 Task: Create a motivational workshop poster featuring Sandeep Maheshwari, including event details and a motivational quote.
Action: Mouse moved to (307, 530)
Screenshot: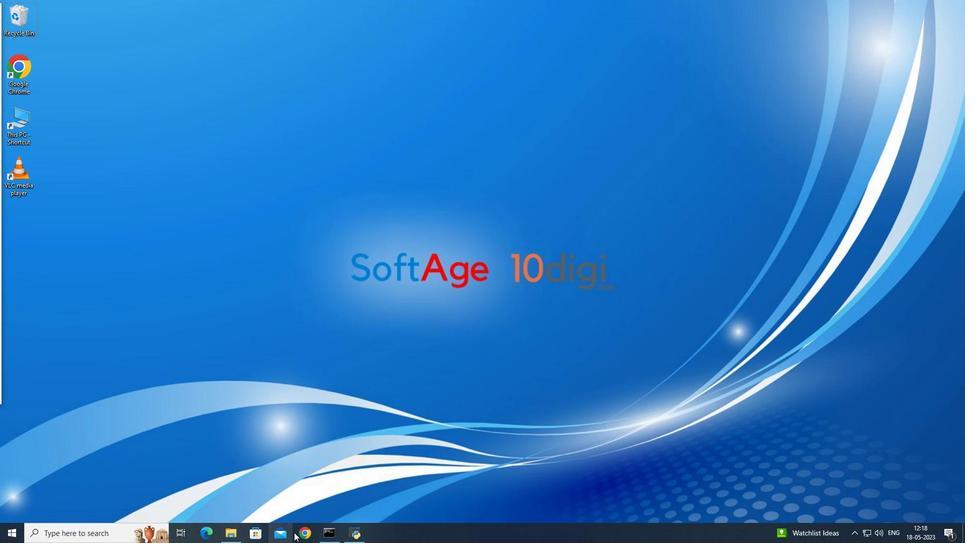 
Action: Mouse pressed left at (307, 530)
Screenshot: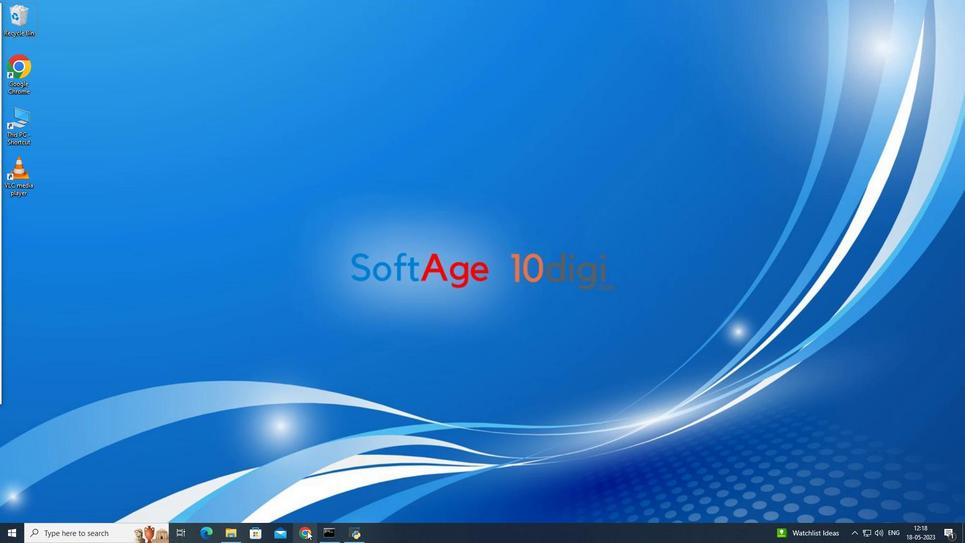 
Action: Mouse moved to (334, 22)
Screenshot: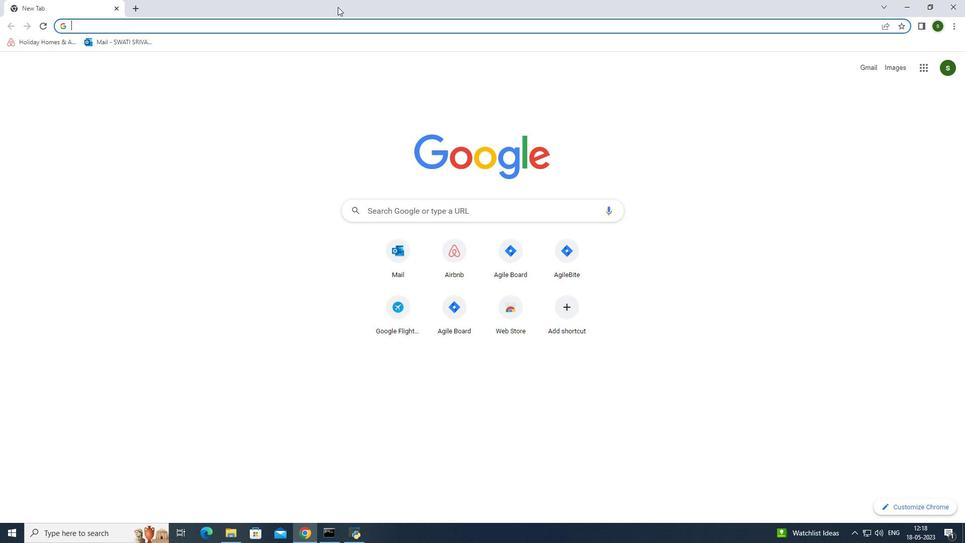
Action: Mouse pressed left at (334, 22)
Screenshot: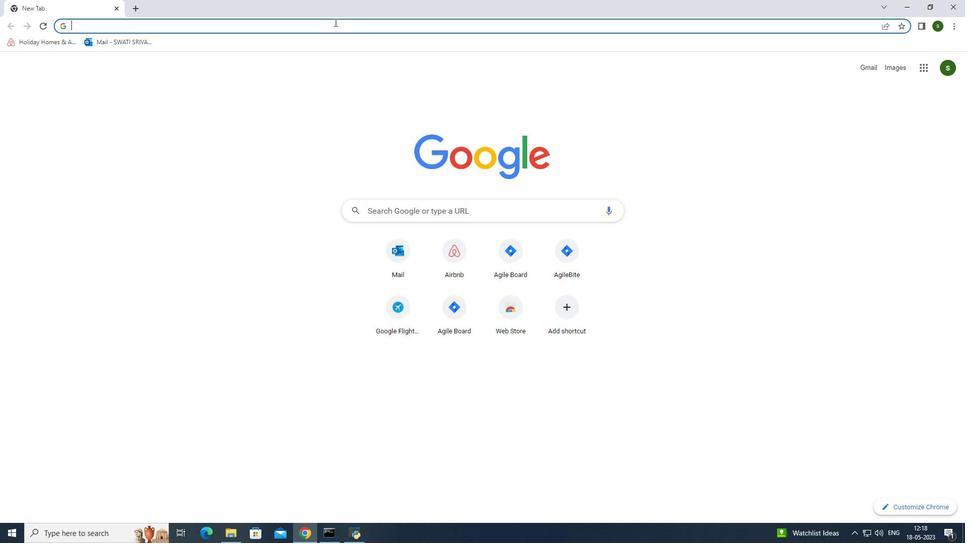 
Action: Key pressed canva
Screenshot: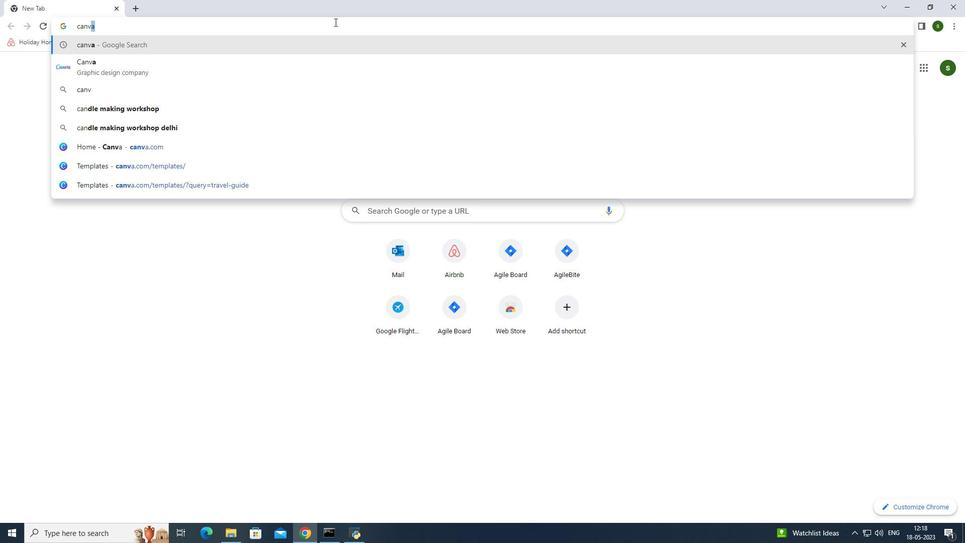 
Action: Mouse moved to (165, 70)
Screenshot: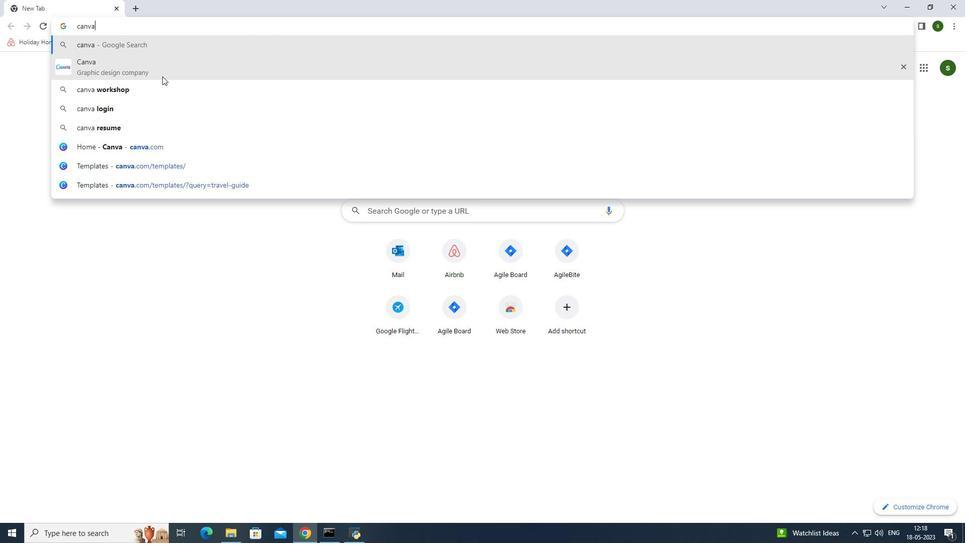
Action: Mouse pressed left at (165, 70)
Screenshot: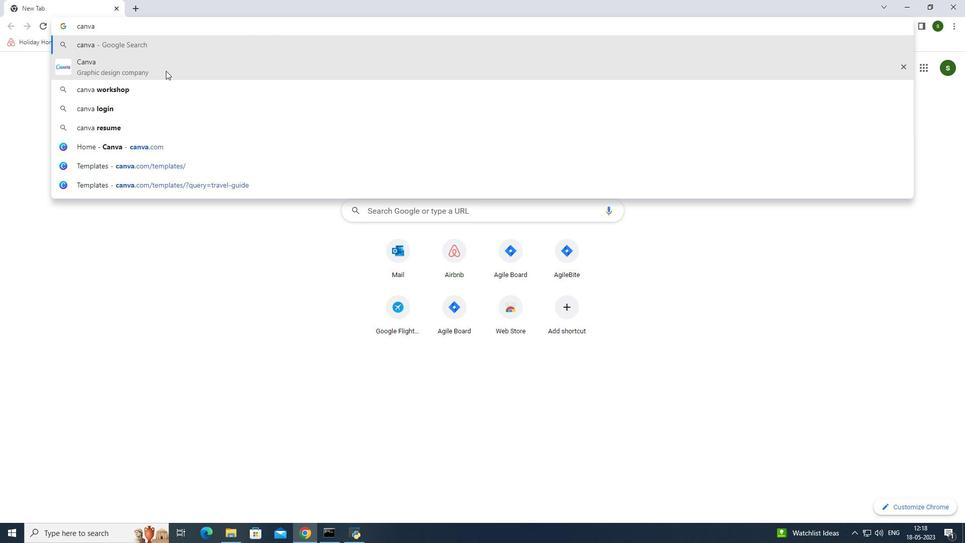 
Action: Mouse moved to (244, 152)
Screenshot: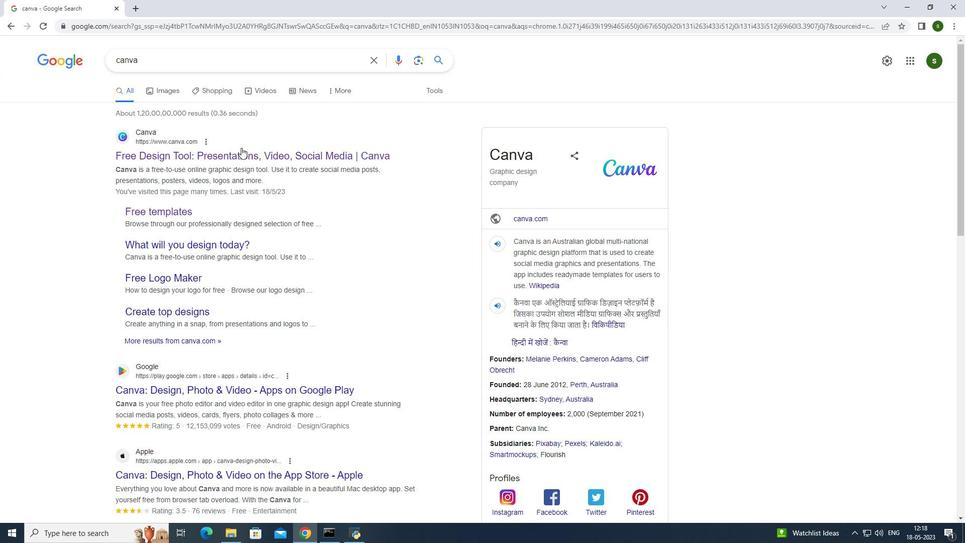 
Action: Mouse pressed left at (244, 152)
Screenshot: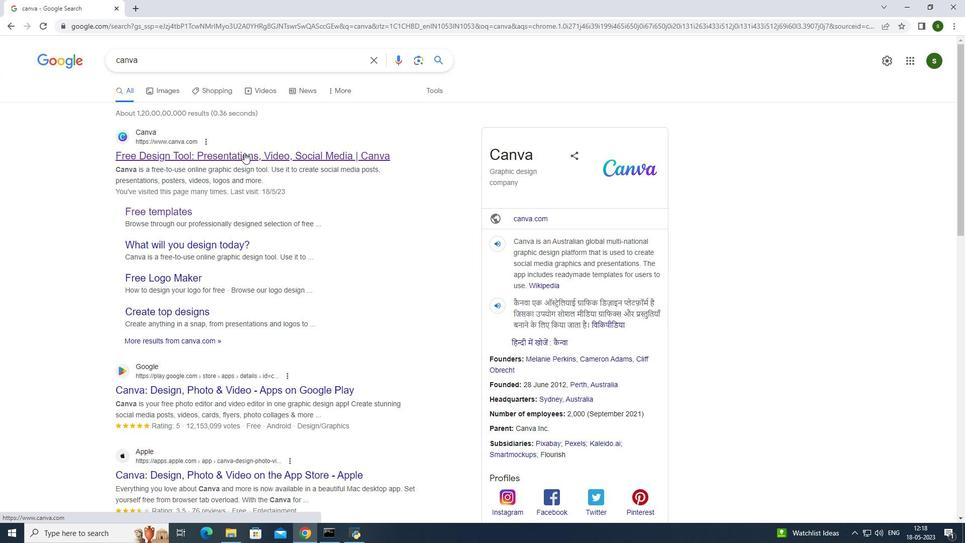 
Action: Mouse moved to (856, 48)
Screenshot: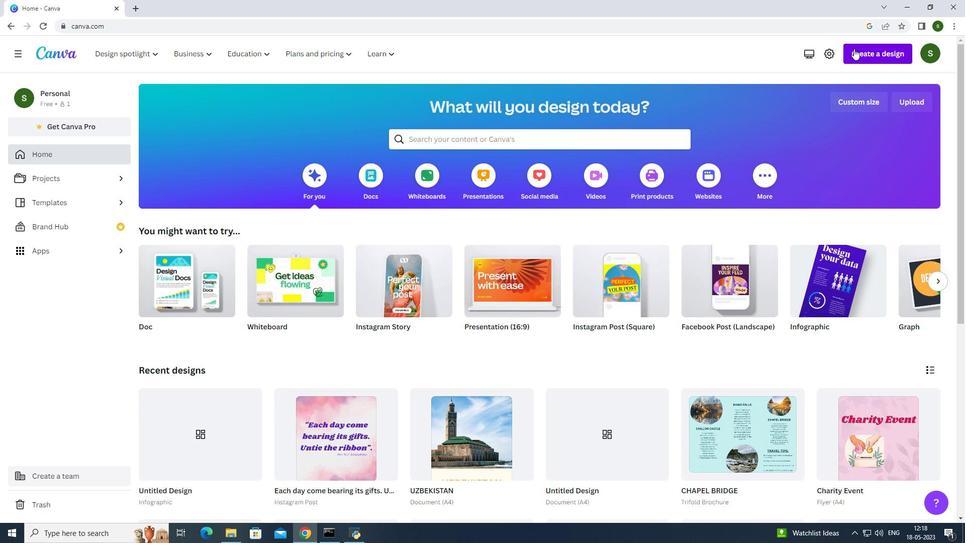 
Action: Mouse pressed left at (856, 48)
Screenshot: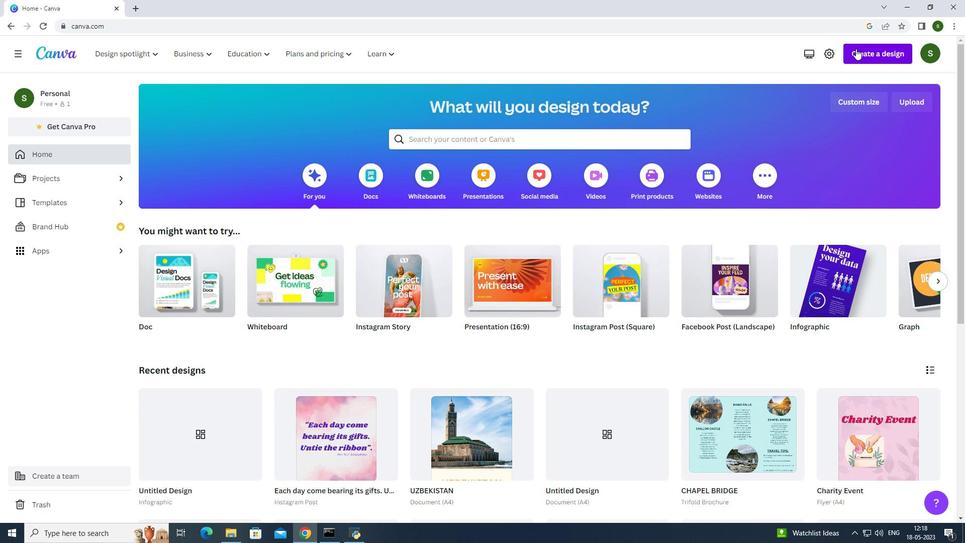 
Action: Mouse moved to (707, 62)
Screenshot: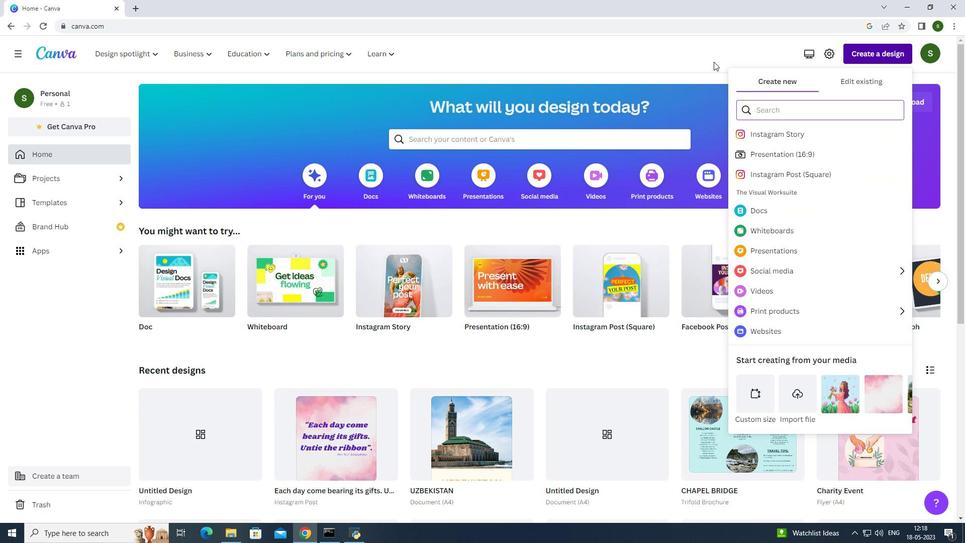 
Action: Mouse pressed left at (707, 62)
Screenshot: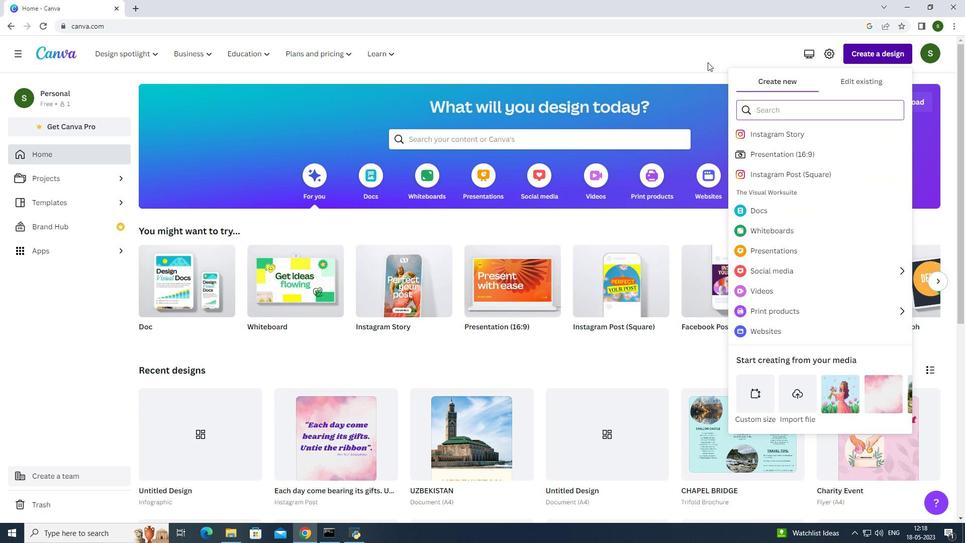 
Action: Mouse moved to (938, 278)
Screenshot: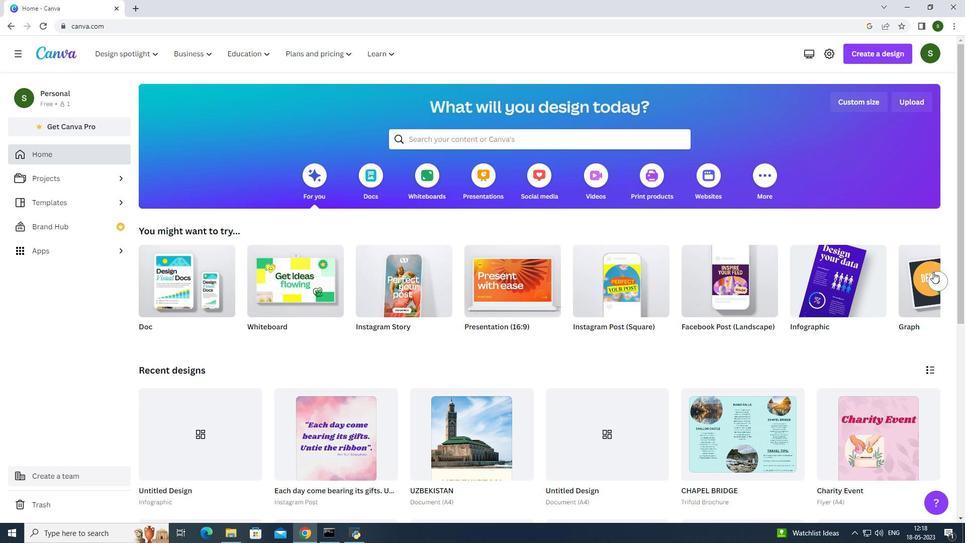 
Action: Mouse pressed left at (938, 278)
Screenshot: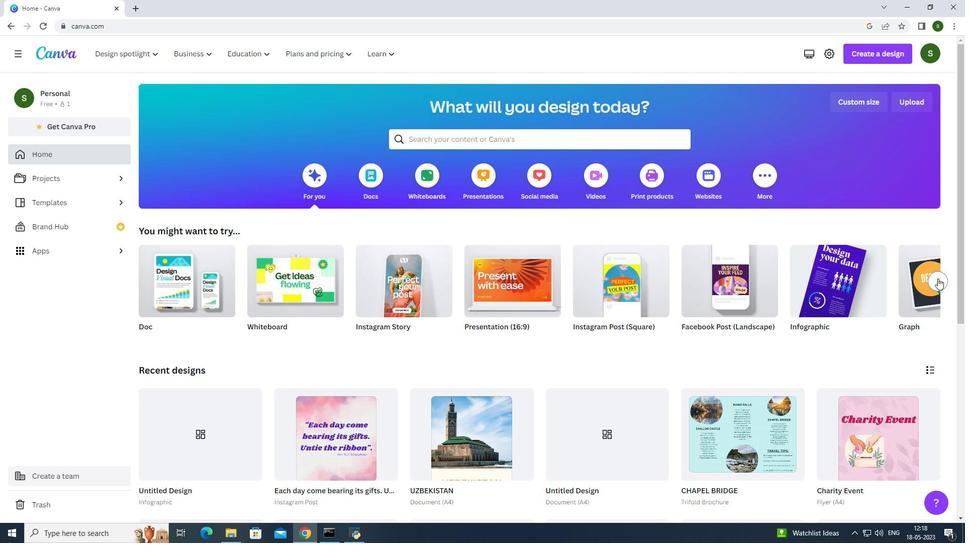 
Action: Mouse pressed left at (938, 278)
Screenshot: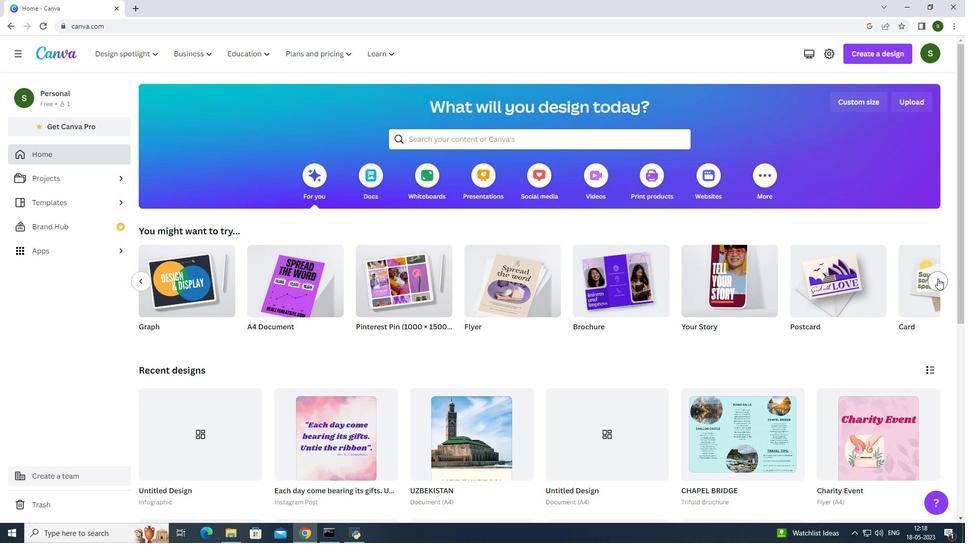 
Action: Mouse moved to (518, 136)
Screenshot: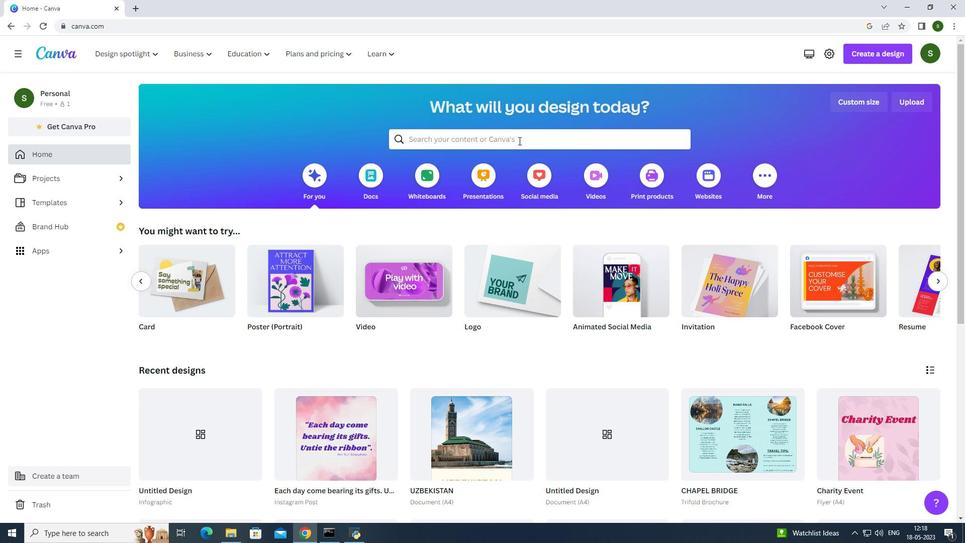 
Action: Mouse pressed left at (518, 136)
Screenshot: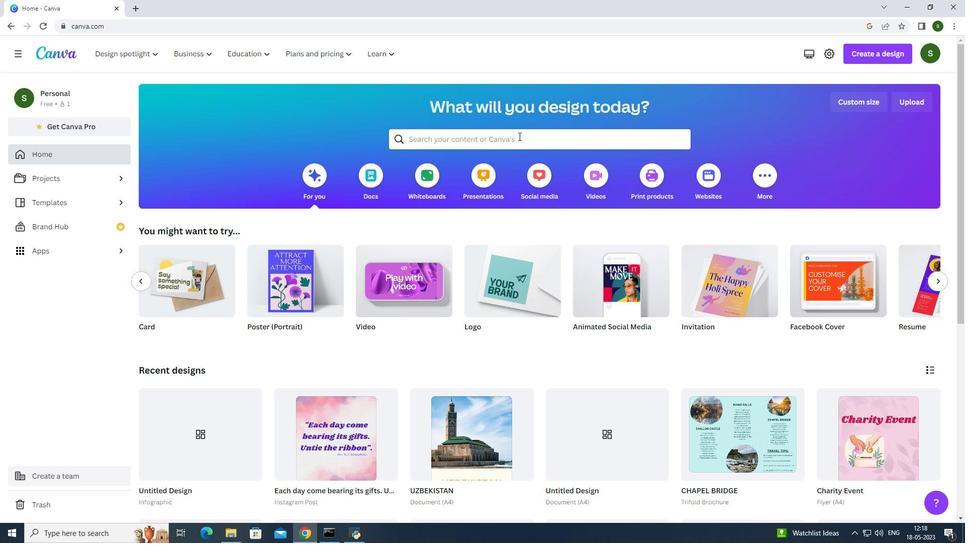 
Action: Key pressed poster<Key.enter>
Screenshot: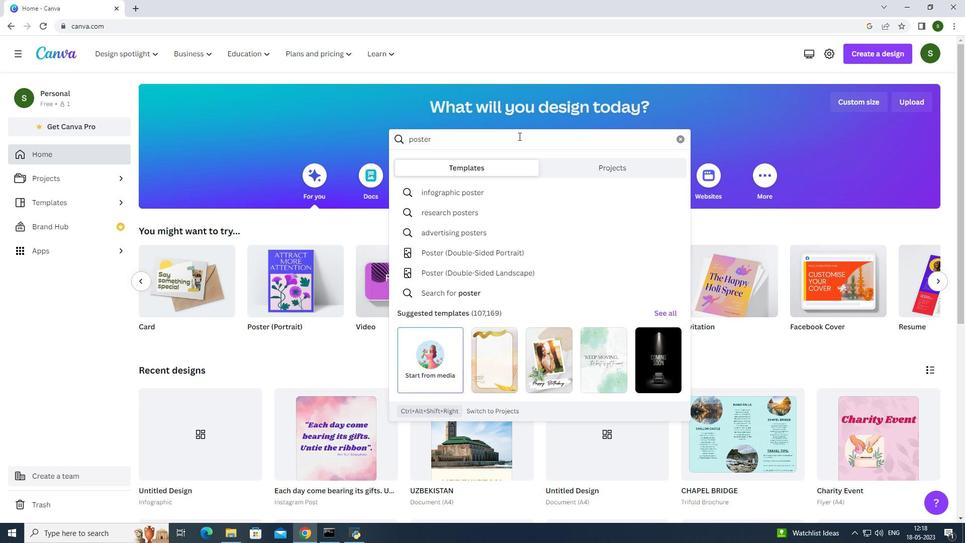 
Action: Mouse moved to (210, 358)
Screenshot: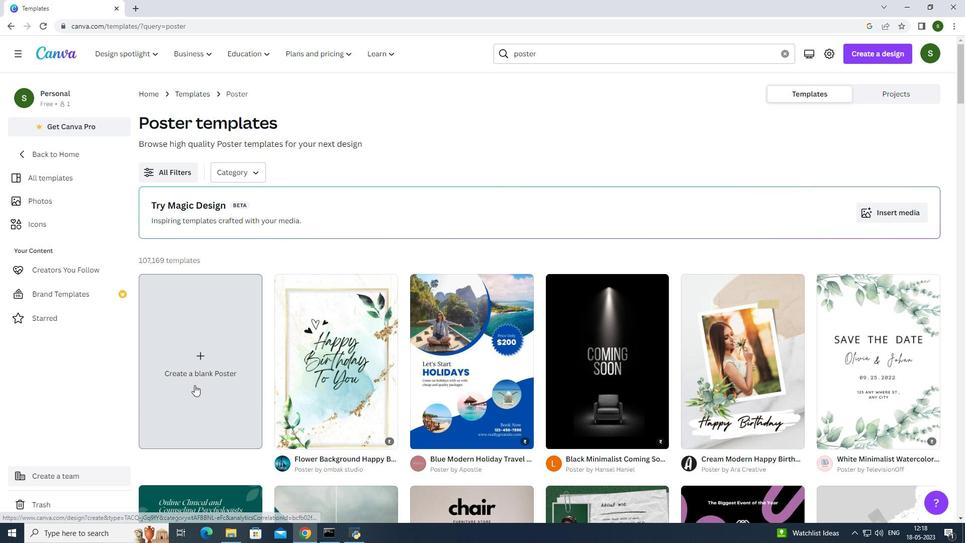 
Action: Mouse pressed left at (210, 358)
Screenshot: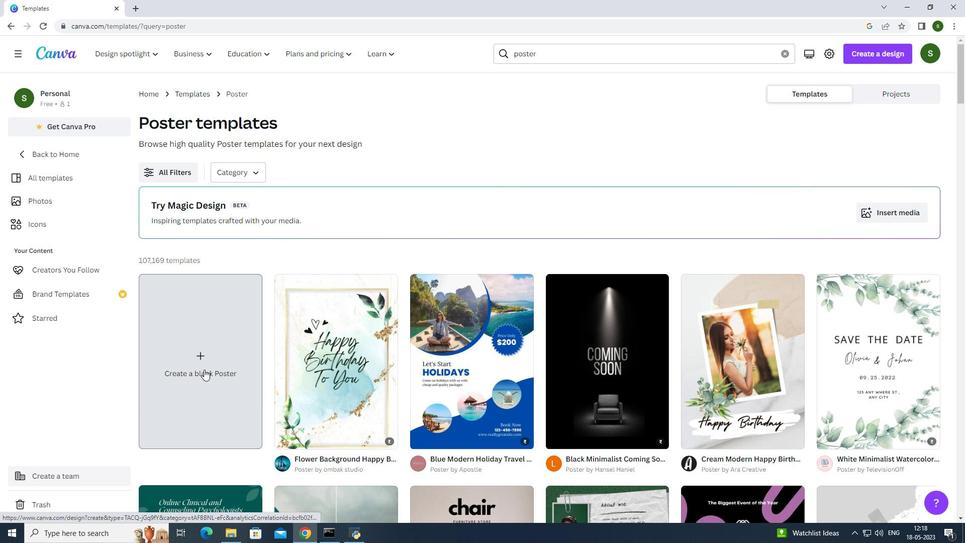 
Action: Mouse moved to (15, 118)
Screenshot: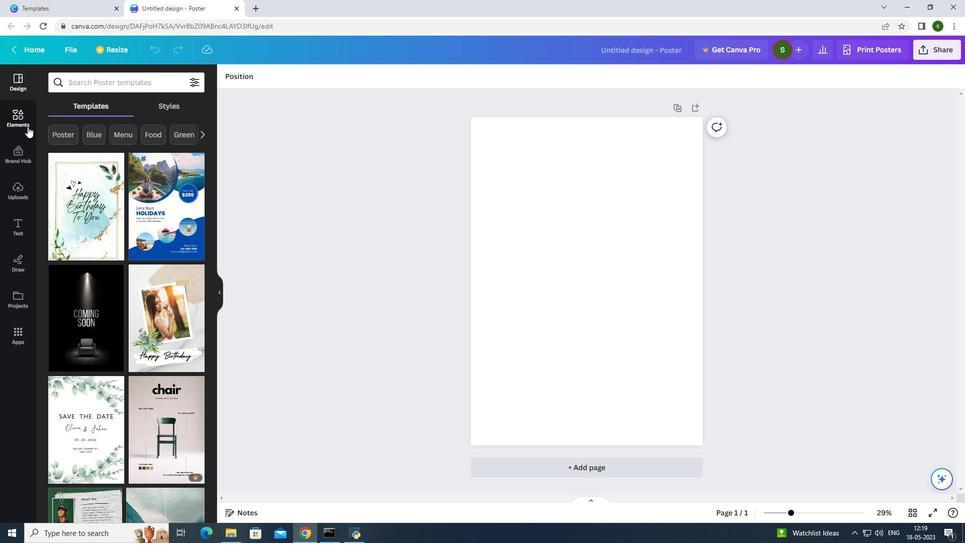 
Action: Mouse pressed left at (15, 118)
Screenshot: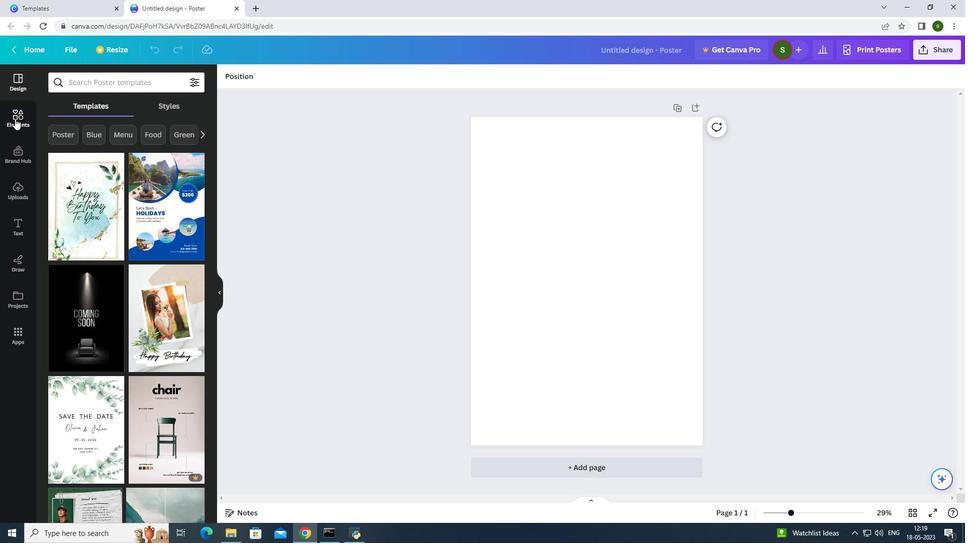 
Action: Mouse moved to (256, 9)
Screenshot: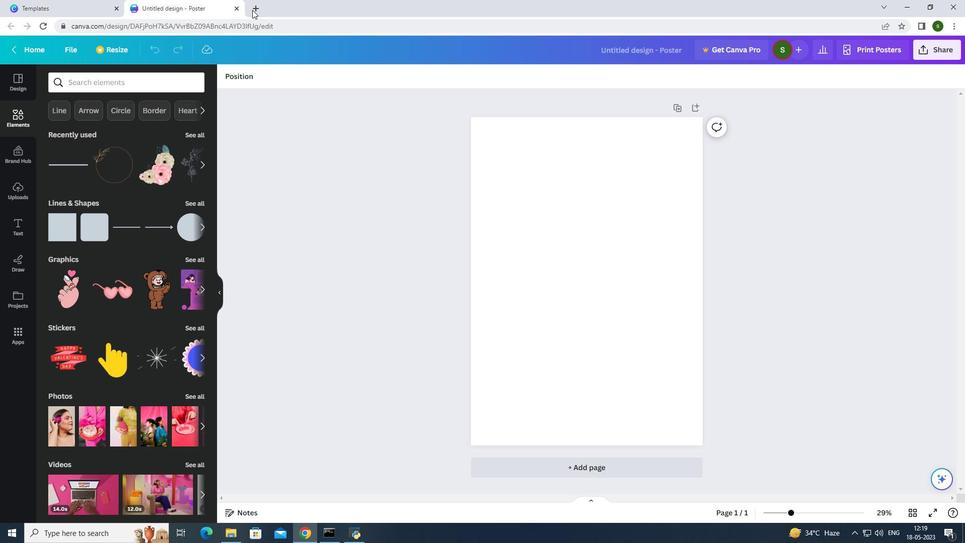 
Action: Mouse pressed left at (256, 9)
Screenshot: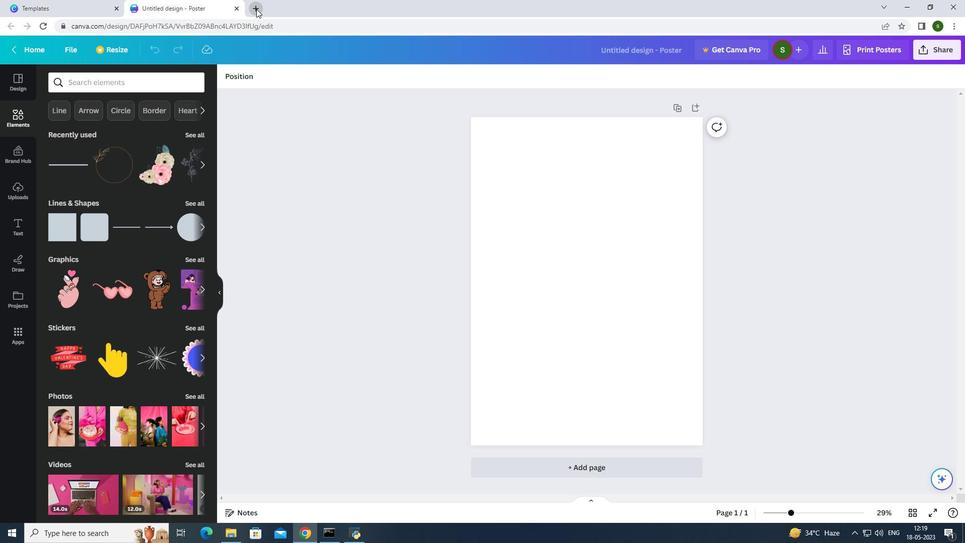 
Action: Mouse moved to (321, 24)
Screenshot: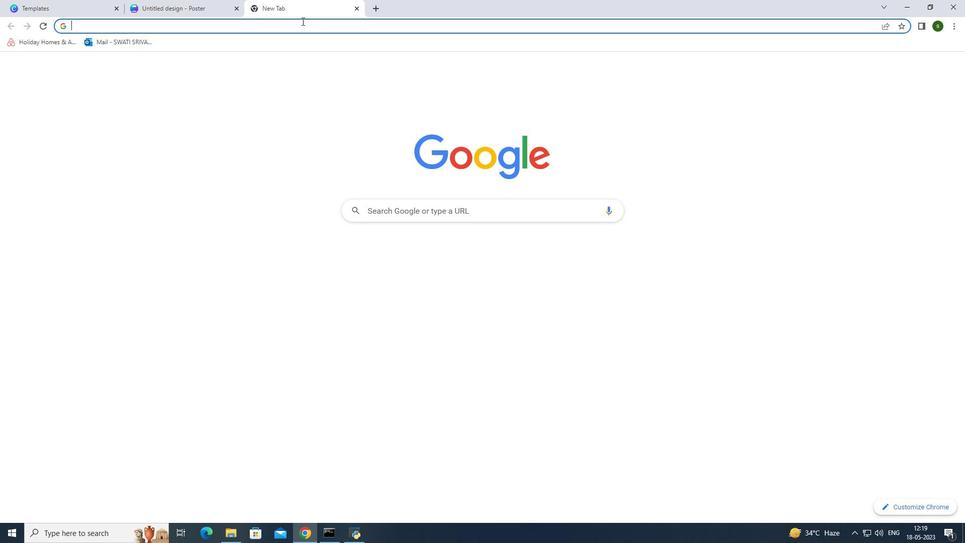 
Action: Mouse pressed left at (321, 24)
Screenshot: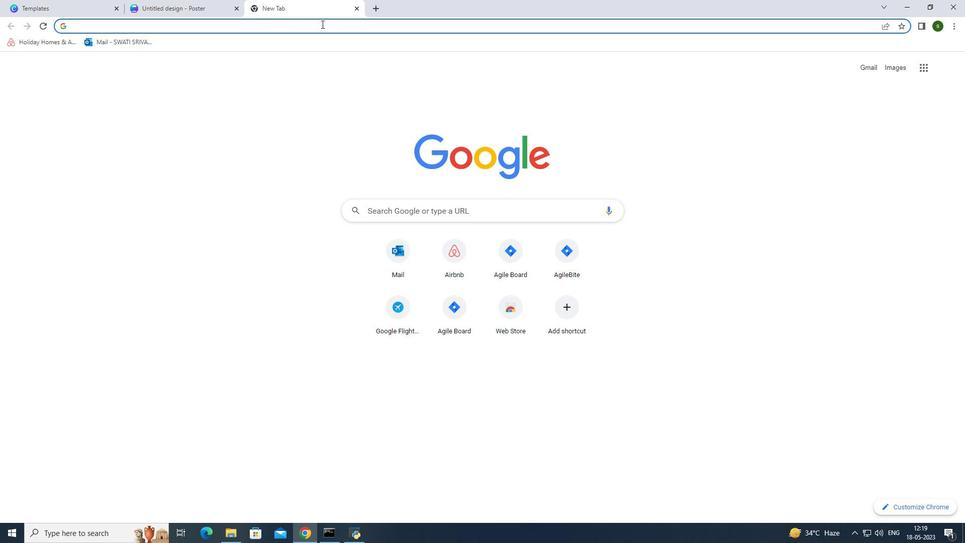 
Action: Mouse moved to (226, 30)
Screenshot: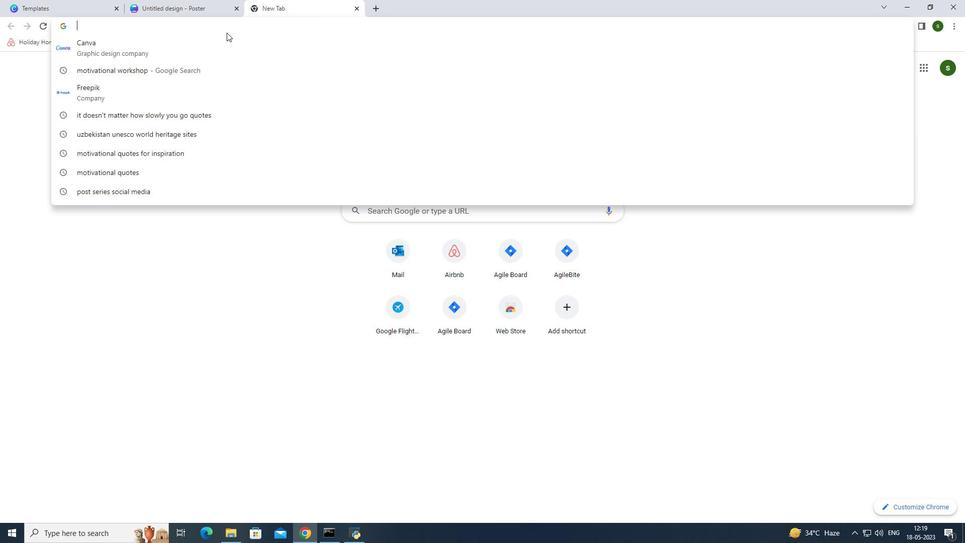 
Action: Key pressed freepik<Key.enter>
Screenshot: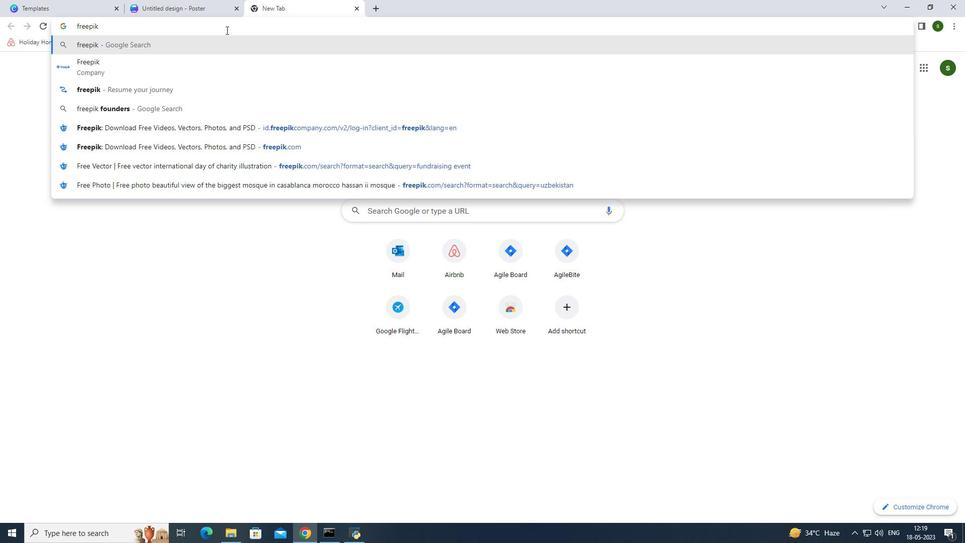 
Action: Mouse moved to (262, 150)
Screenshot: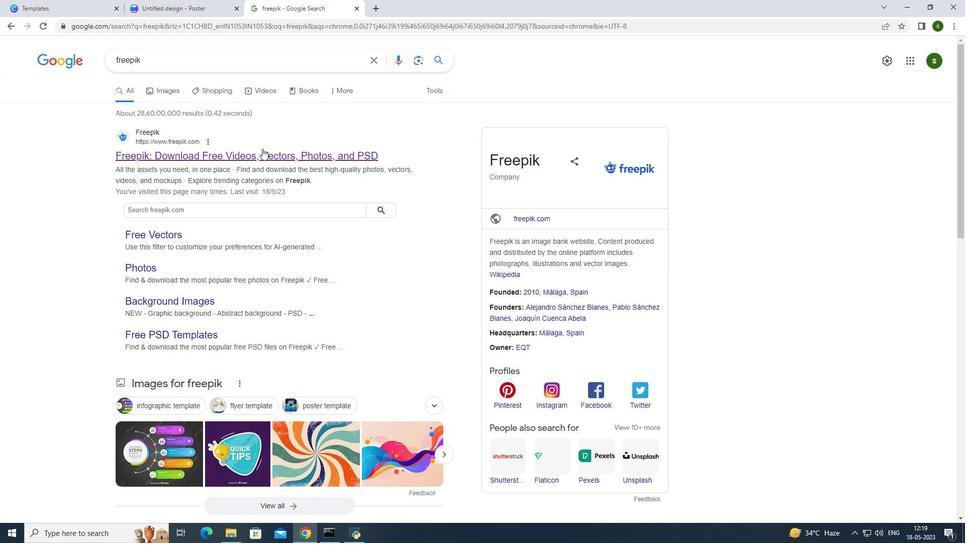 
Action: Mouse pressed left at (262, 150)
Screenshot: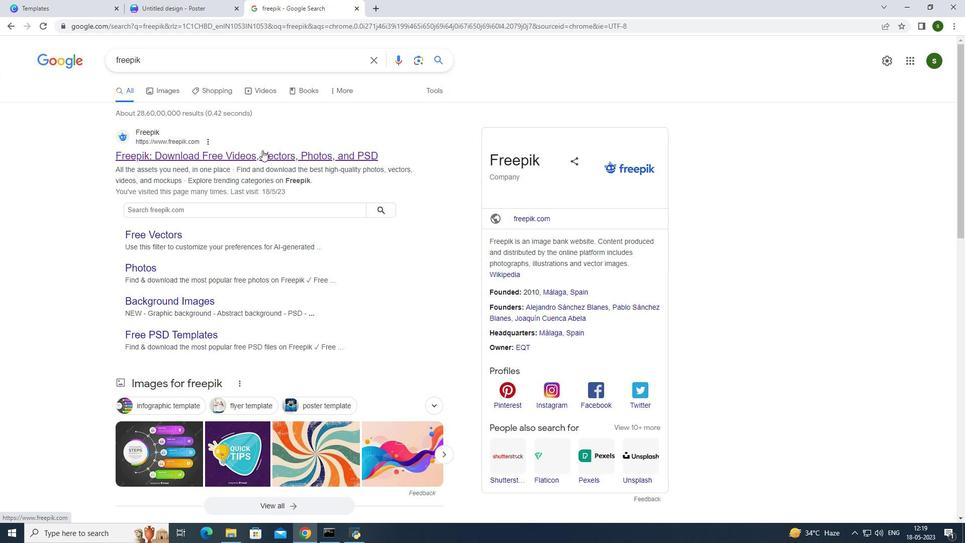 
Action: Mouse moved to (413, 161)
Screenshot: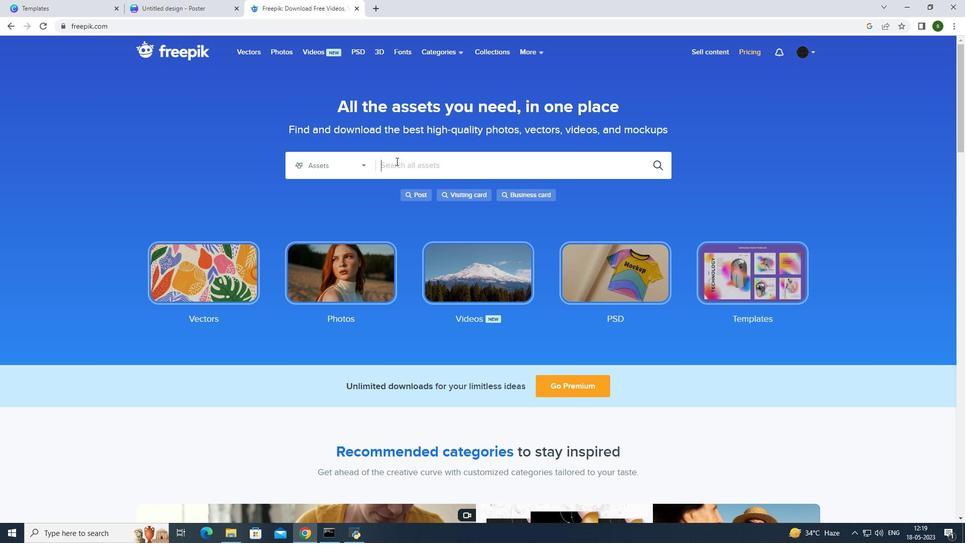 
Action: Mouse pressed left at (413, 161)
Screenshot: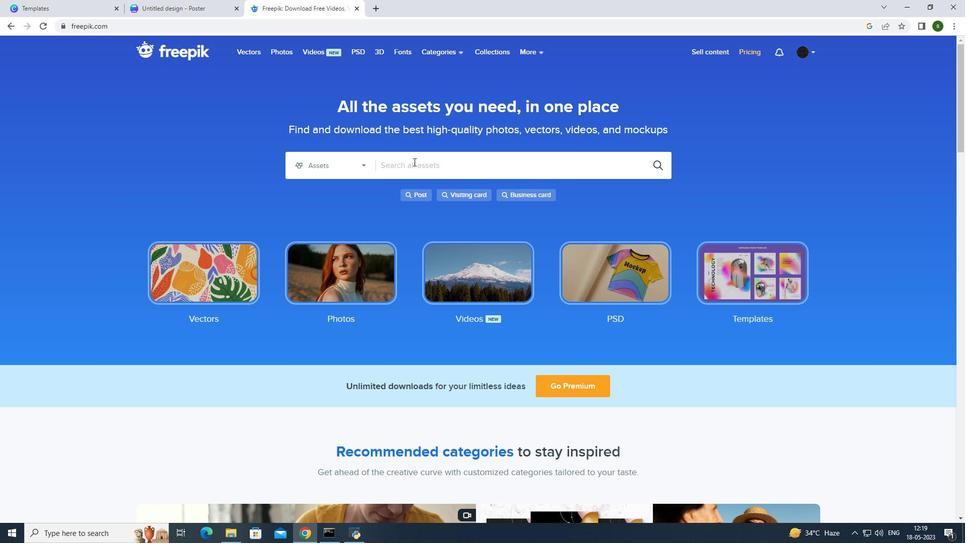 
Action: Key pressed motivational<Key.enter>
Screenshot: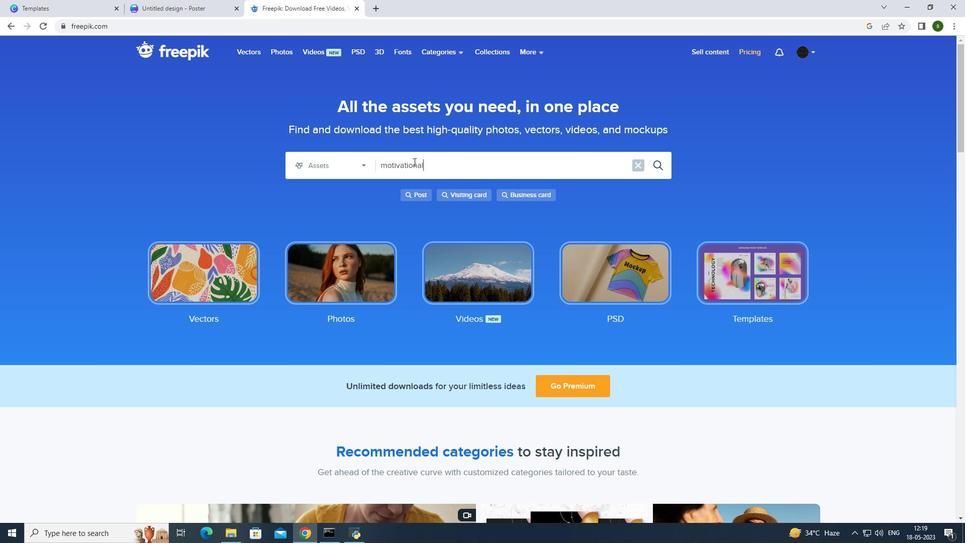 
Action: Mouse moved to (421, 231)
Screenshot: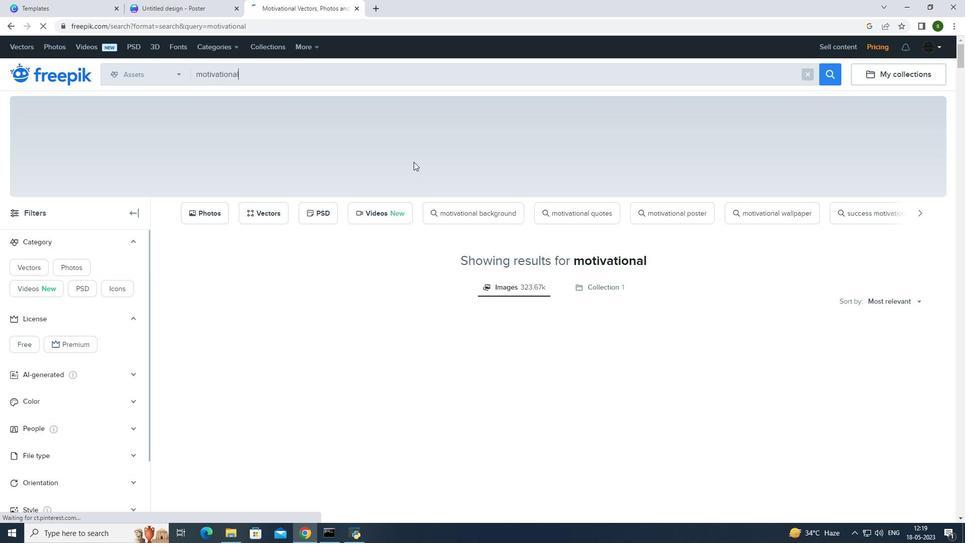 
Action: Mouse scrolled (421, 231) with delta (0, 0)
Screenshot: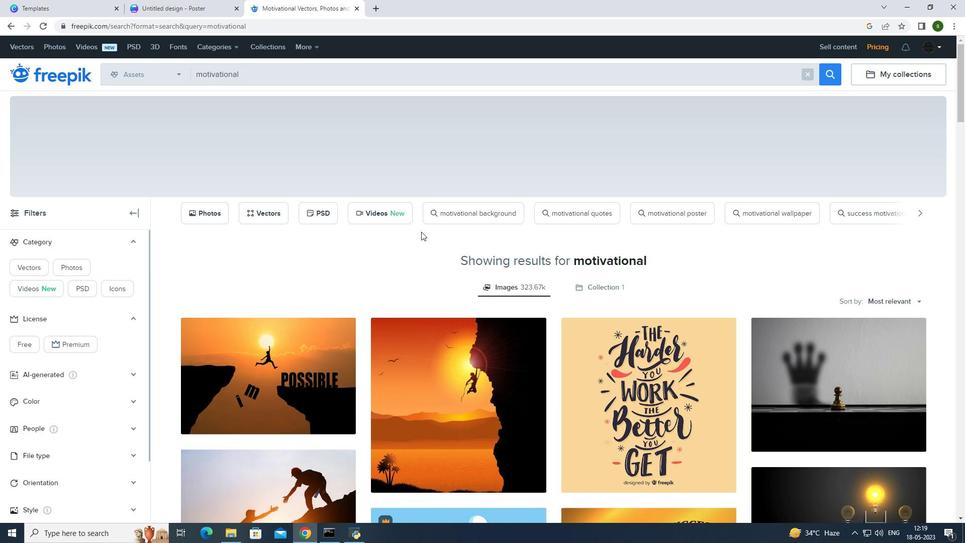 
Action: Mouse moved to (404, 199)
Screenshot: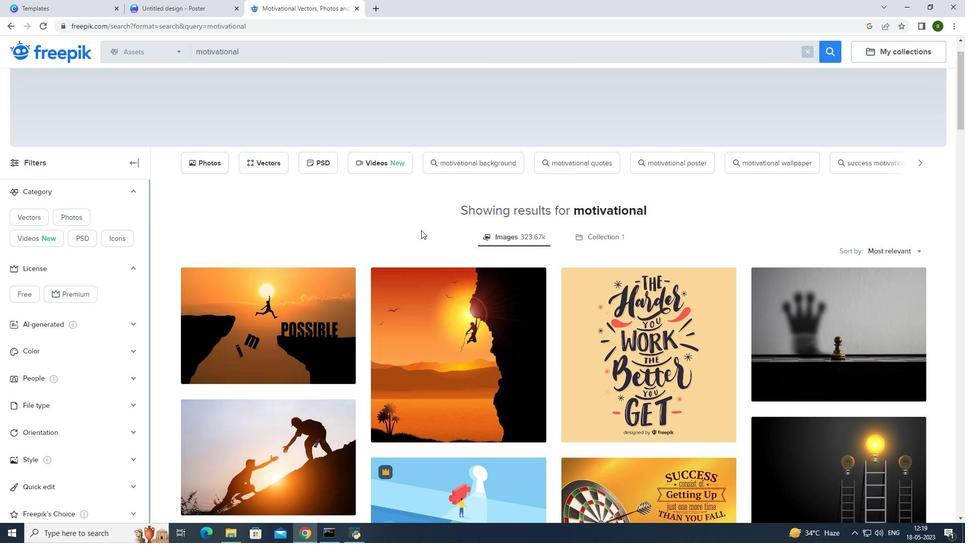 
Action: Mouse scrolled (404, 198) with delta (0, 0)
Screenshot: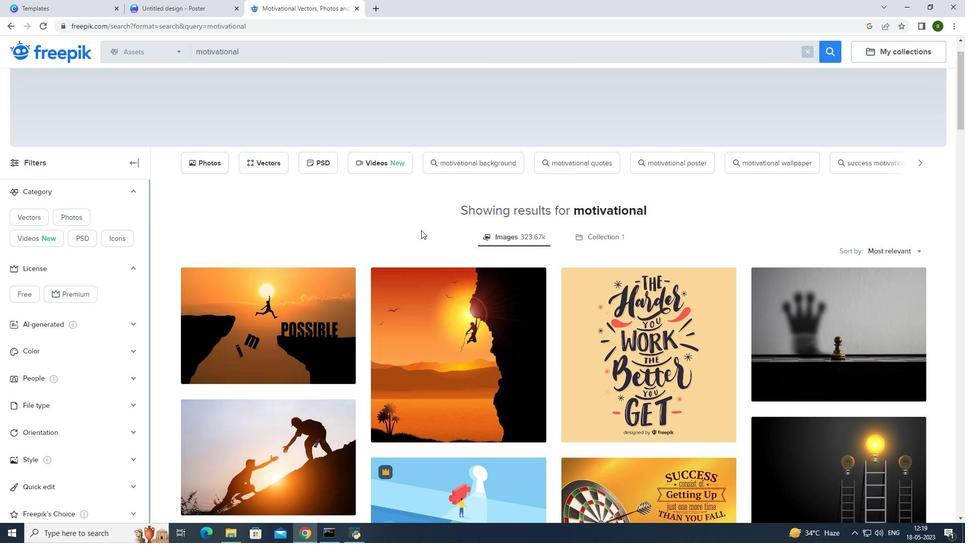 
Action: Mouse scrolled (404, 198) with delta (0, 0)
Screenshot: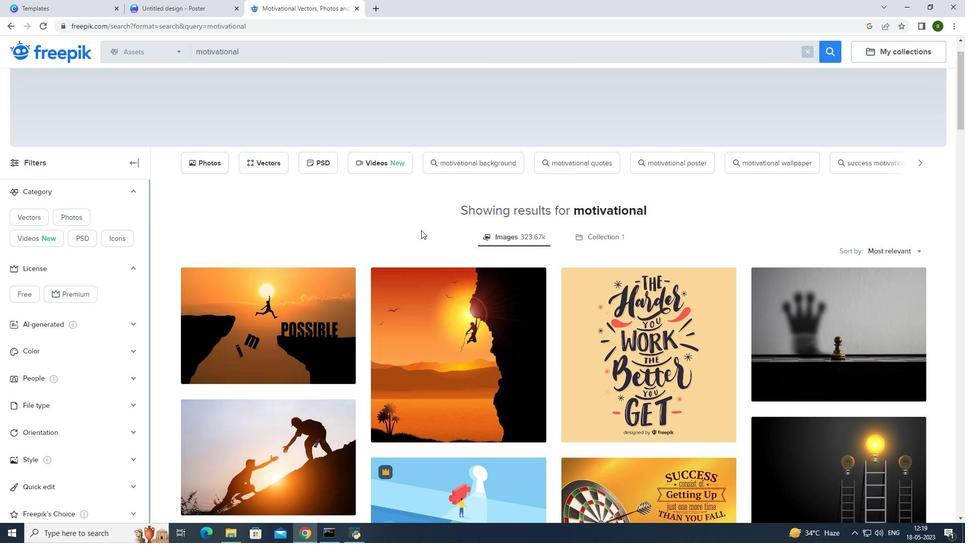 
Action: Mouse scrolled (404, 198) with delta (0, 0)
Screenshot: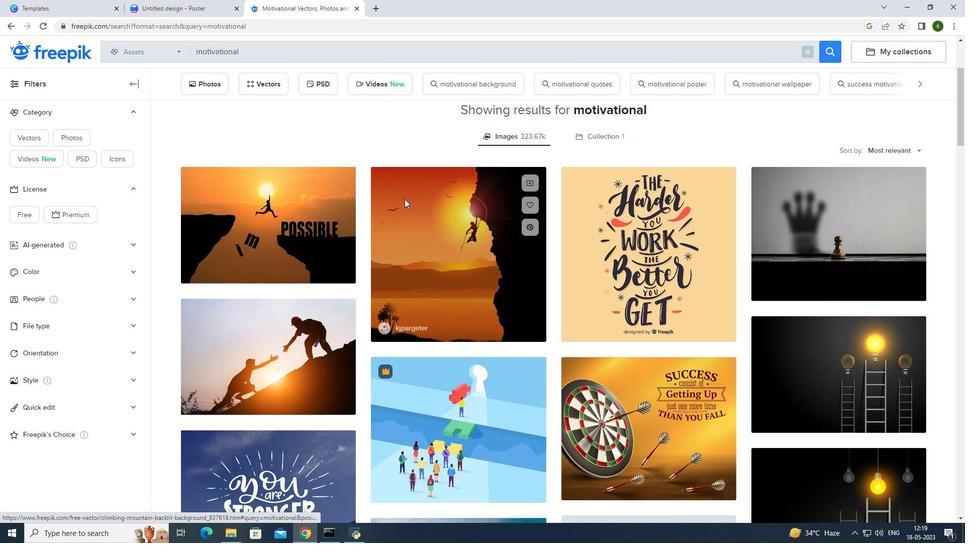 
Action: Mouse scrolled (404, 198) with delta (0, 0)
Screenshot: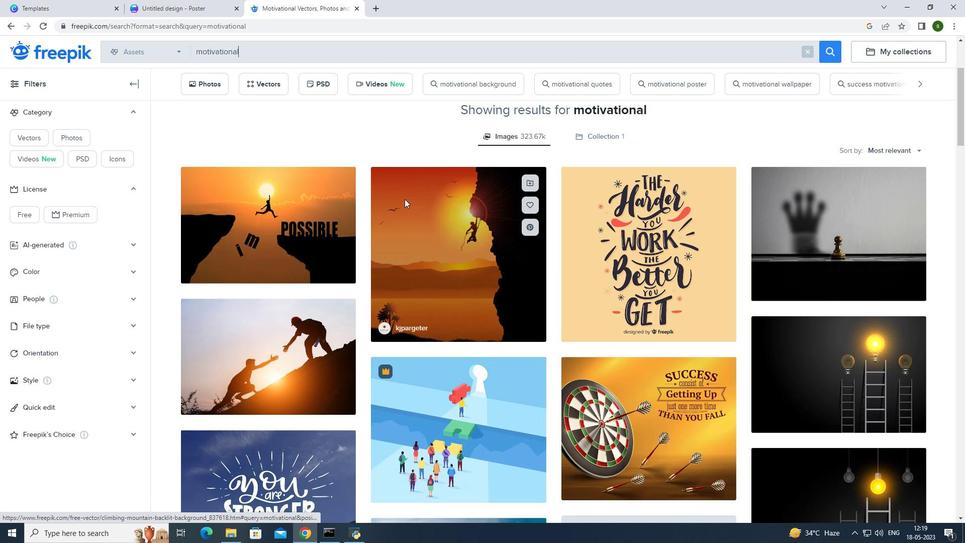 
Action: Mouse scrolled (404, 198) with delta (0, 0)
Screenshot: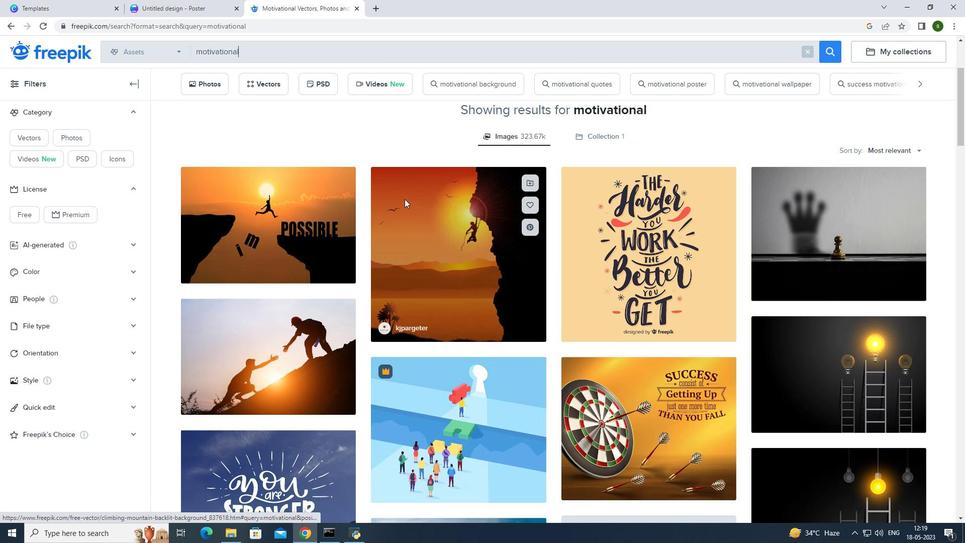 
Action: Mouse scrolled (404, 198) with delta (0, 0)
Screenshot: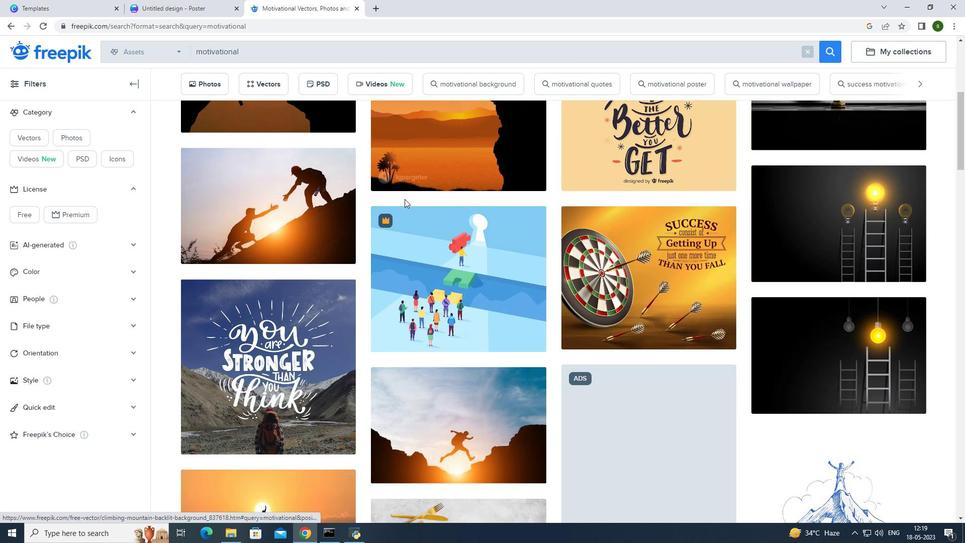 
Action: Mouse scrolled (404, 198) with delta (0, 0)
Screenshot: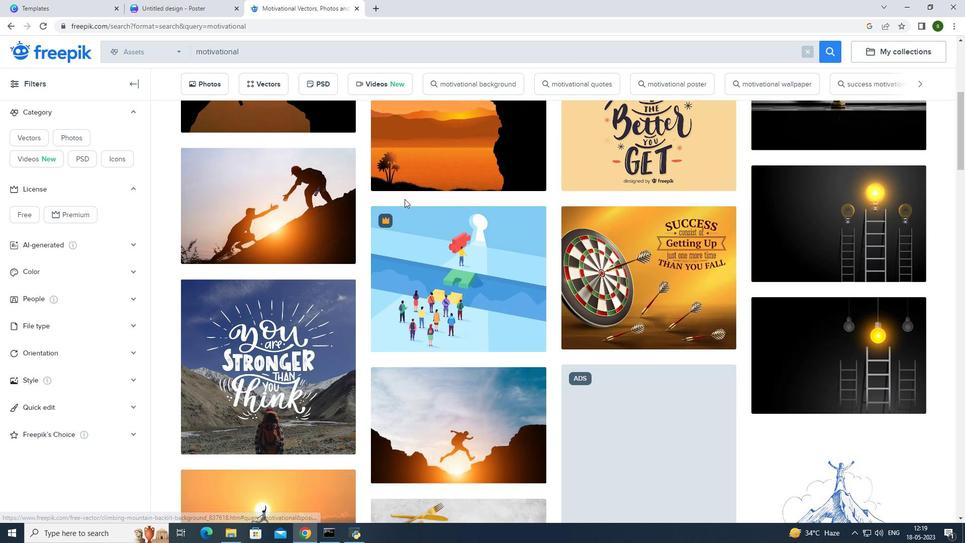 
Action: Mouse scrolled (404, 198) with delta (0, 0)
Screenshot: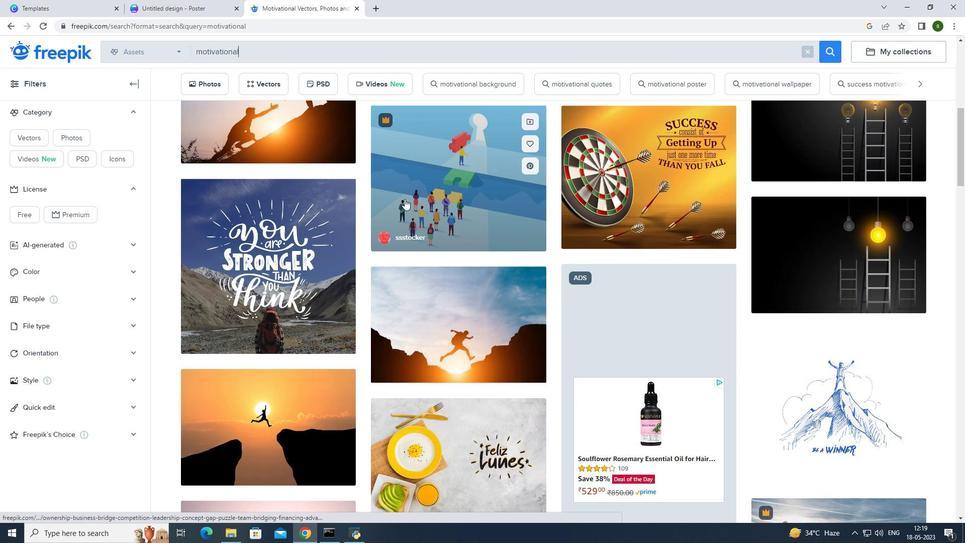 
Action: Mouse scrolled (404, 198) with delta (0, 0)
Screenshot: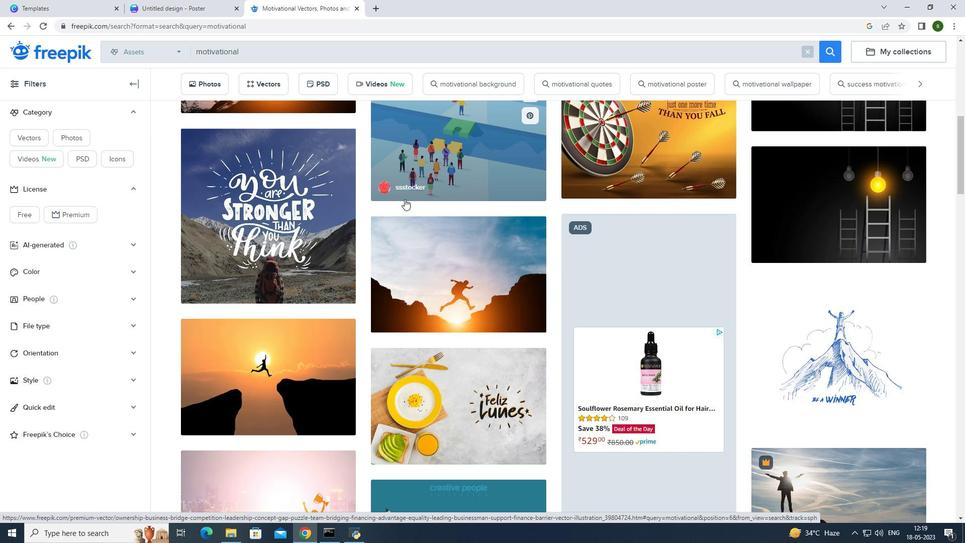 
Action: Mouse scrolled (404, 198) with delta (0, 0)
Screenshot: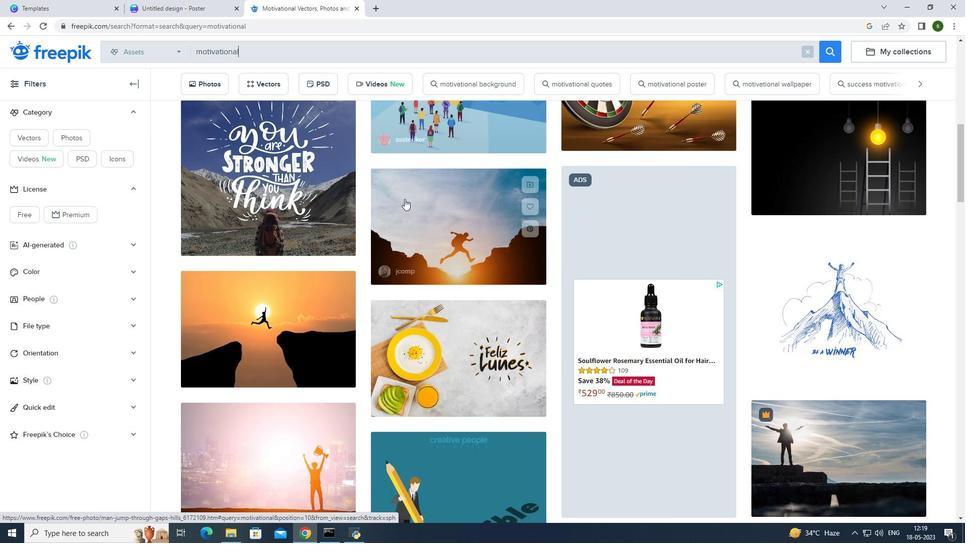 
Action: Mouse scrolled (404, 198) with delta (0, 0)
Screenshot: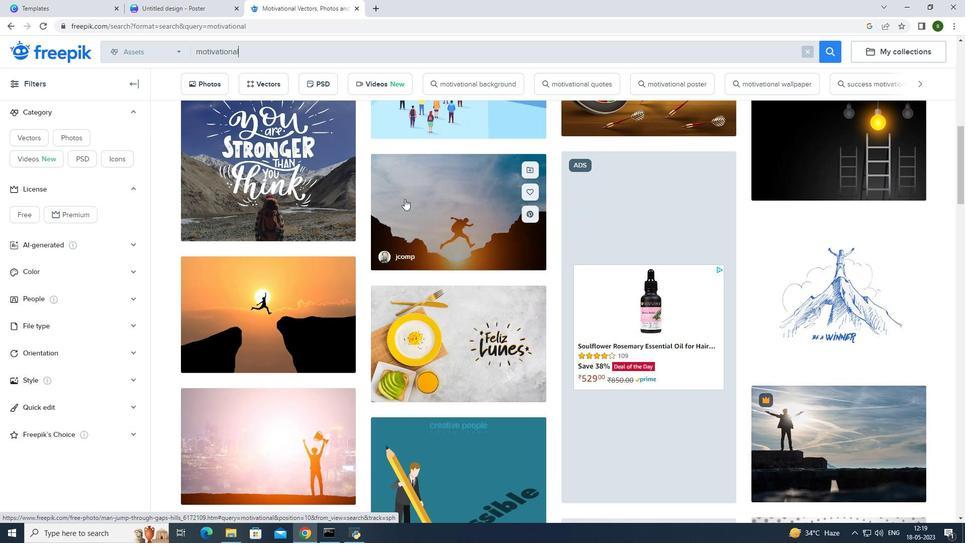
Action: Mouse scrolled (404, 198) with delta (0, 0)
Screenshot: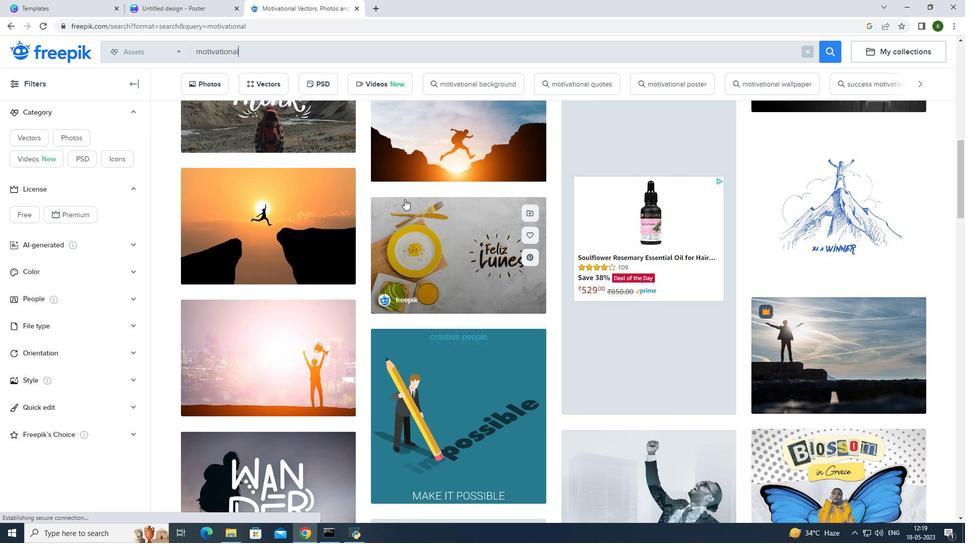 
Action: Mouse scrolled (404, 198) with delta (0, 0)
Screenshot: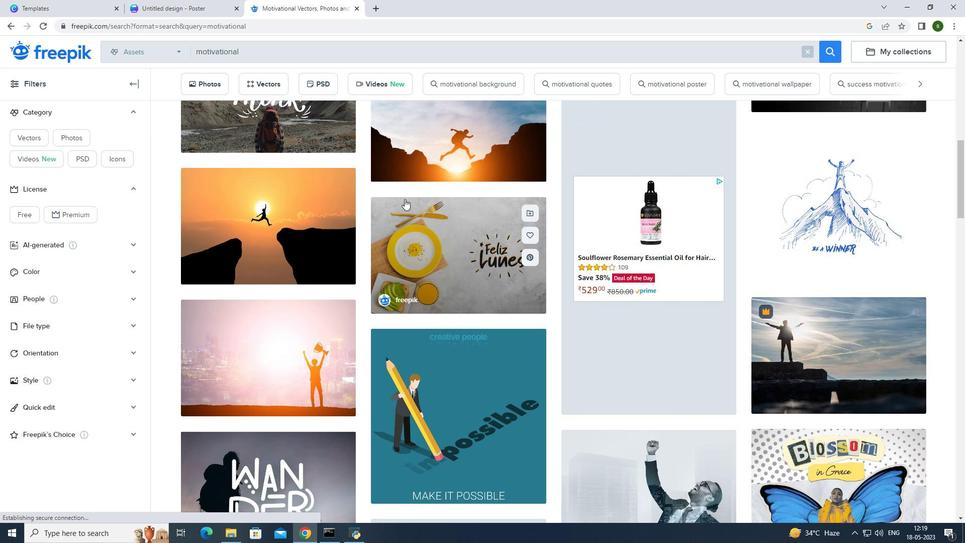 
Action: Mouse scrolled (404, 198) with delta (0, 0)
Screenshot: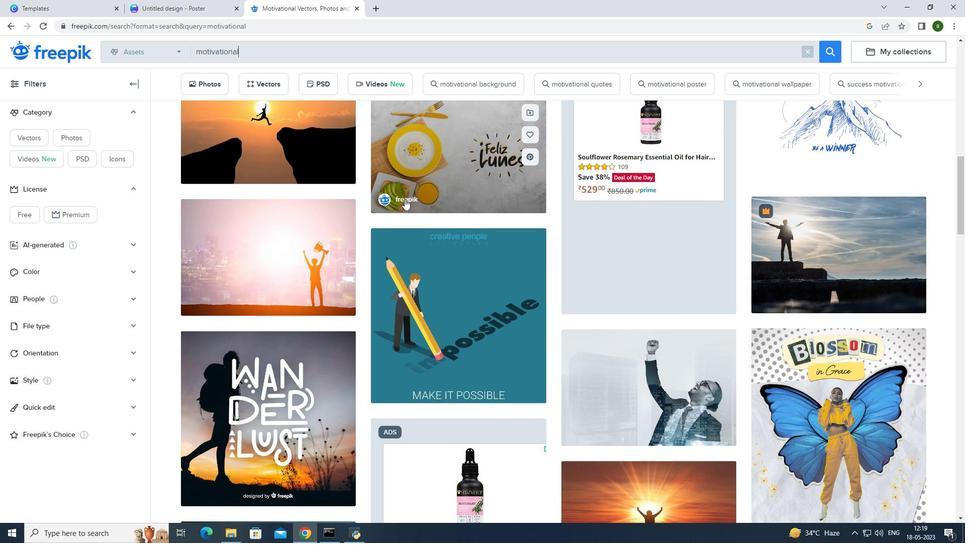 
Action: Mouse scrolled (404, 198) with delta (0, 0)
Screenshot: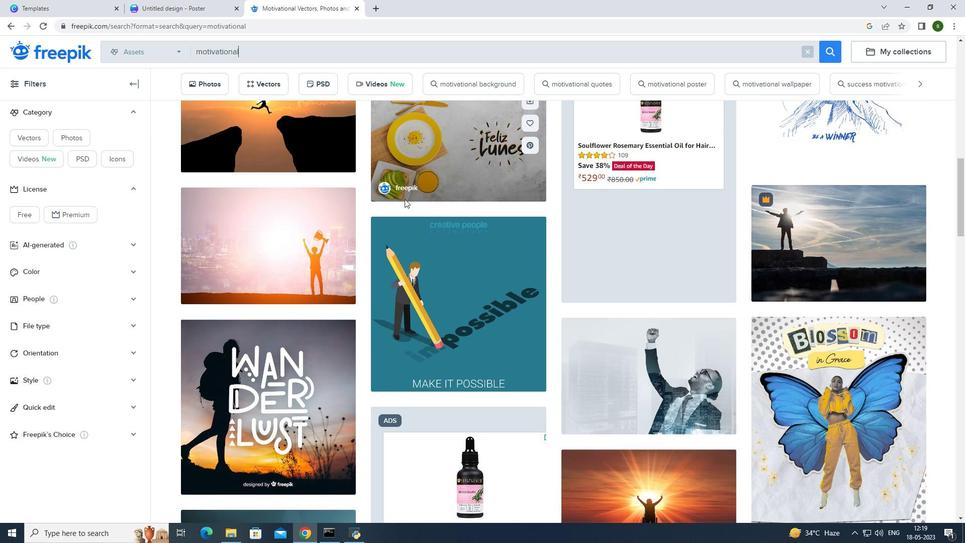 
Action: Mouse scrolled (404, 198) with delta (0, 0)
Screenshot: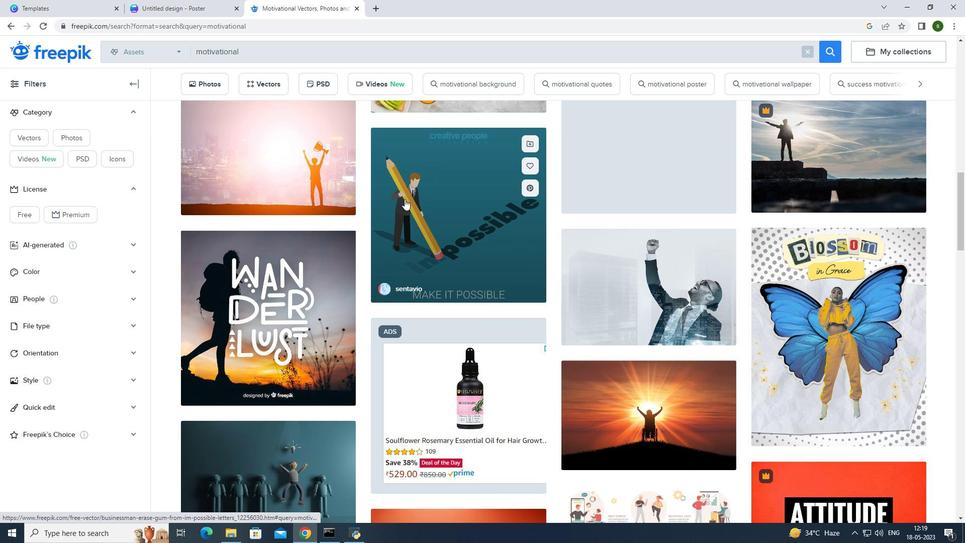 
Action: Mouse scrolled (404, 198) with delta (0, 0)
Screenshot: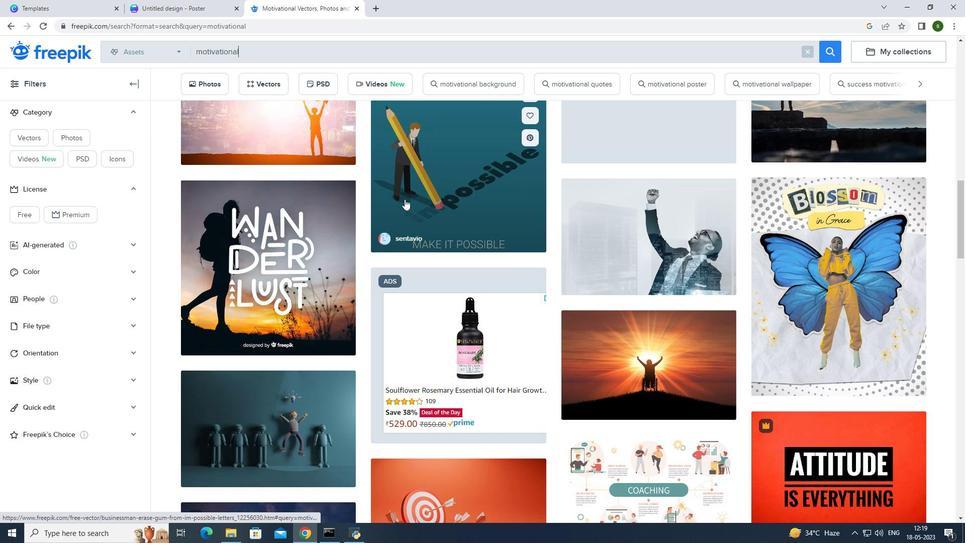 
Action: Mouse scrolled (404, 198) with delta (0, 0)
Screenshot: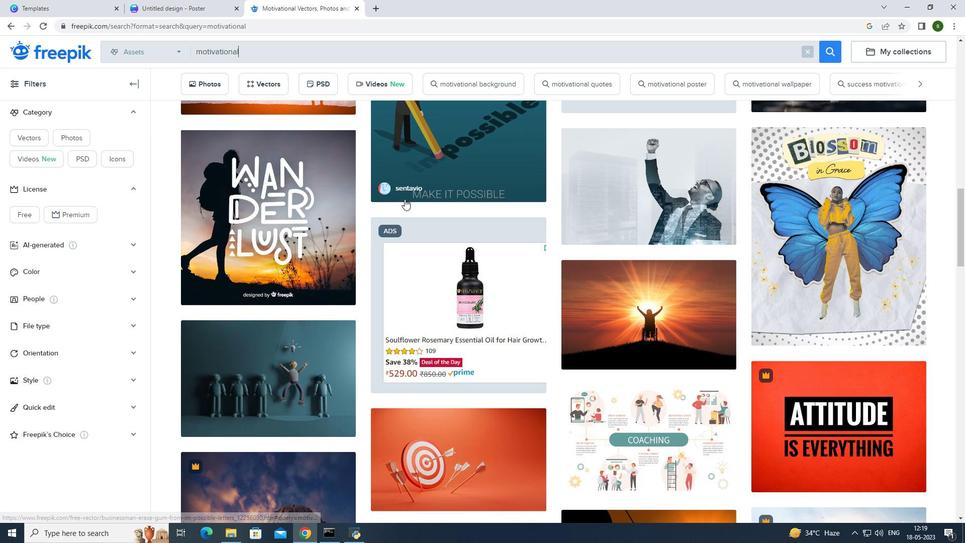 
Action: Mouse scrolled (404, 198) with delta (0, 0)
Screenshot: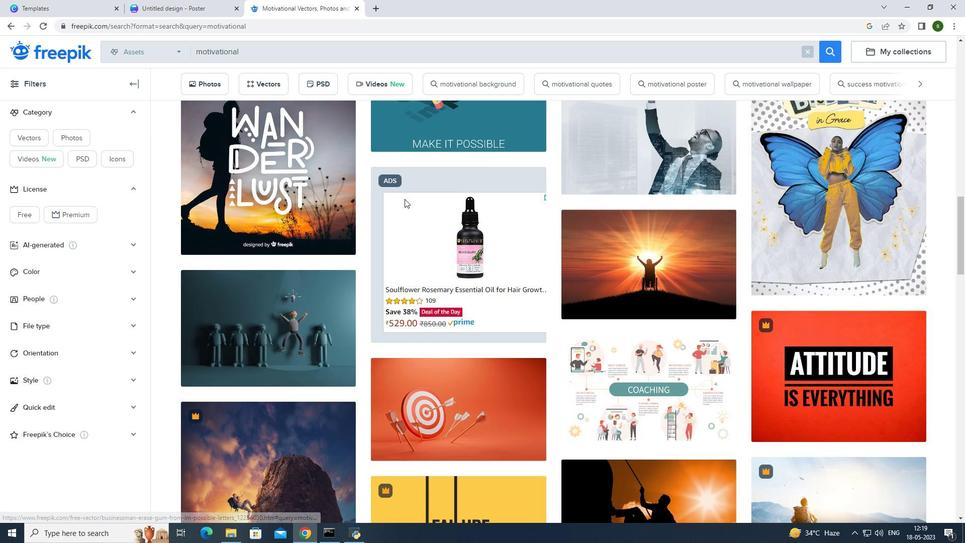 
Action: Mouse scrolled (404, 198) with delta (0, 0)
Screenshot: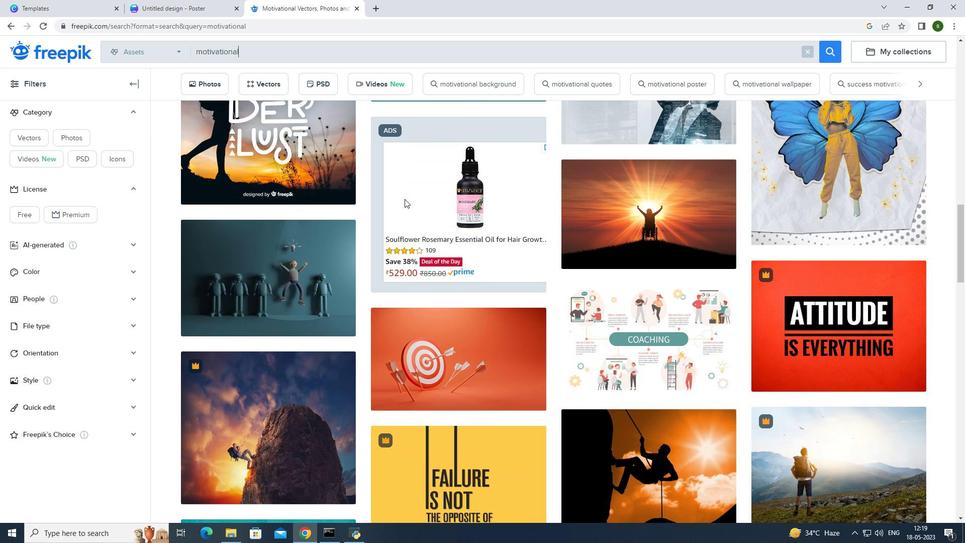 
Action: Mouse scrolled (404, 198) with delta (0, 0)
Screenshot: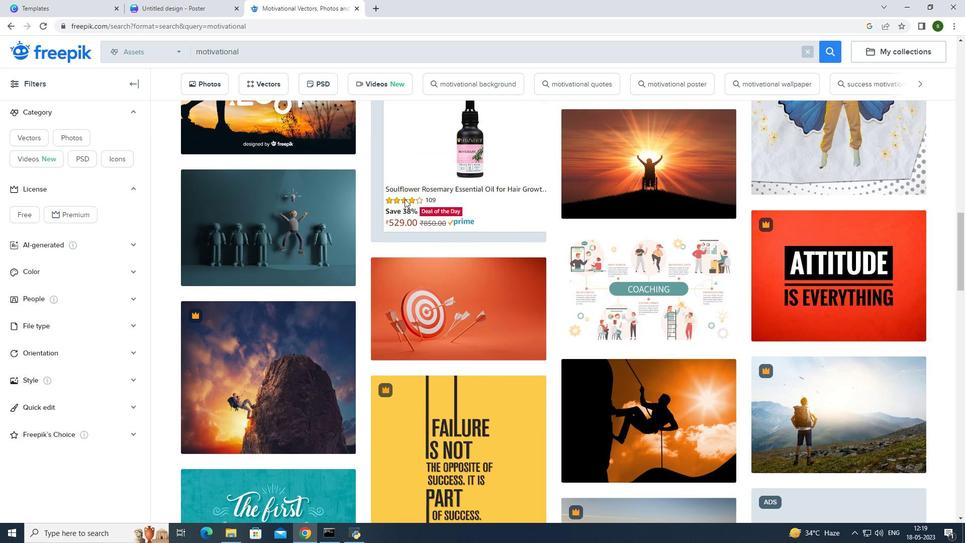 
Action: Mouse scrolled (404, 198) with delta (0, 0)
Screenshot: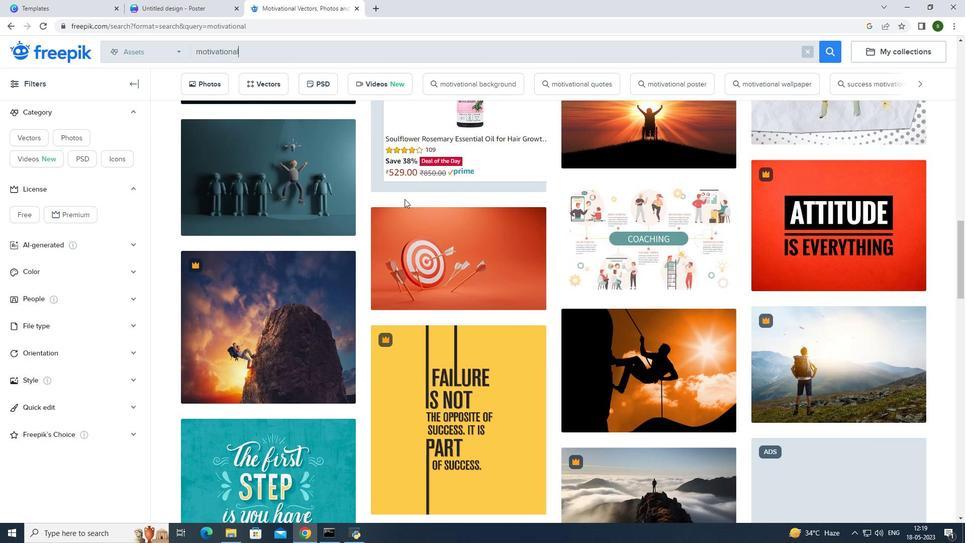 
Action: Mouse scrolled (404, 198) with delta (0, 0)
Screenshot: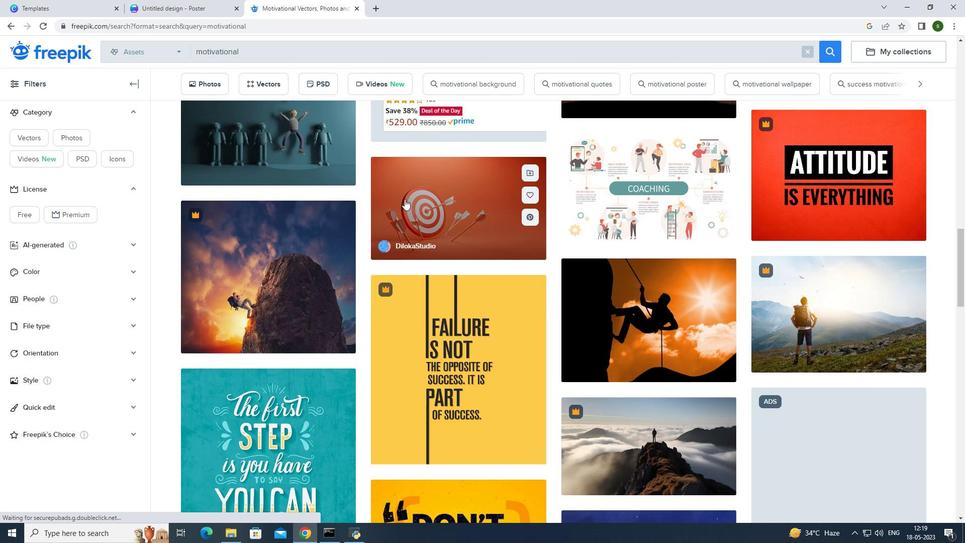 
Action: Mouse scrolled (404, 198) with delta (0, 0)
Screenshot: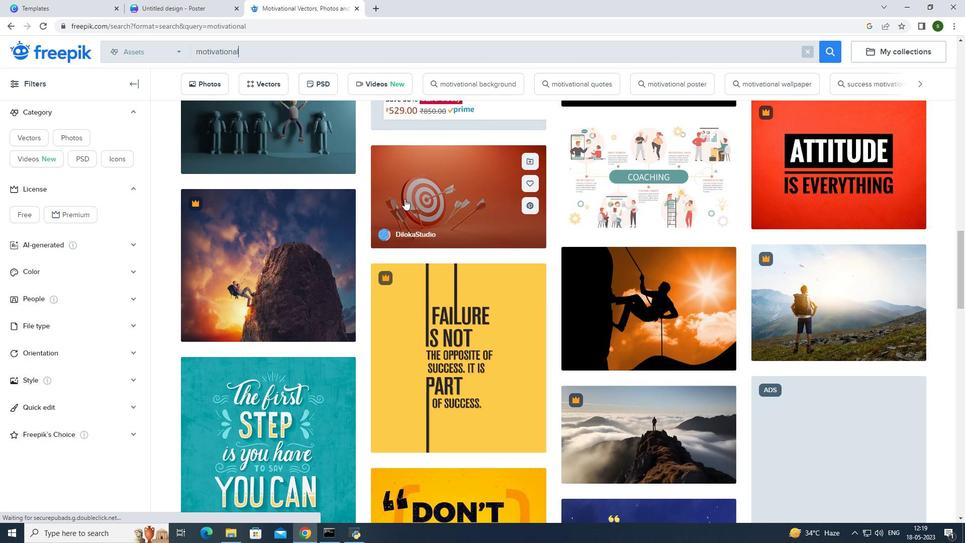 
Action: Mouse scrolled (404, 198) with delta (0, 0)
Screenshot: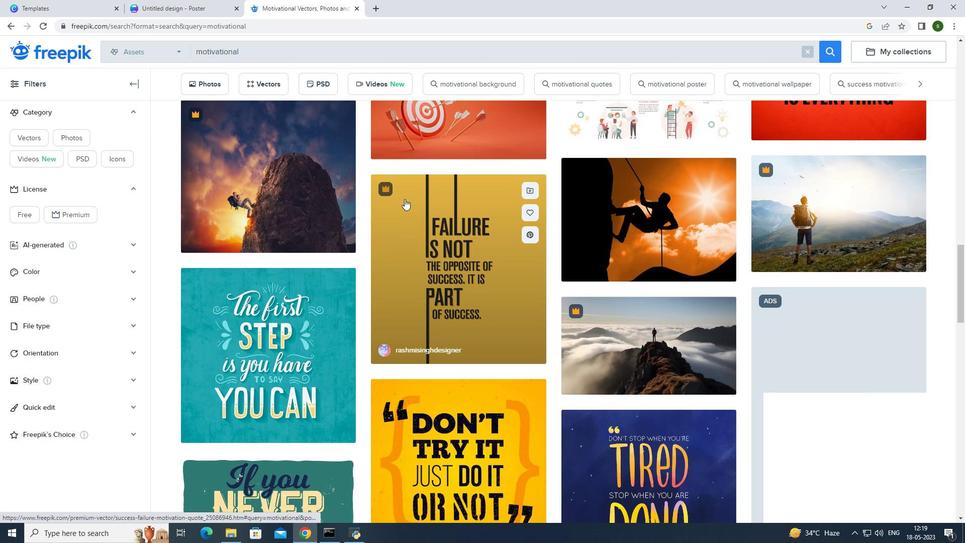 
Action: Mouse scrolled (404, 198) with delta (0, 0)
Screenshot: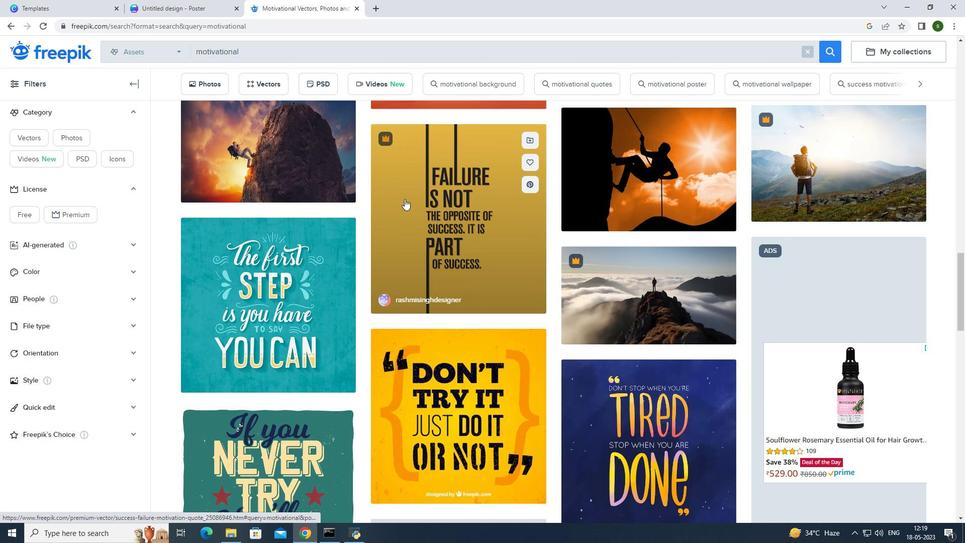 
Action: Mouse scrolled (404, 198) with delta (0, 0)
Screenshot: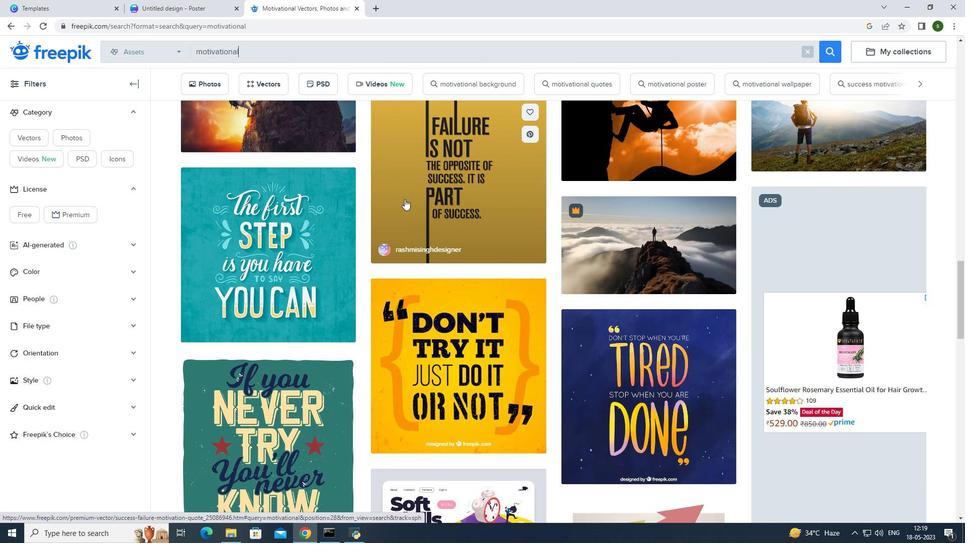 
Action: Mouse scrolled (404, 198) with delta (0, 0)
Screenshot: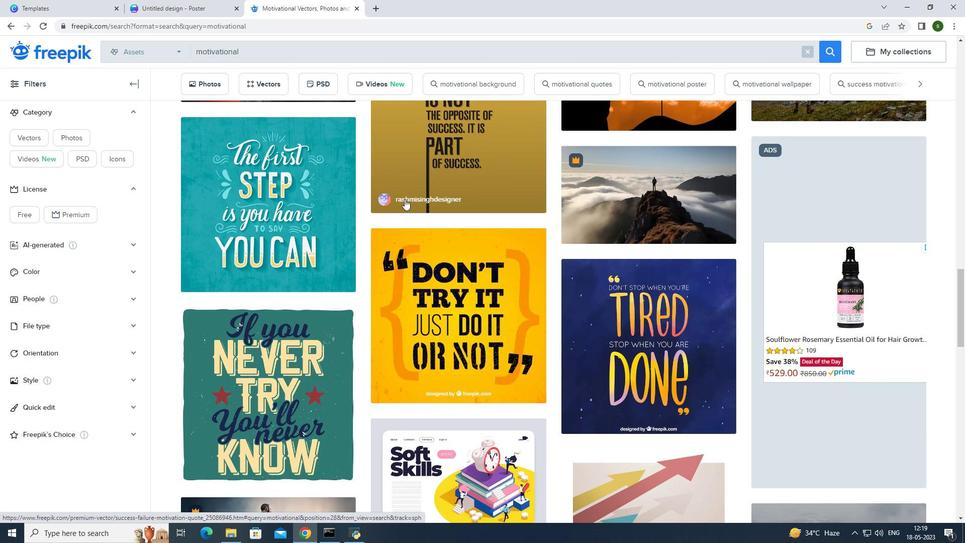 
Action: Mouse scrolled (404, 198) with delta (0, 0)
Screenshot: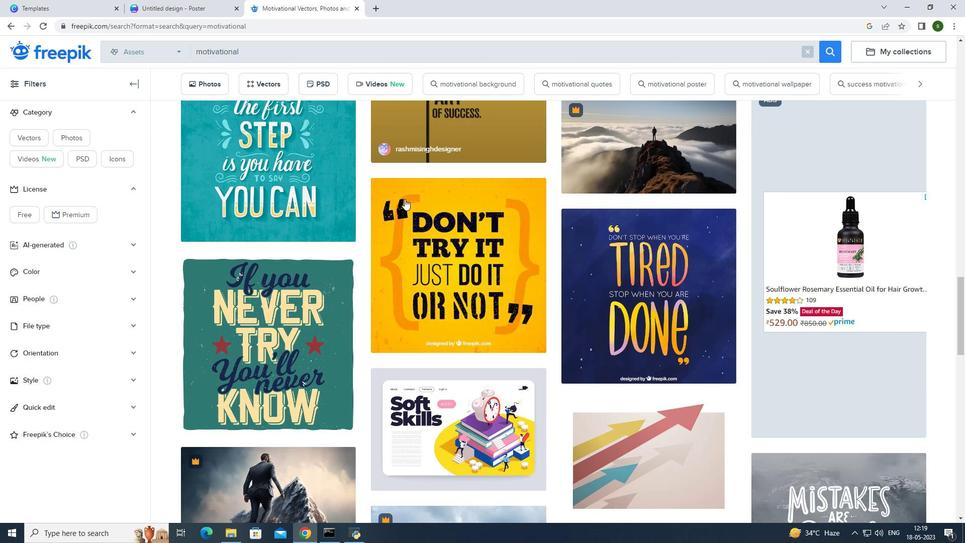 
Action: Mouse scrolled (404, 198) with delta (0, 0)
Screenshot: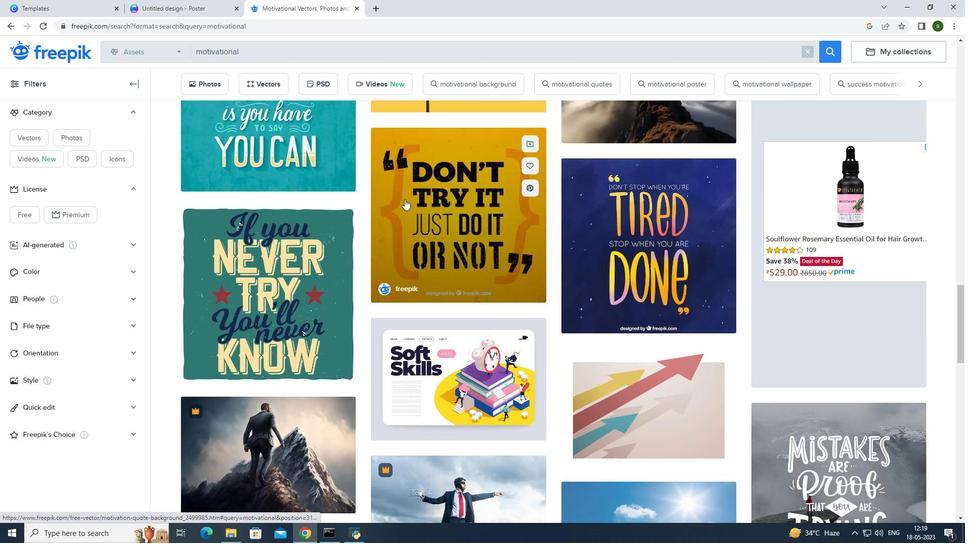 
Action: Mouse scrolled (404, 198) with delta (0, 0)
Screenshot: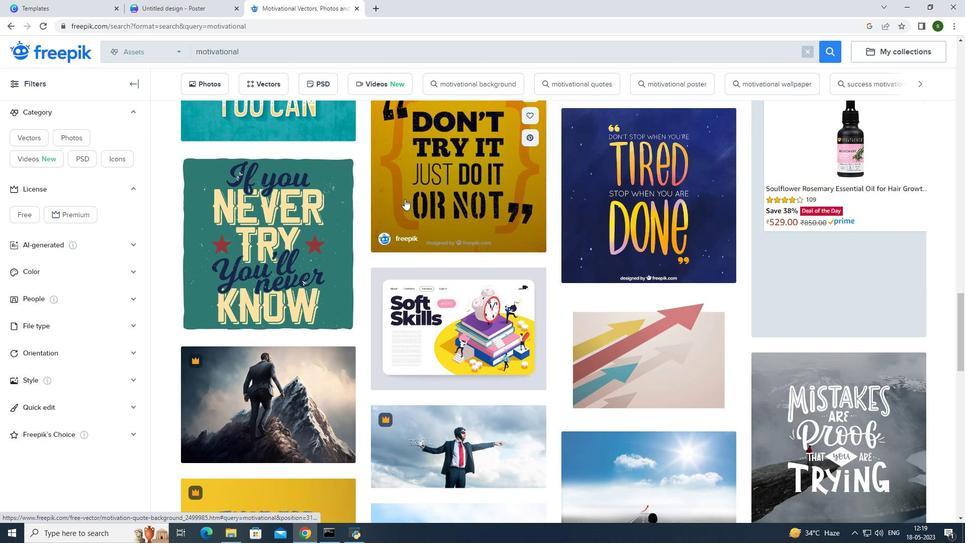 
Action: Mouse scrolled (404, 198) with delta (0, 0)
Screenshot: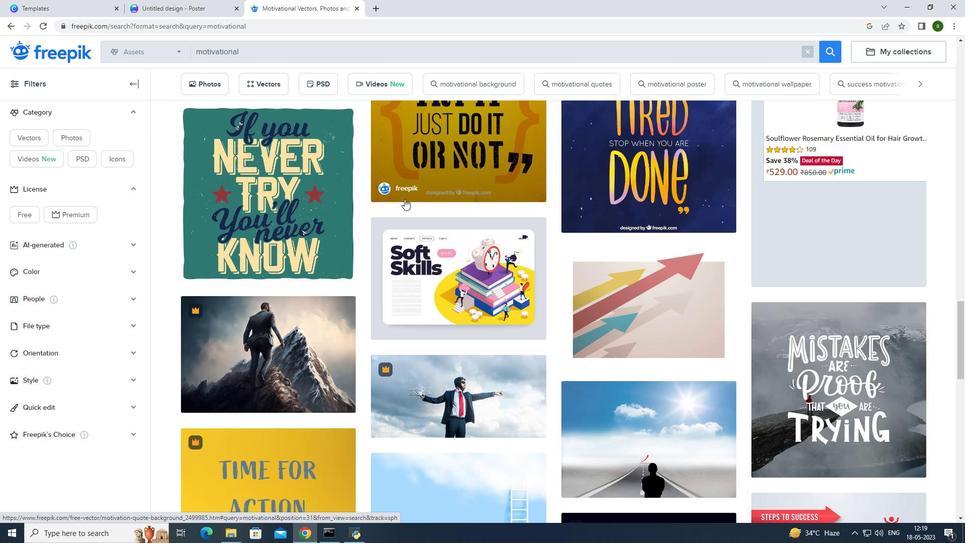 
Action: Mouse scrolled (404, 198) with delta (0, 0)
Screenshot: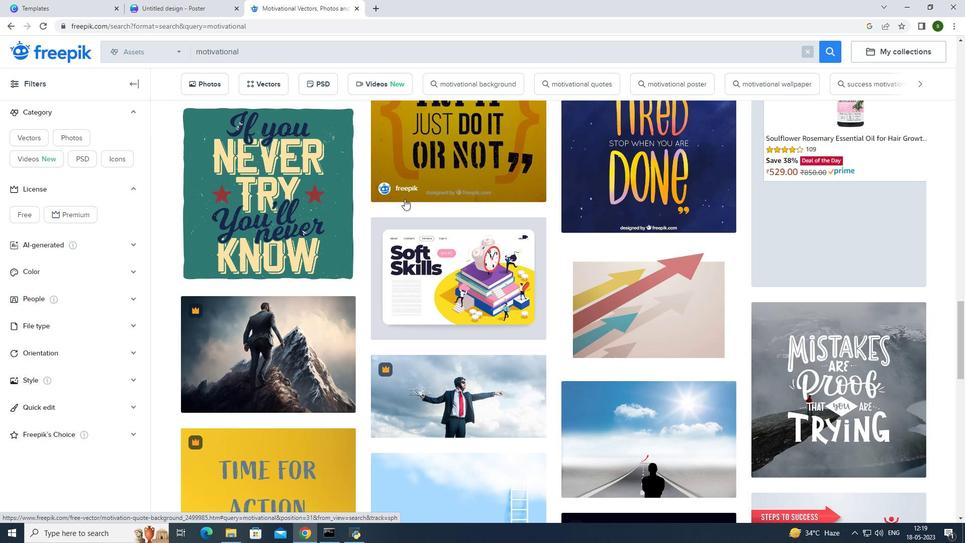 
Action: Mouse scrolled (404, 198) with delta (0, 0)
Screenshot: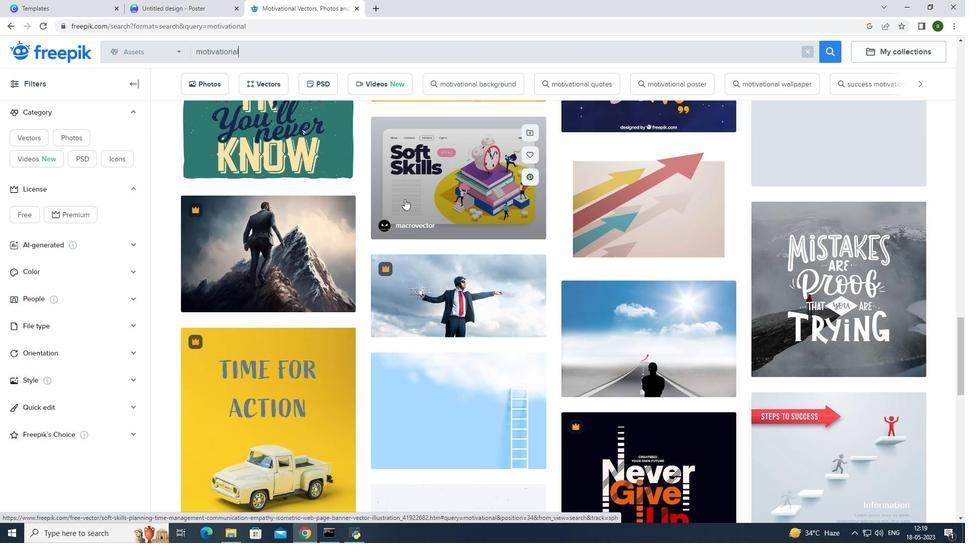 
Action: Mouse scrolled (404, 198) with delta (0, 0)
Screenshot: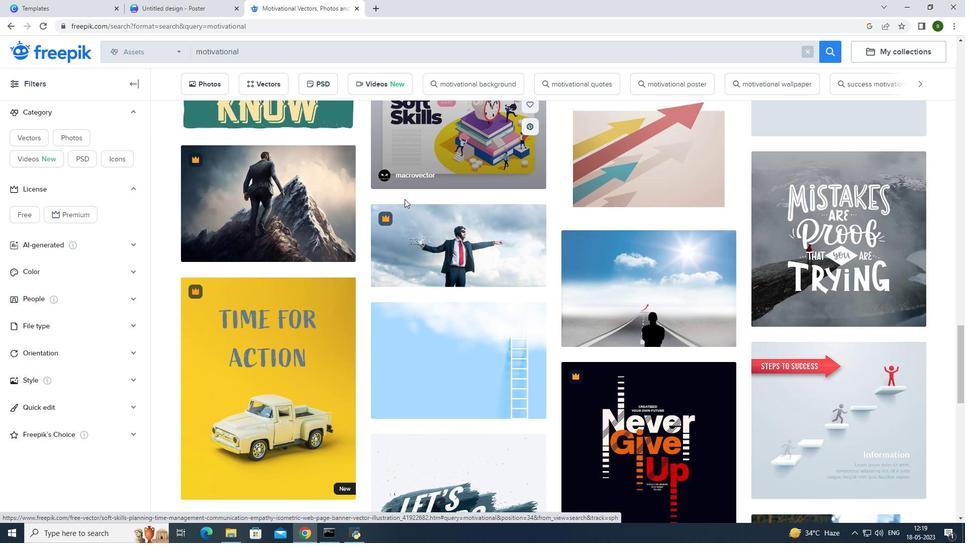 
Action: Mouse scrolled (404, 198) with delta (0, 0)
Screenshot: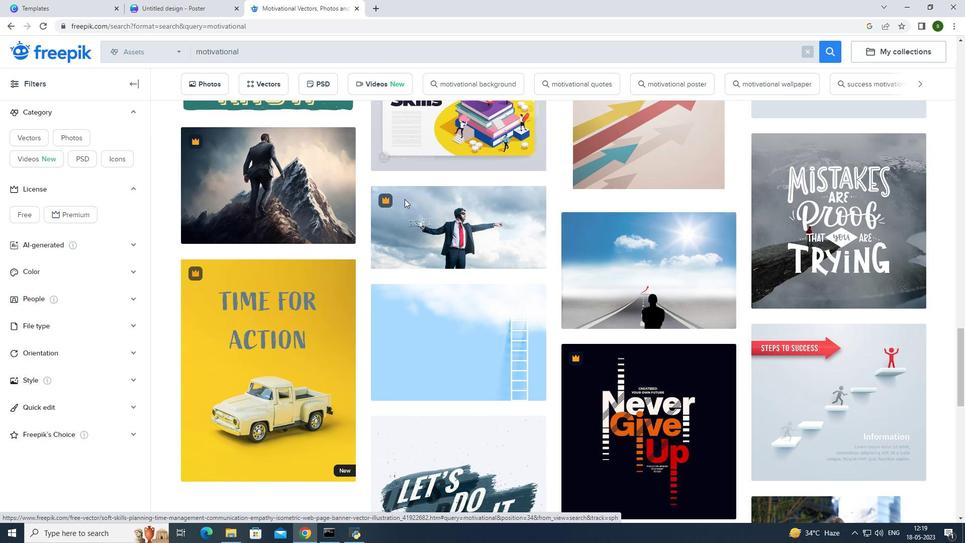
Action: Mouse scrolled (404, 198) with delta (0, 0)
Screenshot: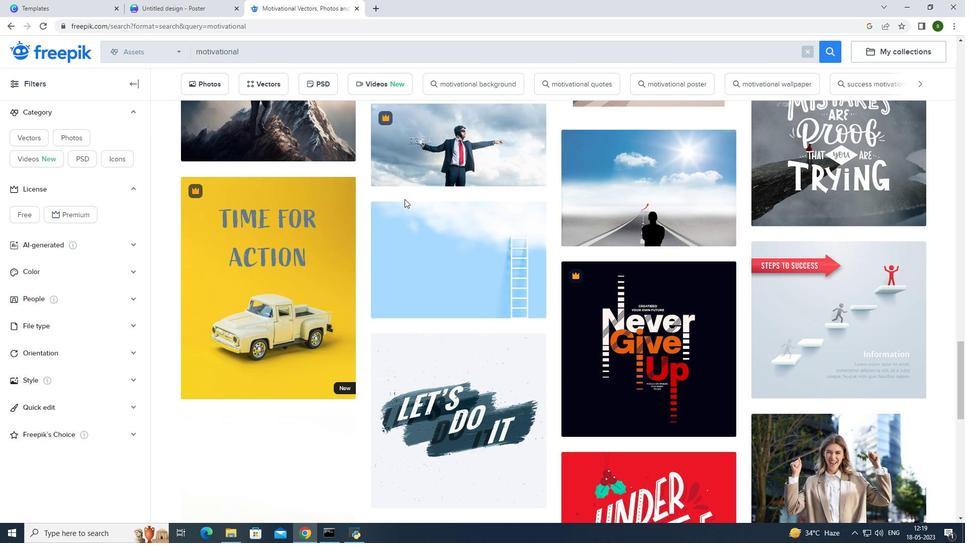 
Action: Mouse scrolled (404, 198) with delta (0, 0)
Screenshot: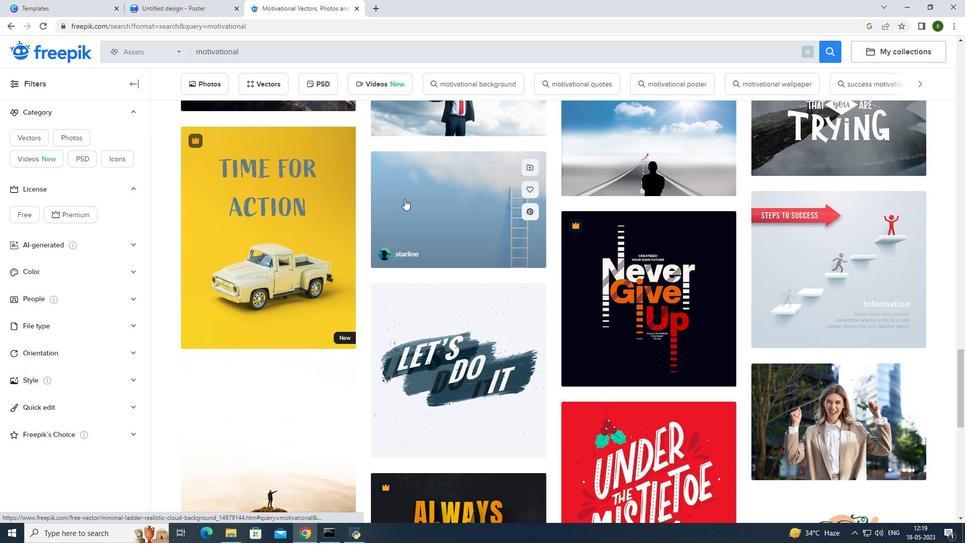 
Action: Mouse scrolled (404, 198) with delta (0, 0)
Screenshot: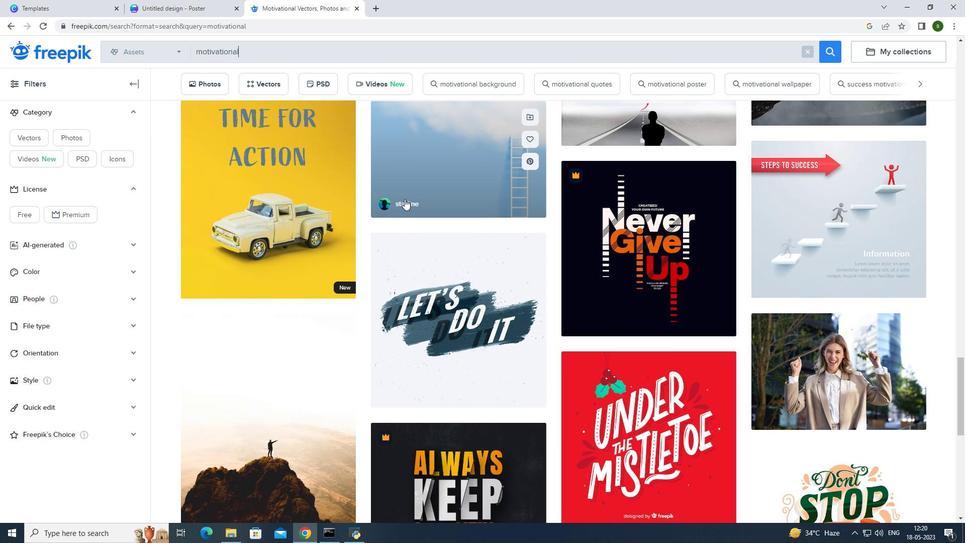 
Action: Mouse scrolled (404, 198) with delta (0, 0)
Screenshot: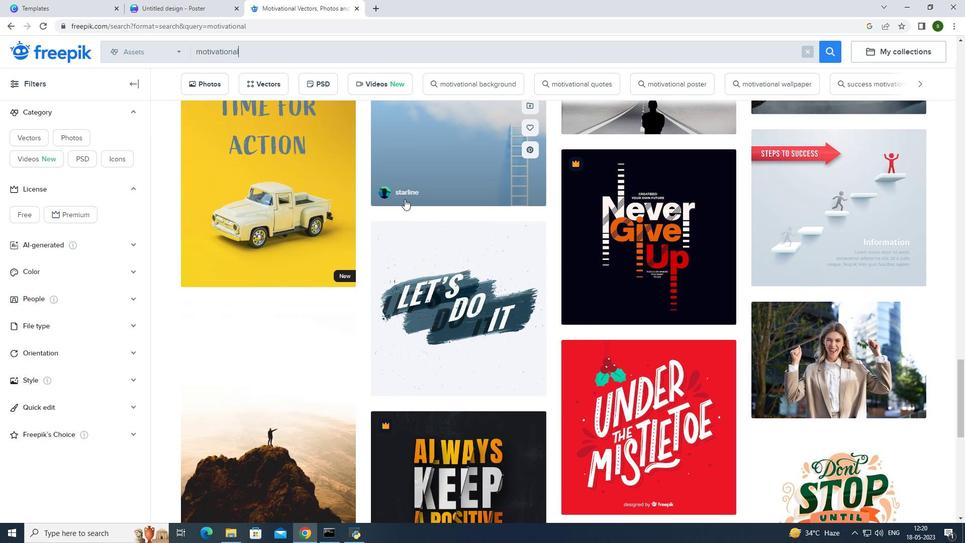 
Action: Mouse scrolled (404, 198) with delta (0, 0)
Screenshot: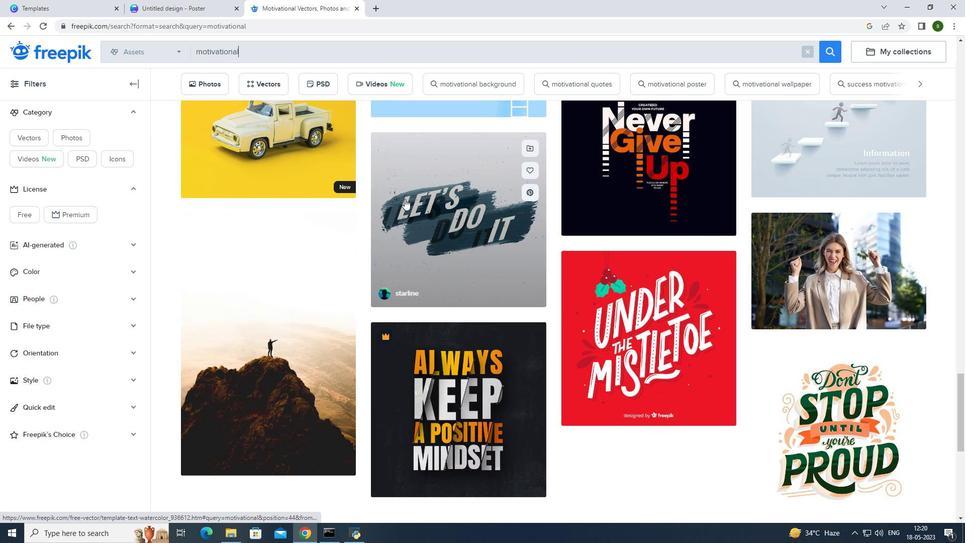 
Action: Mouse scrolled (404, 198) with delta (0, 0)
Screenshot: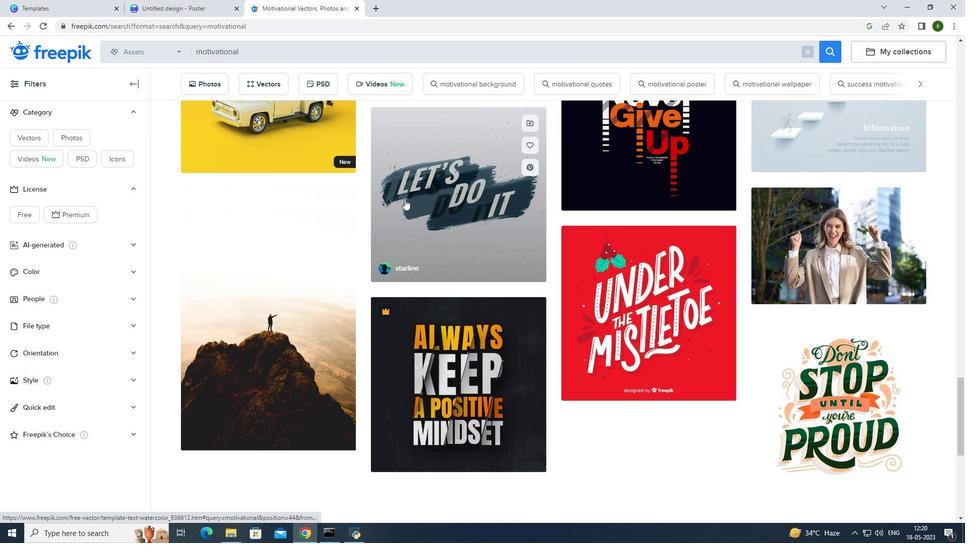 
Action: Mouse scrolled (404, 198) with delta (0, 0)
Screenshot: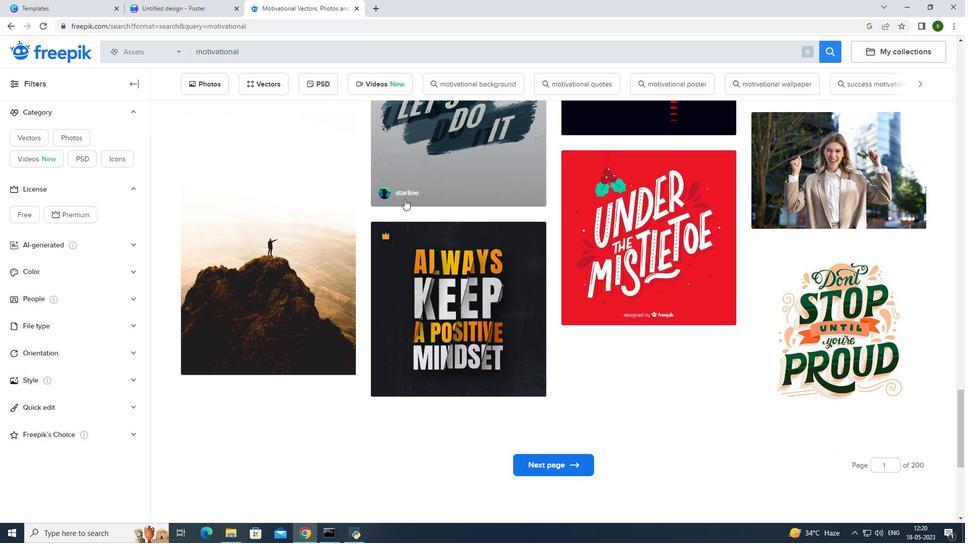 
Action: Mouse scrolled (404, 199) with delta (0, 0)
Screenshot: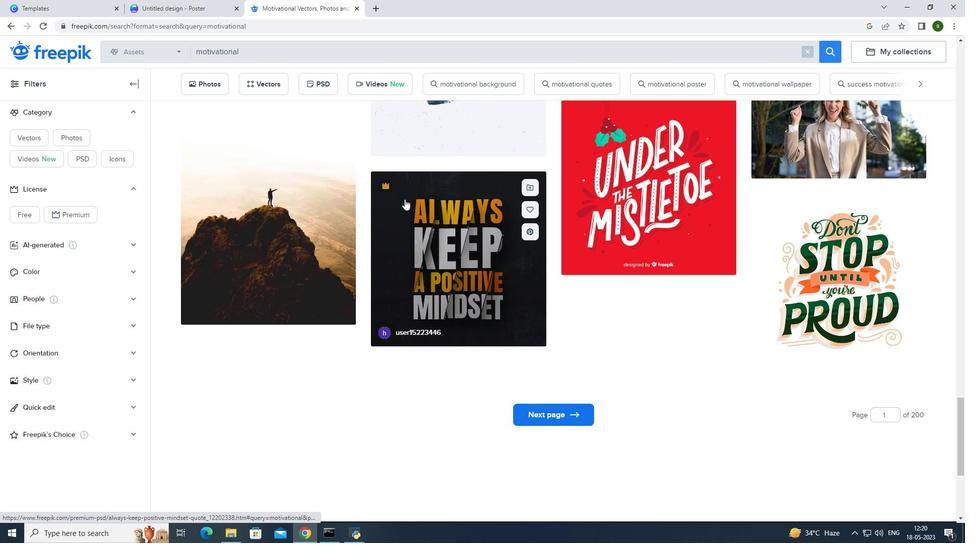 
Action: Mouse scrolled (404, 199) with delta (0, 0)
Screenshot: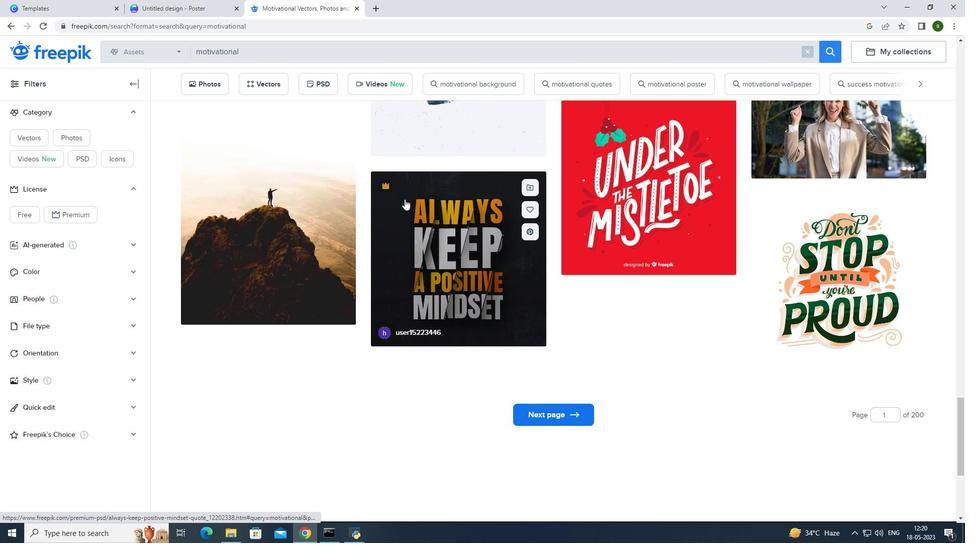 
Action: Mouse scrolled (404, 199) with delta (0, 0)
Screenshot: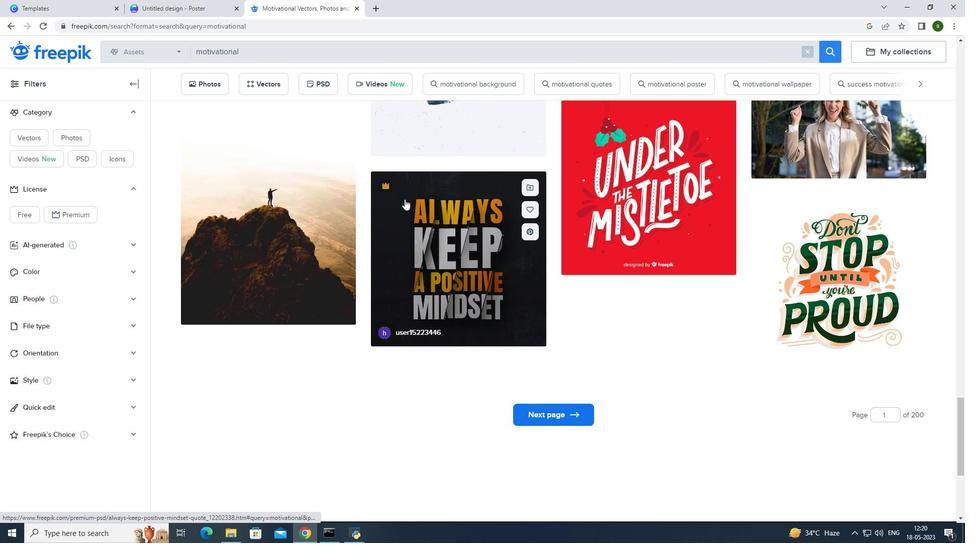 
Action: Mouse scrolled (404, 199) with delta (0, 0)
Screenshot: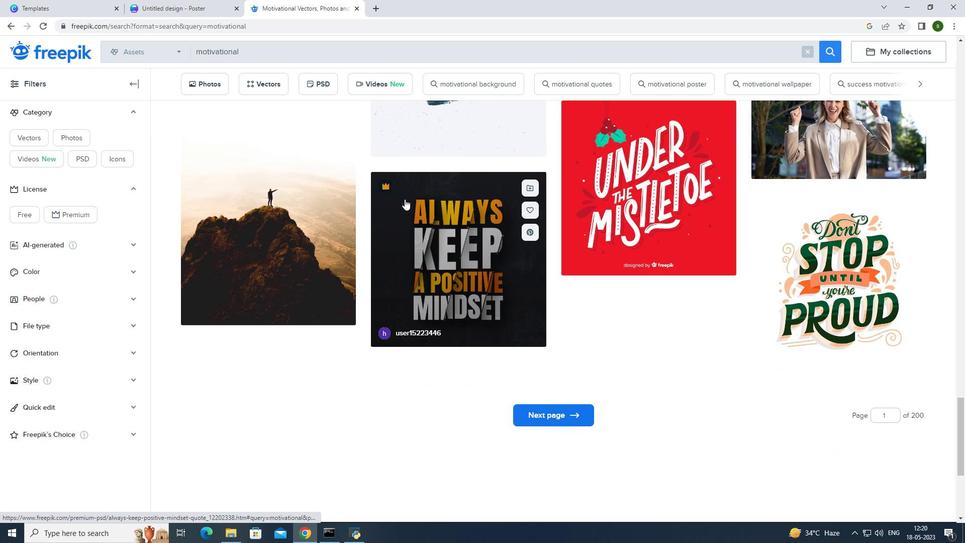 
Action: Mouse scrolled (404, 199) with delta (0, 0)
Screenshot: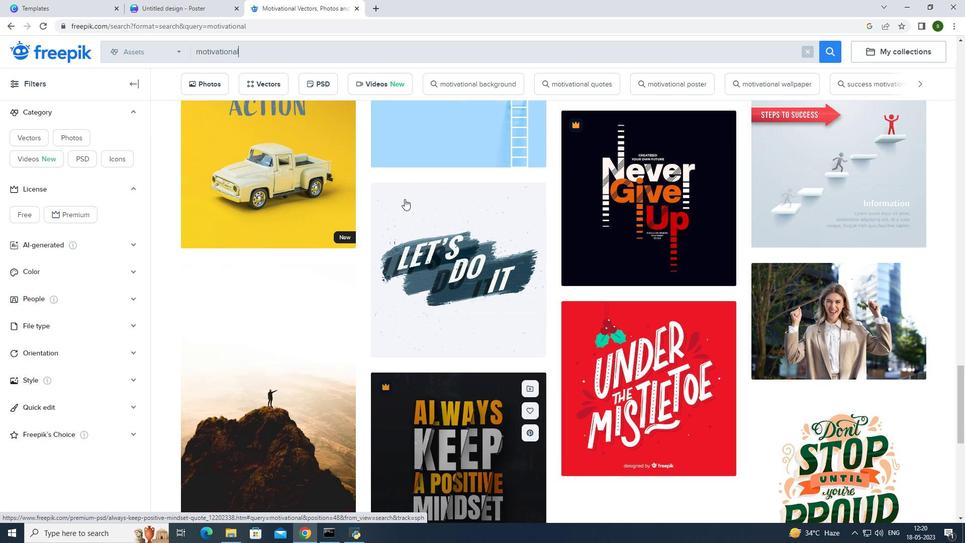 
Action: Mouse scrolled (404, 199) with delta (0, 0)
Screenshot: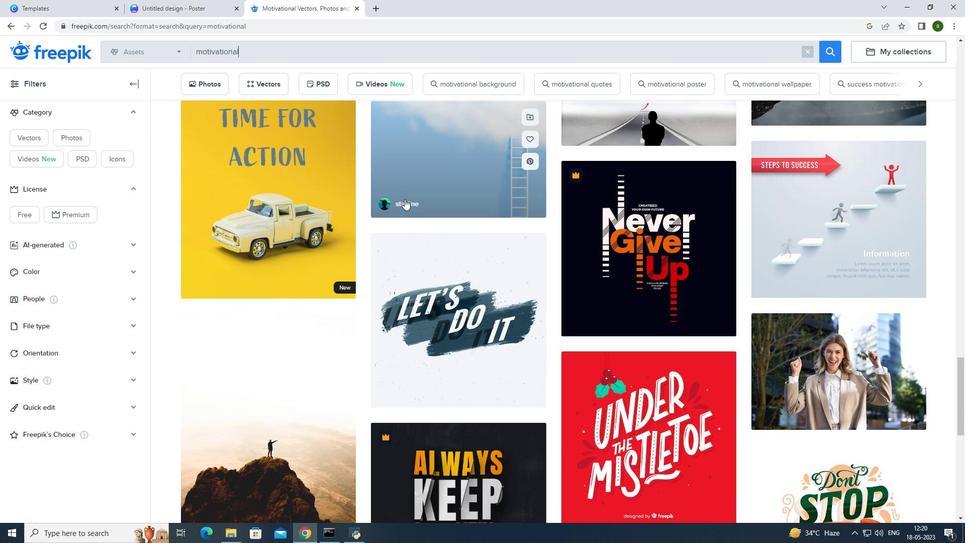 
Action: Mouse scrolled (404, 199) with delta (0, 0)
Screenshot: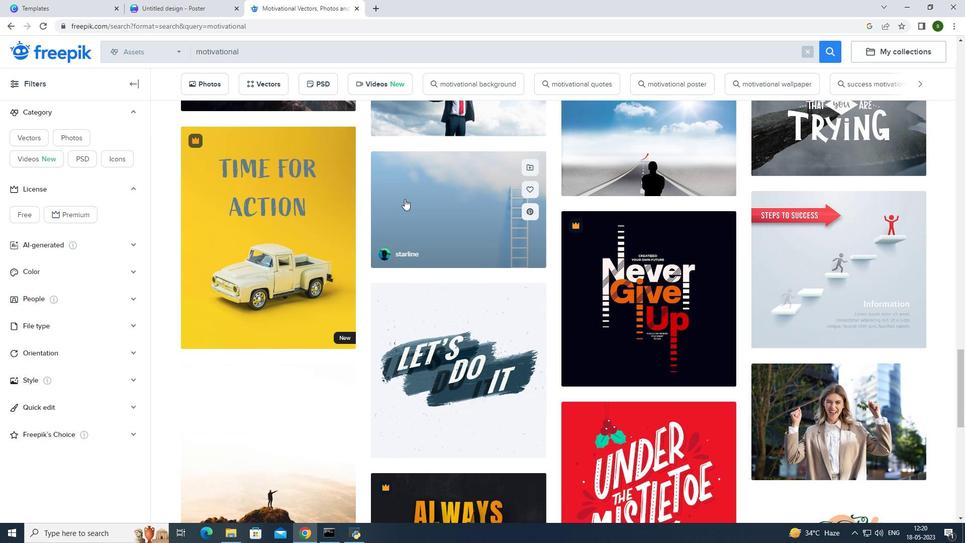 
Action: Mouse scrolled (404, 199) with delta (0, 0)
Screenshot: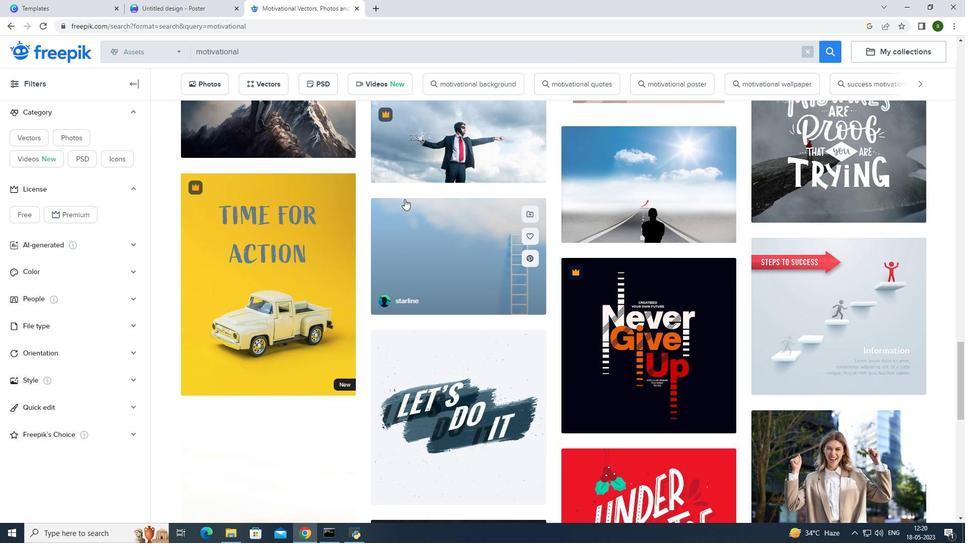 
Action: Mouse scrolled (404, 199) with delta (0, 0)
Screenshot: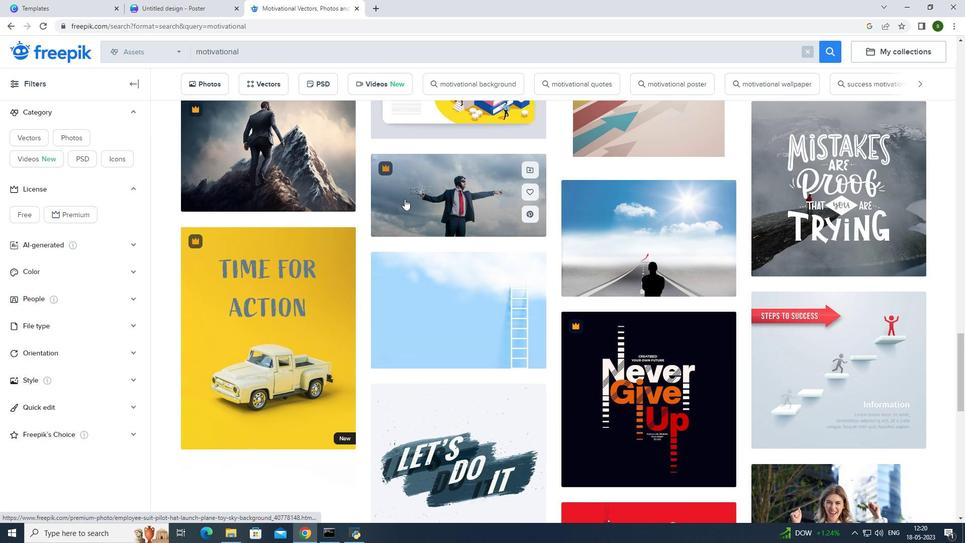 
Action: Mouse scrolled (404, 199) with delta (0, 0)
Screenshot: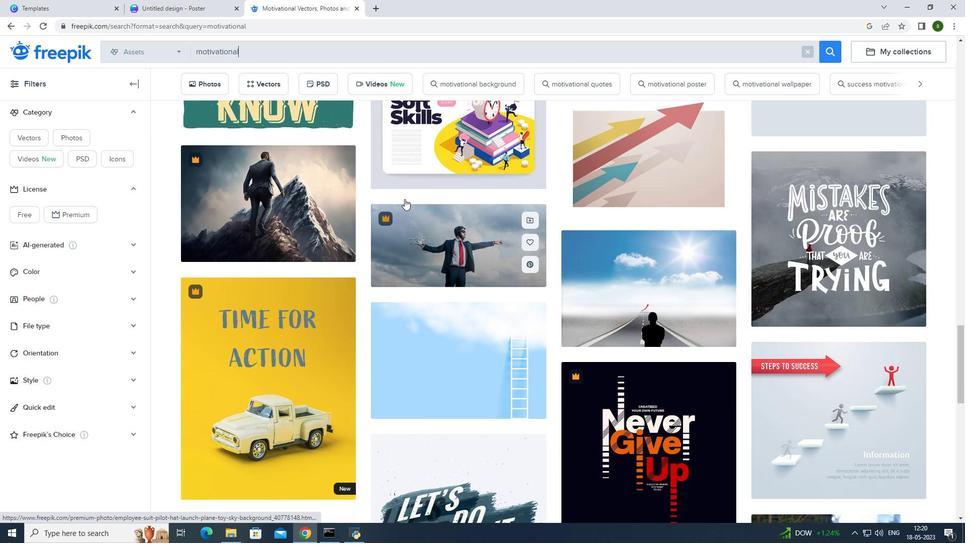 
Action: Mouse moved to (402, 199)
Screenshot: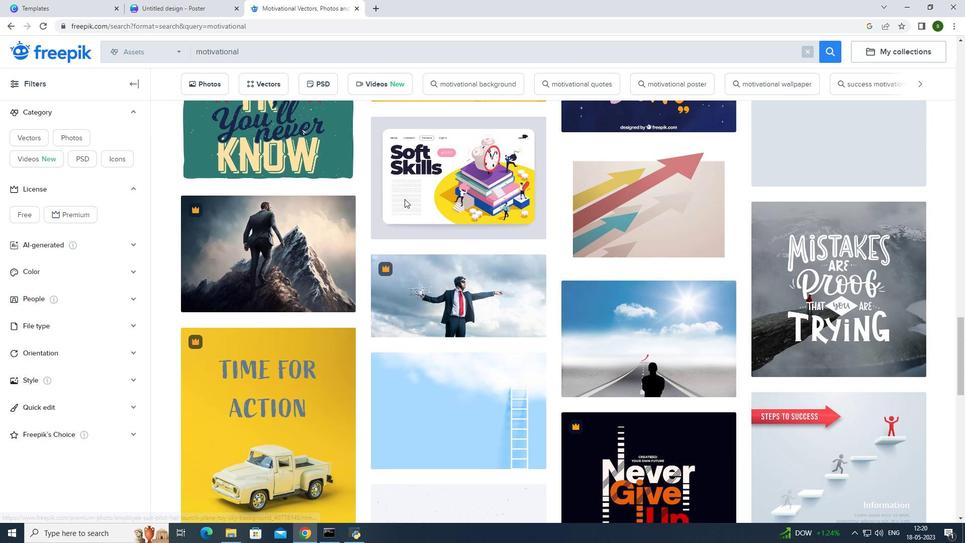 
Action: Mouse scrolled (402, 199) with delta (0, 0)
Screenshot: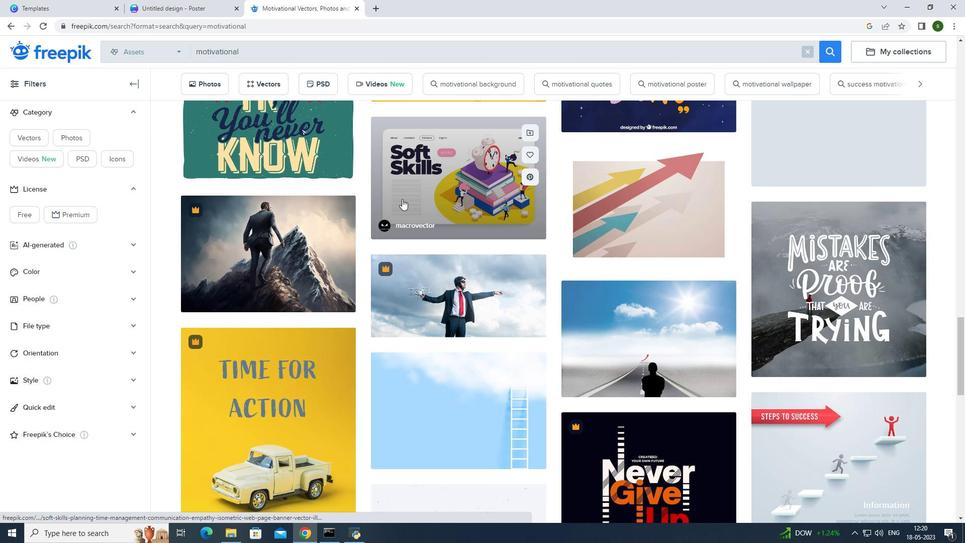
Action: Mouse scrolled (402, 199) with delta (0, 0)
Screenshot: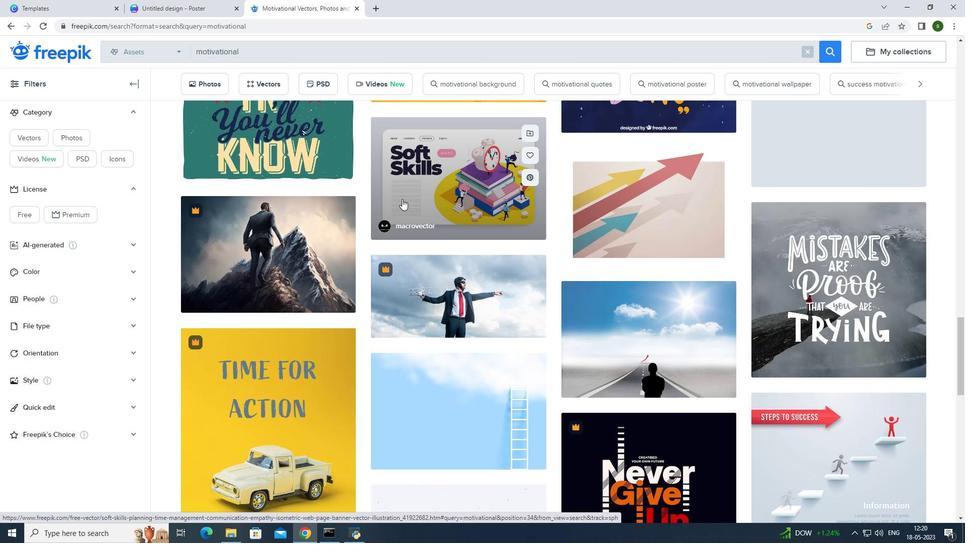 
Action: Mouse scrolled (402, 199) with delta (0, 0)
Screenshot: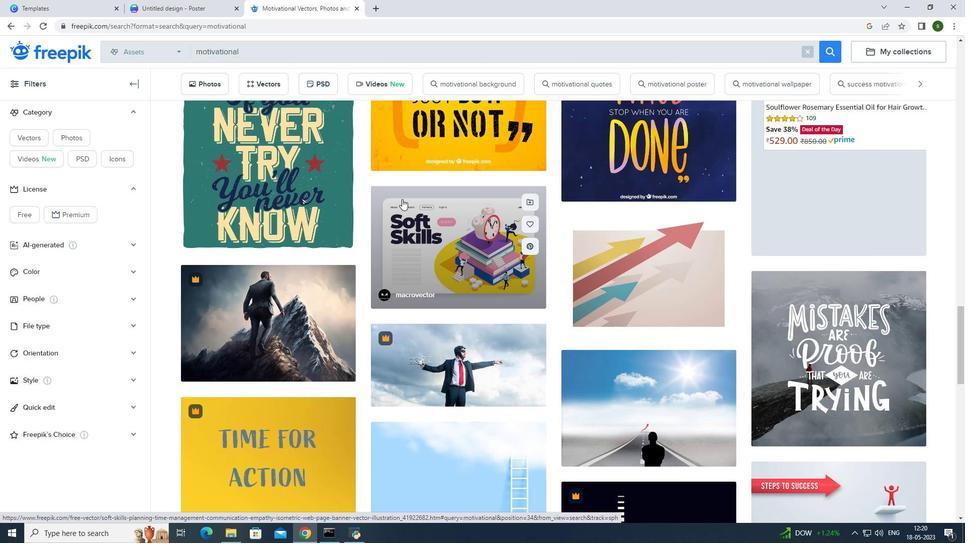 
Action: Mouse scrolled (402, 199) with delta (0, 0)
Screenshot: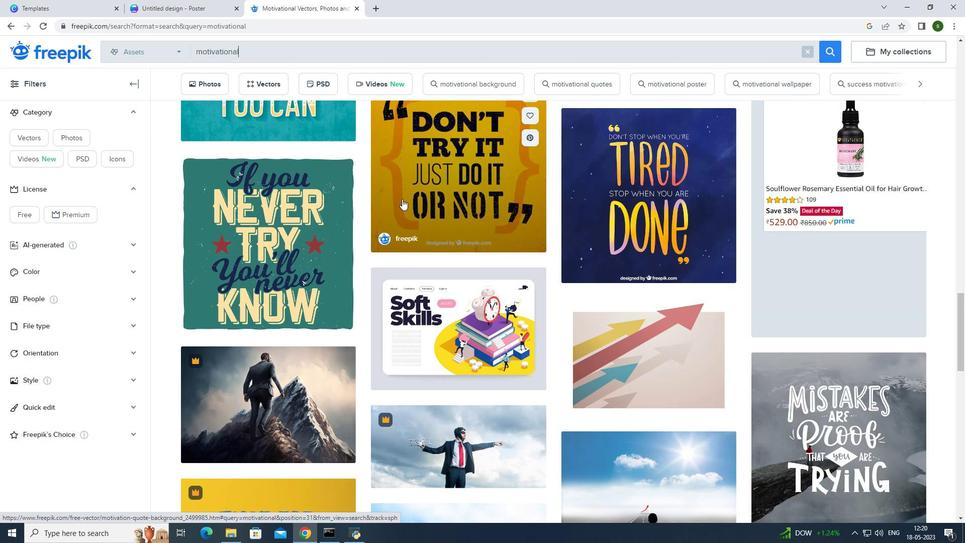 
Action: Mouse scrolled (402, 199) with delta (0, 0)
Screenshot: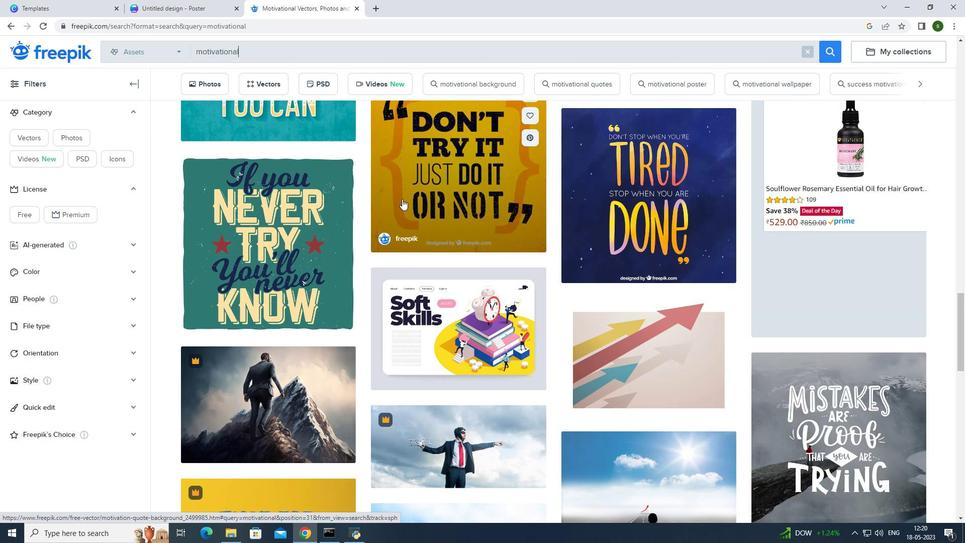 
Action: Mouse moved to (402, 199)
Screenshot: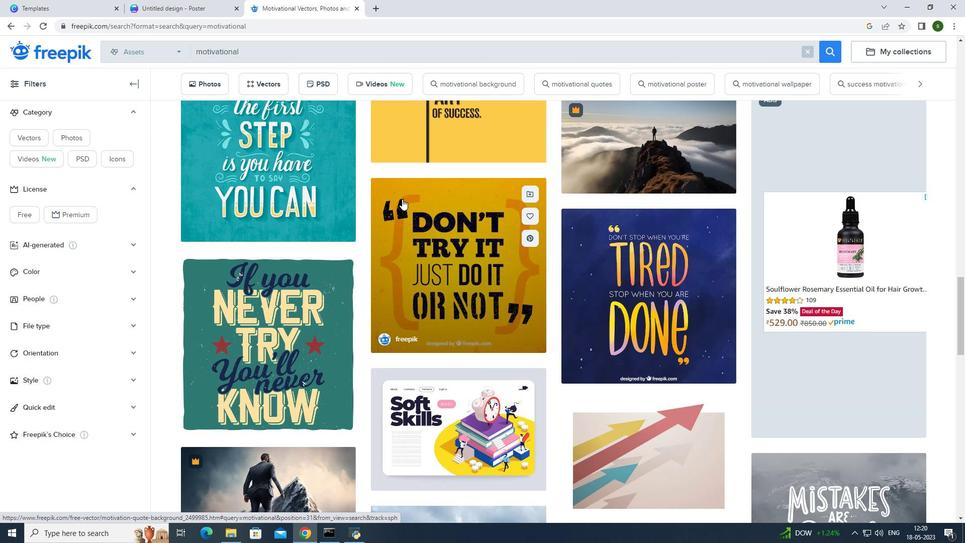 
Action: Mouse scrolled (402, 199) with delta (0, 0)
Screenshot: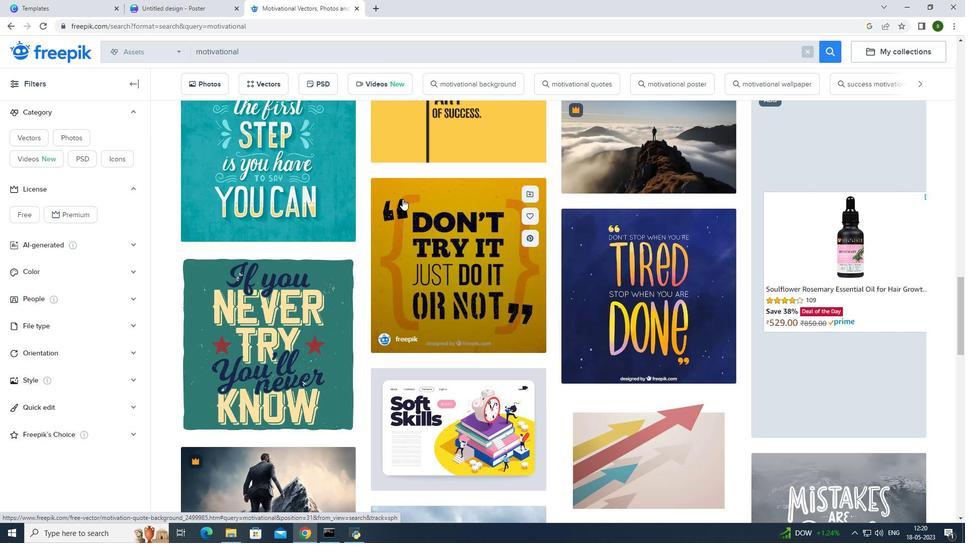 
Action: Mouse scrolled (402, 199) with delta (0, 0)
Screenshot: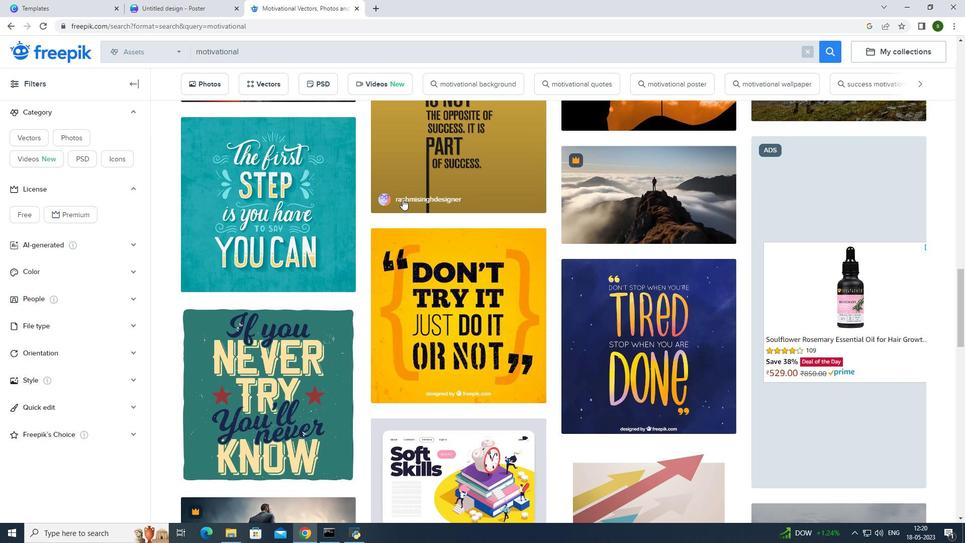 
Action: Mouse scrolled (402, 198) with delta (0, 0)
Screenshot: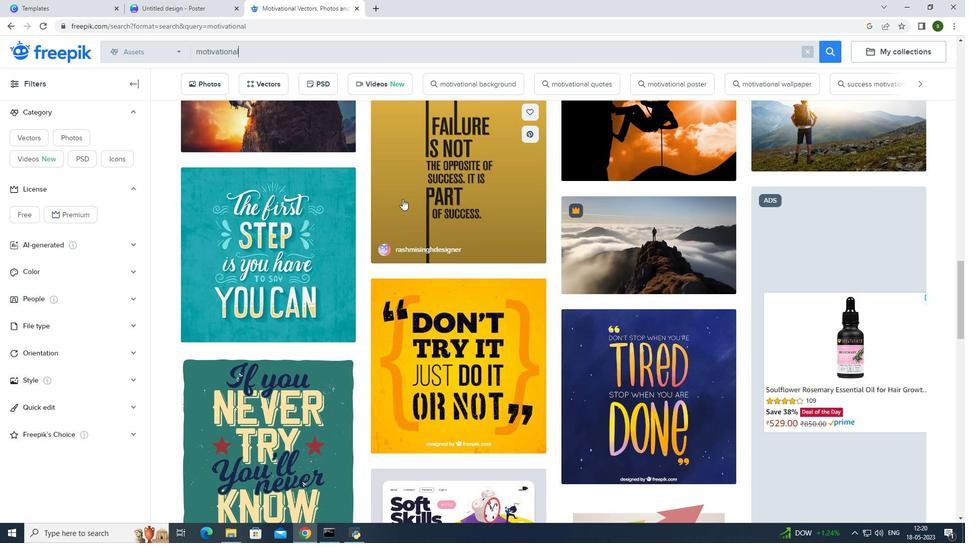 
Action: Mouse scrolled (402, 198) with delta (0, 0)
Screenshot: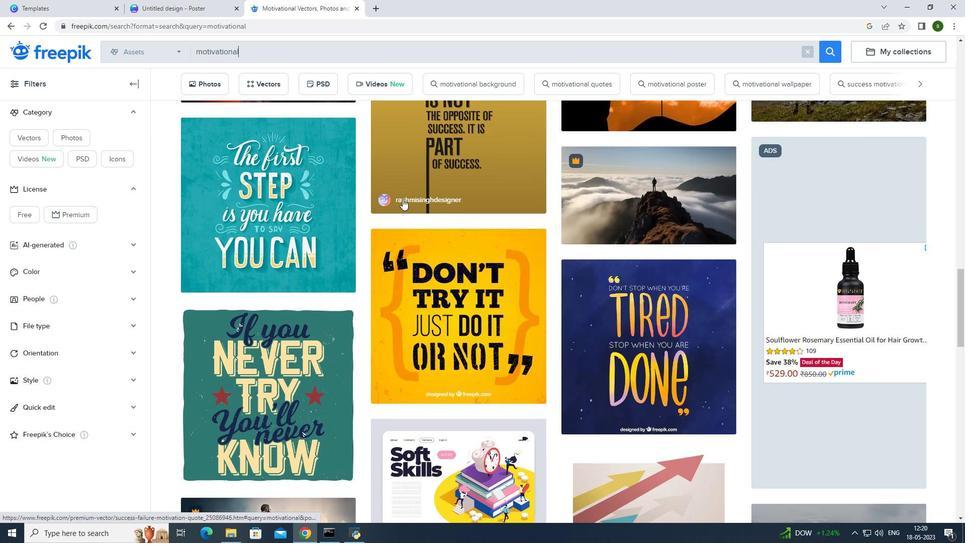 
Action: Mouse scrolled (402, 198) with delta (0, 0)
Screenshot: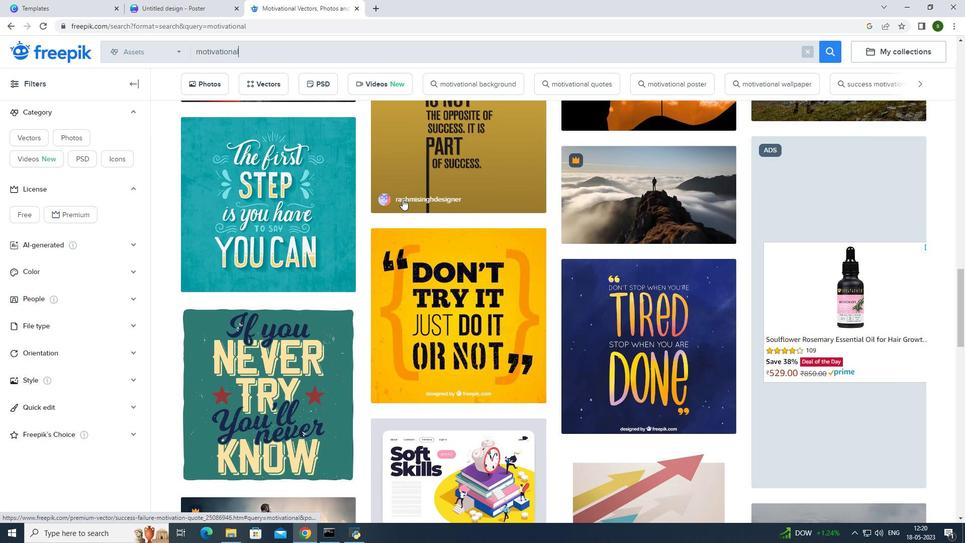 
Action: Mouse scrolled (402, 198) with delta (0, 0)
Screenshot: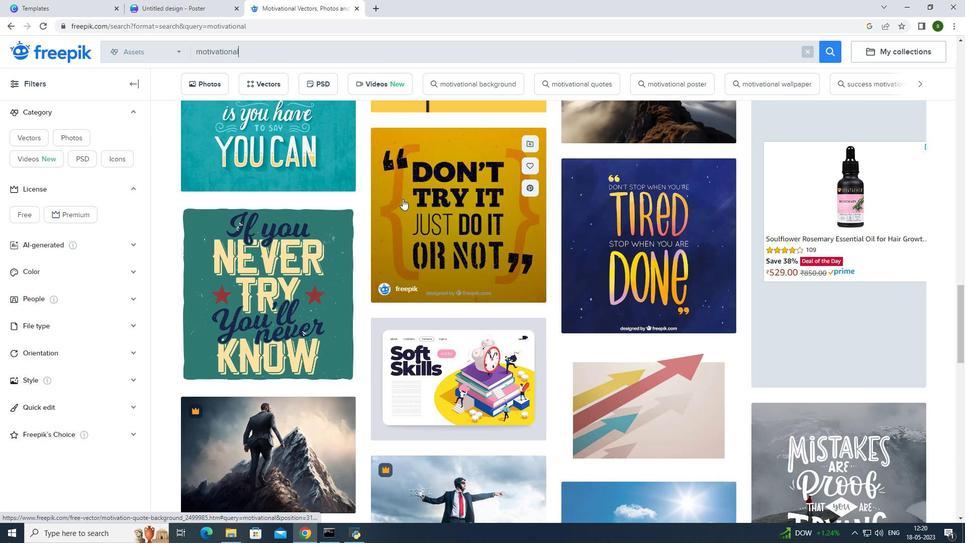 
Action: Mouse scrolled (402, 199) with delta (0, 0)
Screenshot: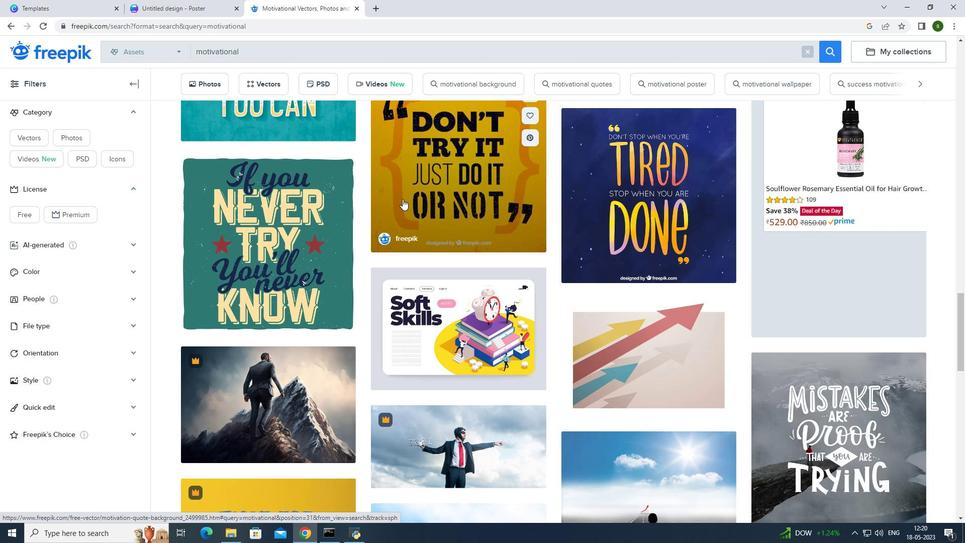 
Action: Mouse scrolled (402, 198) with delta (0, 0)
Screenshot: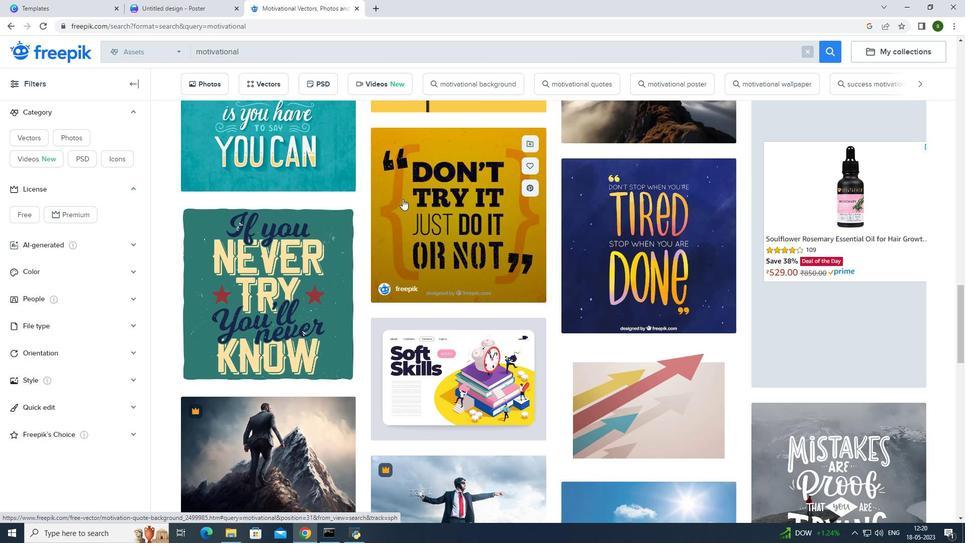 
Action: Mouse scrolled (402, 198) with delta (0, 0)
Screenshot: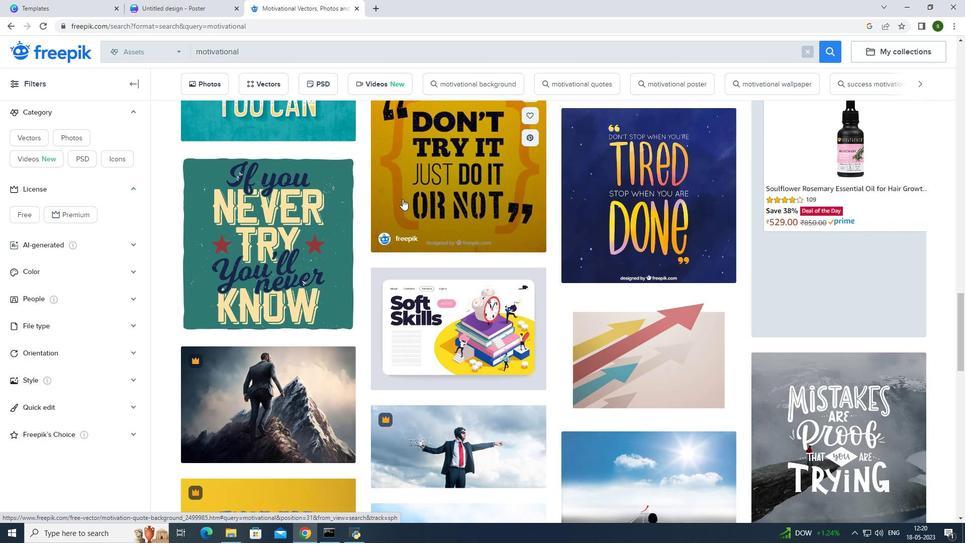 
Action: Mouse scrolled (402, 198) with delta (0, 0)
Screenshot: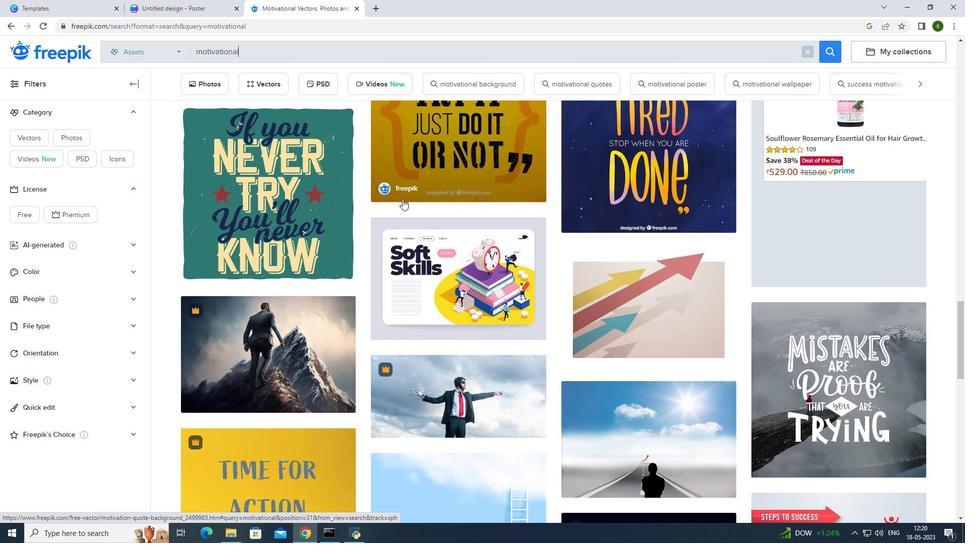 
Action: Mouse scrolled (402, 198) with delta (0, 0)
Screenshot: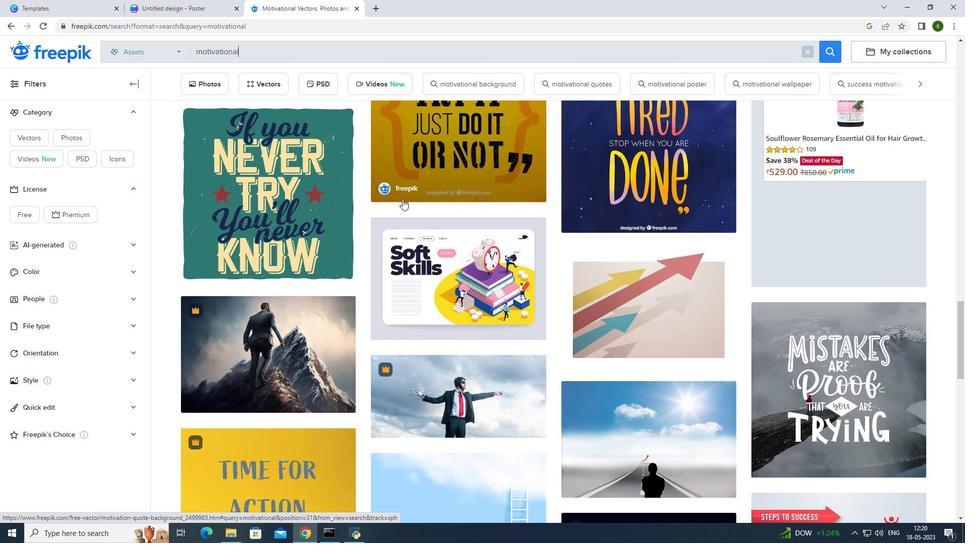 
Action: Mouse moved to (612, 236)
Screenshot: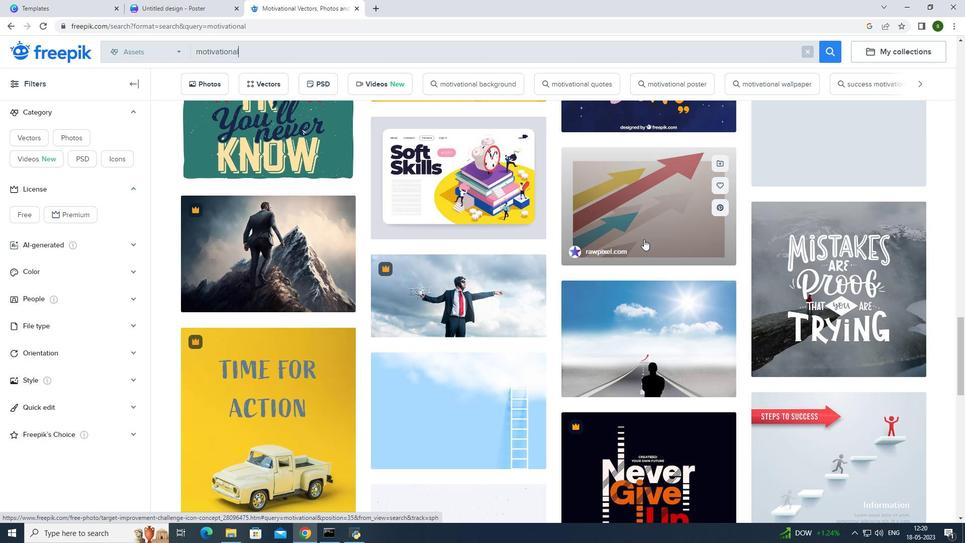 
Action: Mouse scrolled (612, 237) with delta (0, 0)
Screenshot: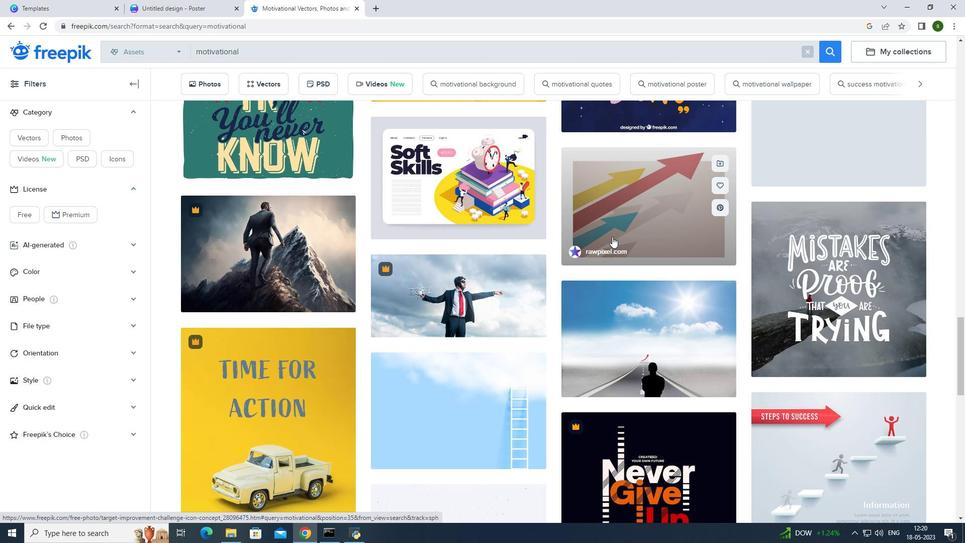 
Action: Mouse scrolled (612, 237) with delta (0, 0)
Screenshot: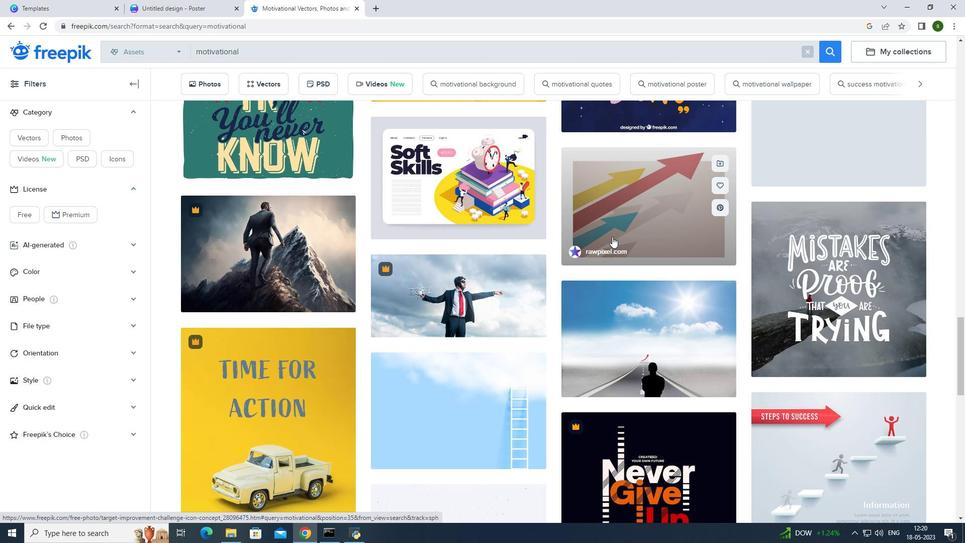 
Action: Mouse scrolled (612, 237) with delta (0, 0)
Screenshot: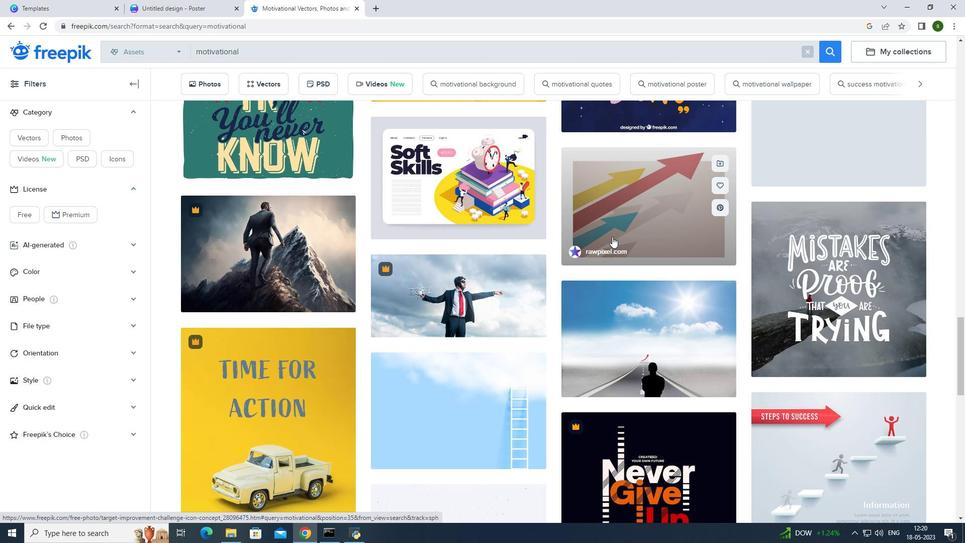 
Action: Mouse scrolled (612, 237) with delta (0, 0)
Screenshot: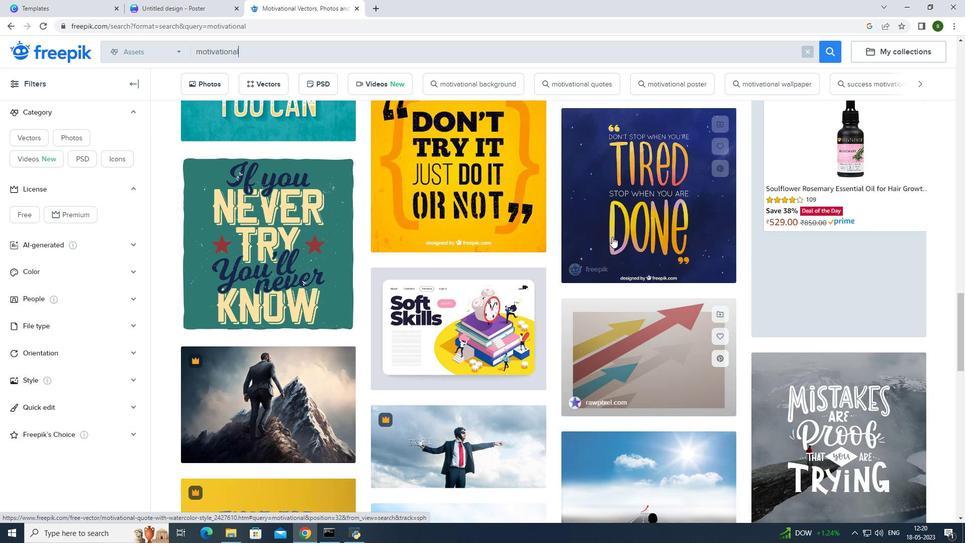 
Action: Mouse scrolled (612, 237) with delta (0, 0)
Screenshot: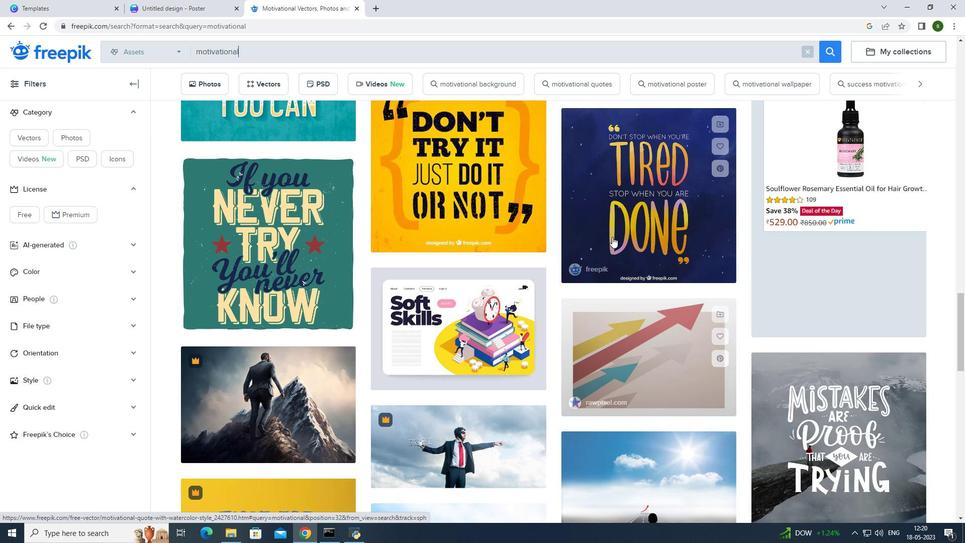 
Action: Mouse moved to (465, 225)
Screenshot: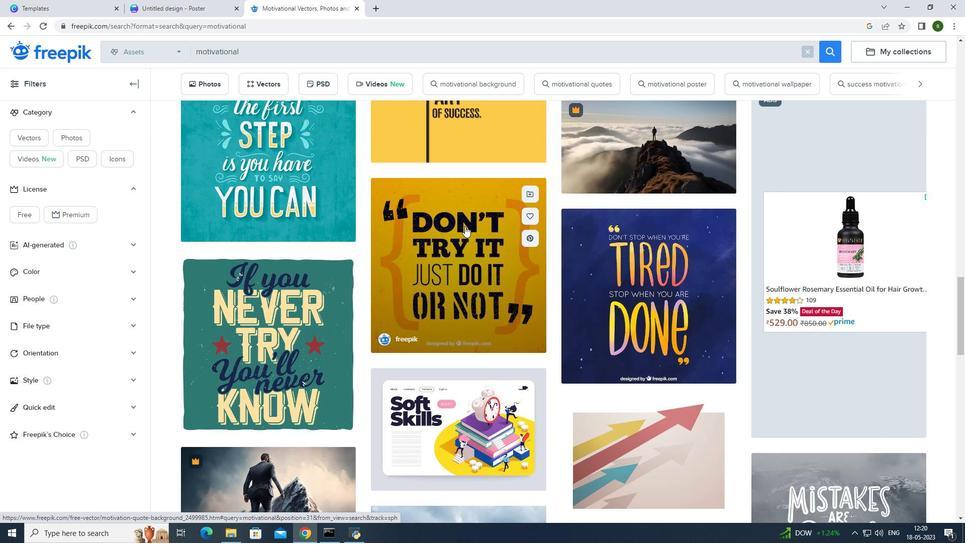 
Action: Mouse scrolled (465, 226) with delta (0, 0)
Screenshot: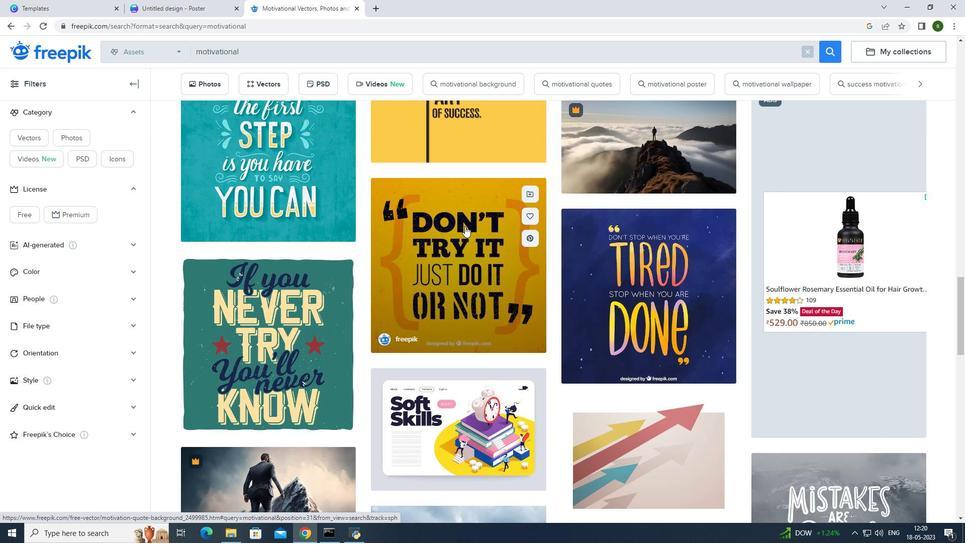 
Action: Mouse scrolled (465, 226) with delta (0, 0)
Screenshot: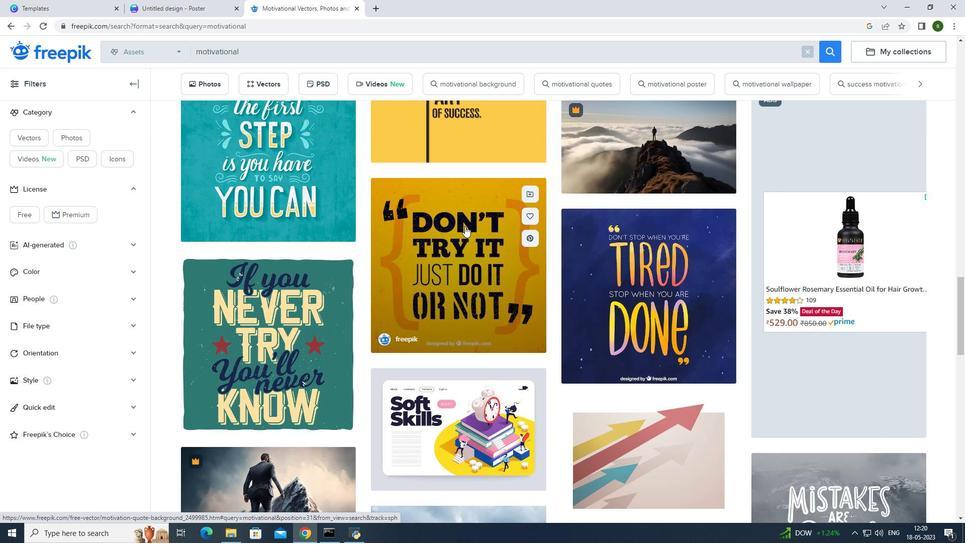 
Action: Mouse scrolled (465, 226) with delta (0, 0)
Screenshot: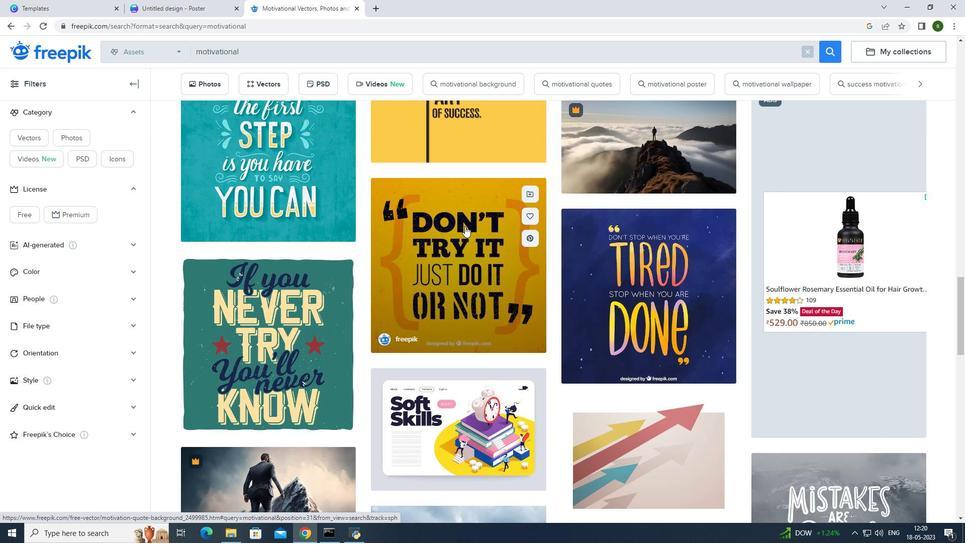 
Action: Mouse scrolled (465, 226) with delta (0, 0)
Screenshot: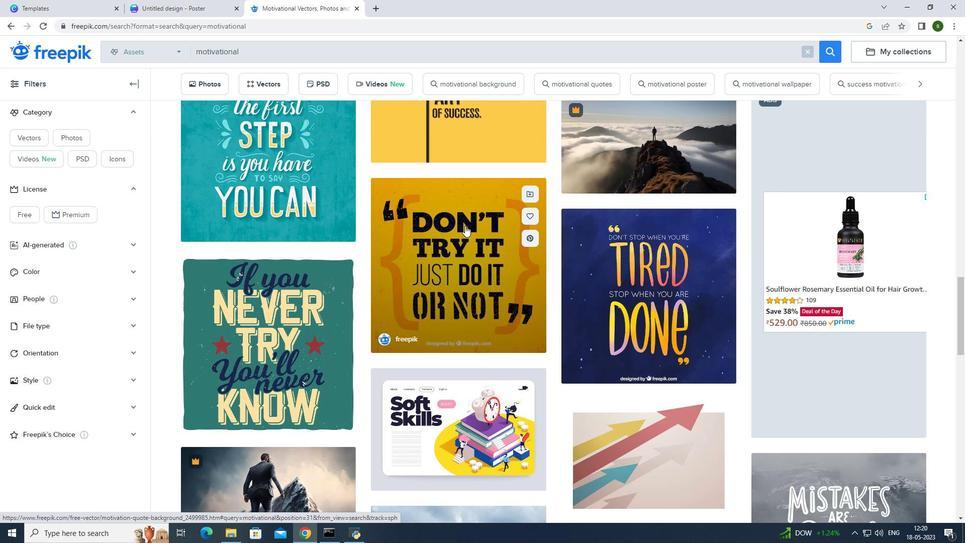 
Action: Mouse scrolled (465, 226) with delta (0, 0)
Screenshot: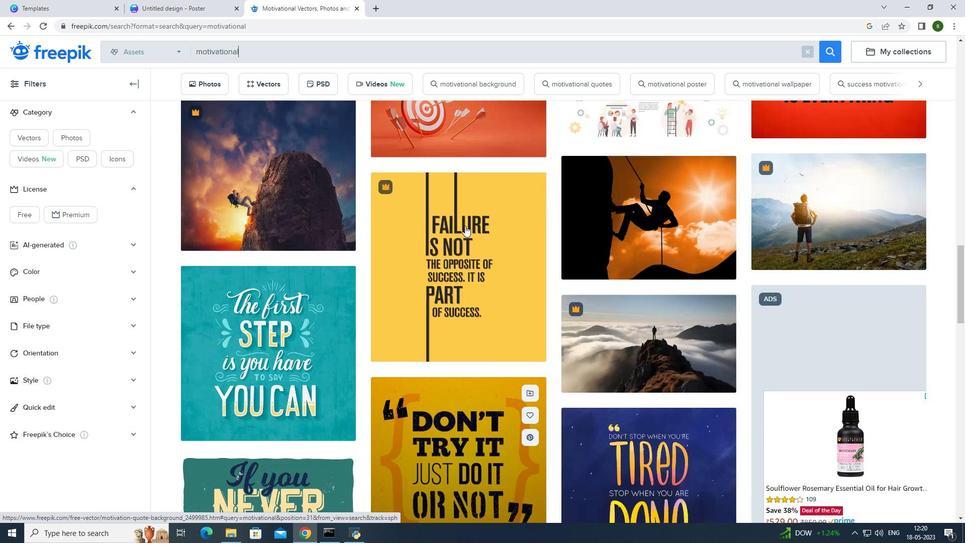 
Action: Mouse scrolled (465, 226) with delta (0, 0)
Screenshot: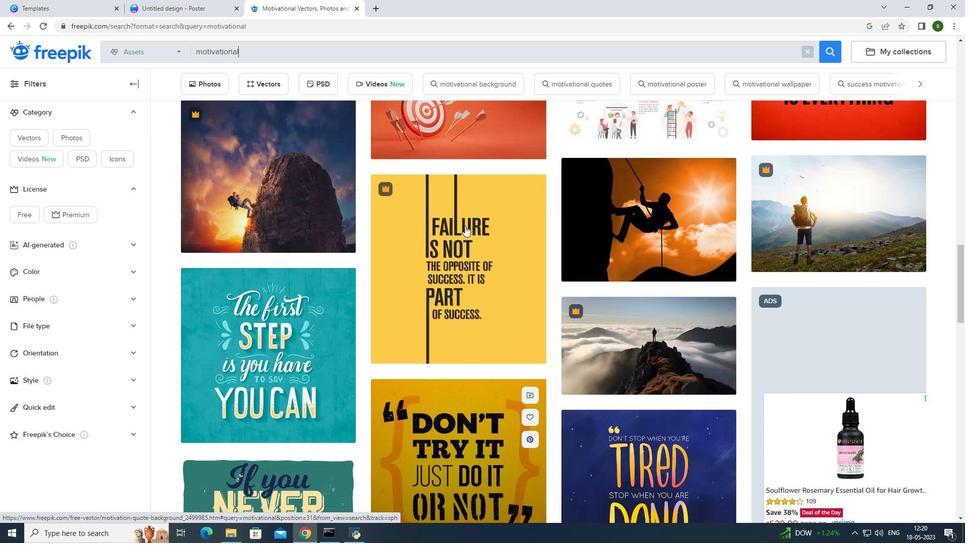 
Action: Mouse scrolled (465, 226) with delta (0, 0)
Screenshot: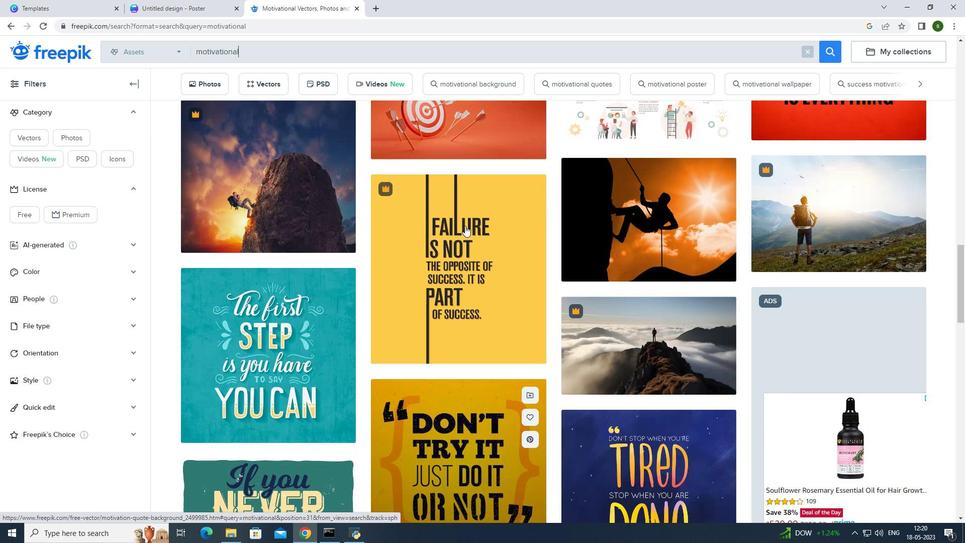 
Action: Mouse scrolled (465, 226) with delta (0, 0)
Screenshot: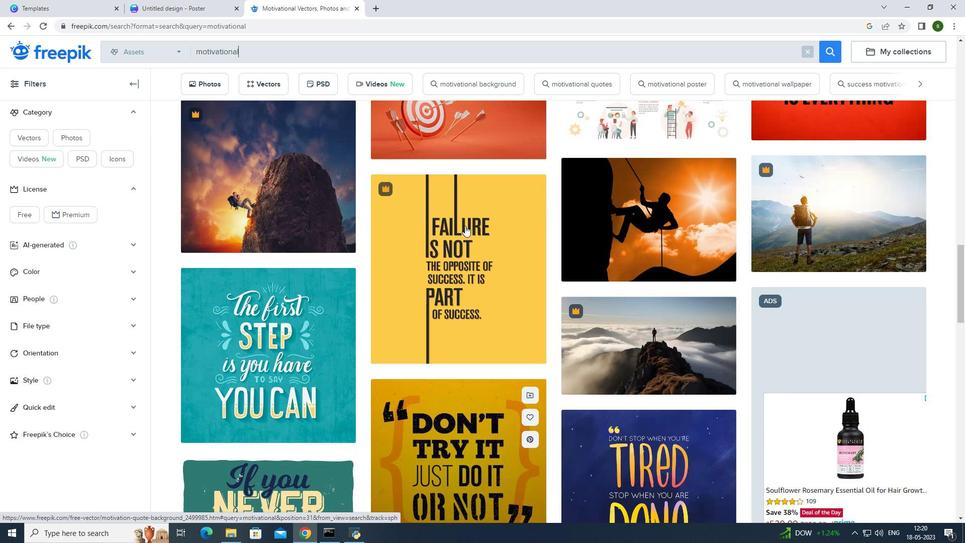 
Action: Mouse scrolled (465, 226) with delta (0, 0)
Screenshot: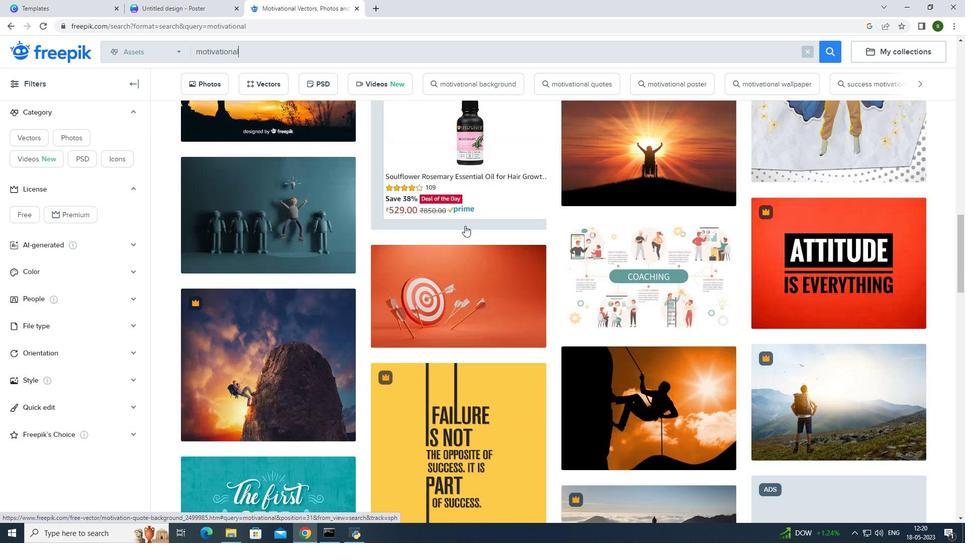 
Action: Mouse scrolled (465, 226) with delta (0, 0)
Screenshot: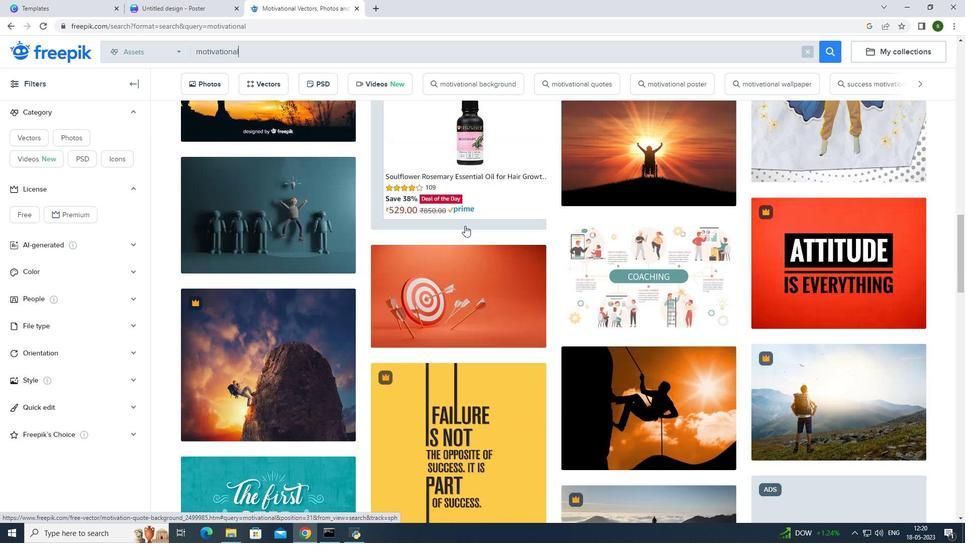 
Action: Mouse scrolled (465, 226) with delta (0, 0)
Screenshot: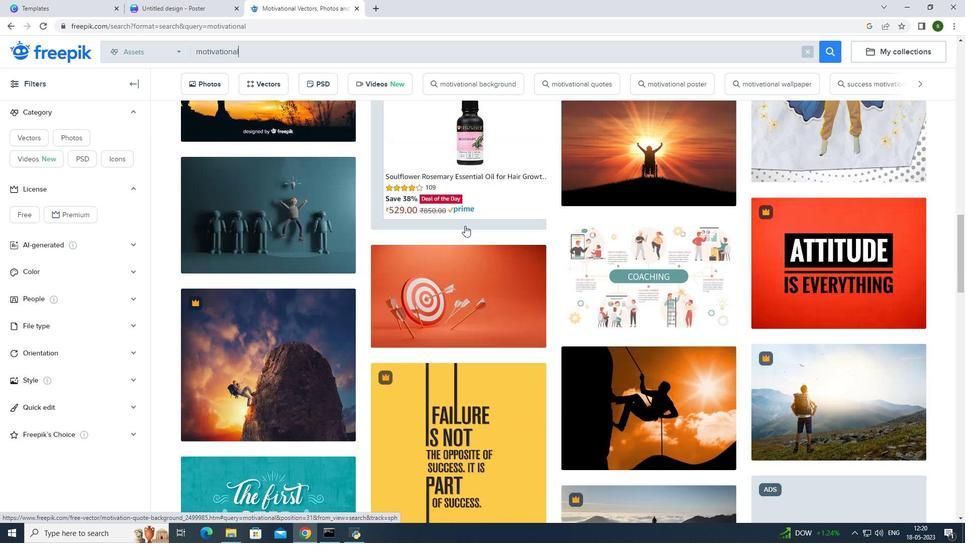 
Action: Mouse scrolled (465, 226) with delta (0, 0)
Screenshot: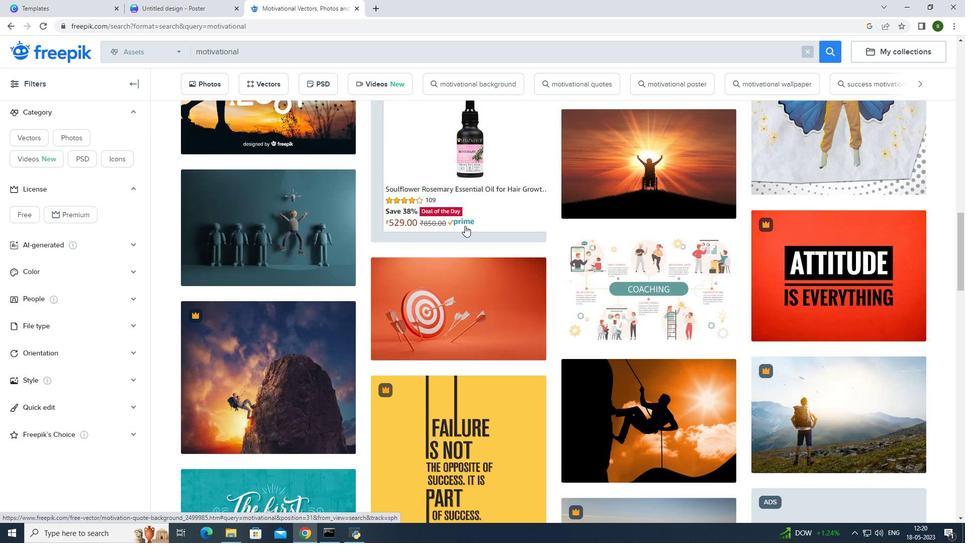 
Action: Mouse scrolled (465, 226) with delta (0, 0)
Screenshot: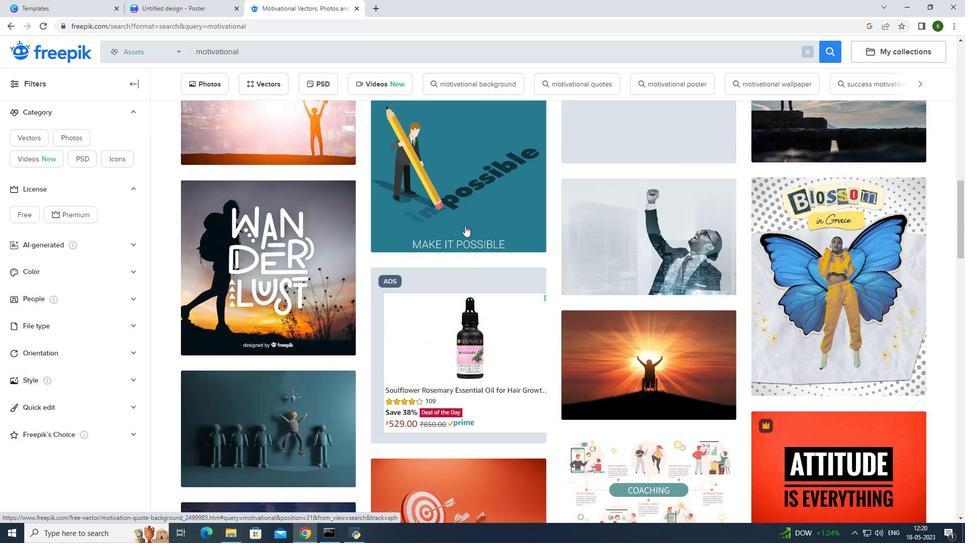 
Action: Mouse scrolled (465, 226) with delta (0, 0)
Screenshot: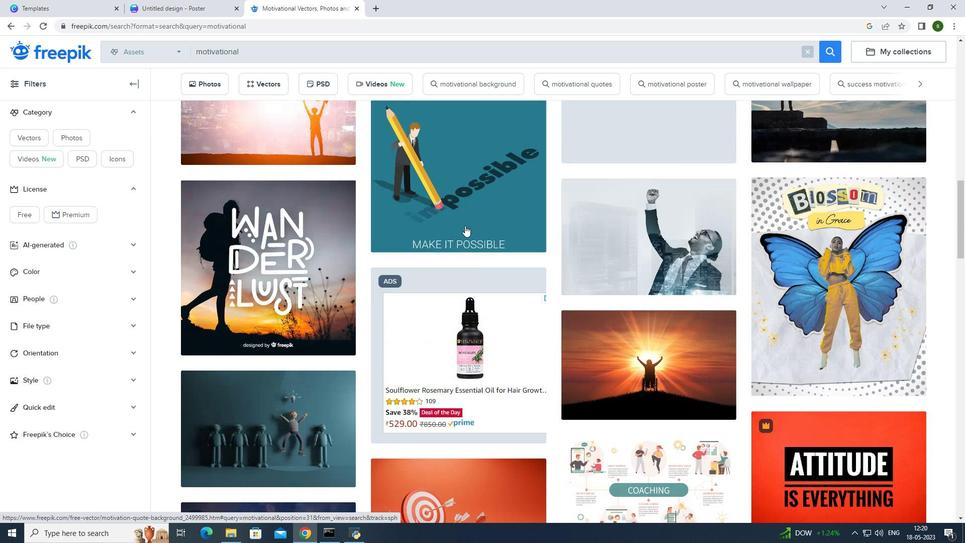 
Action: Mouse scrolled (465, 226) with delta (0, 0)
Screenshot: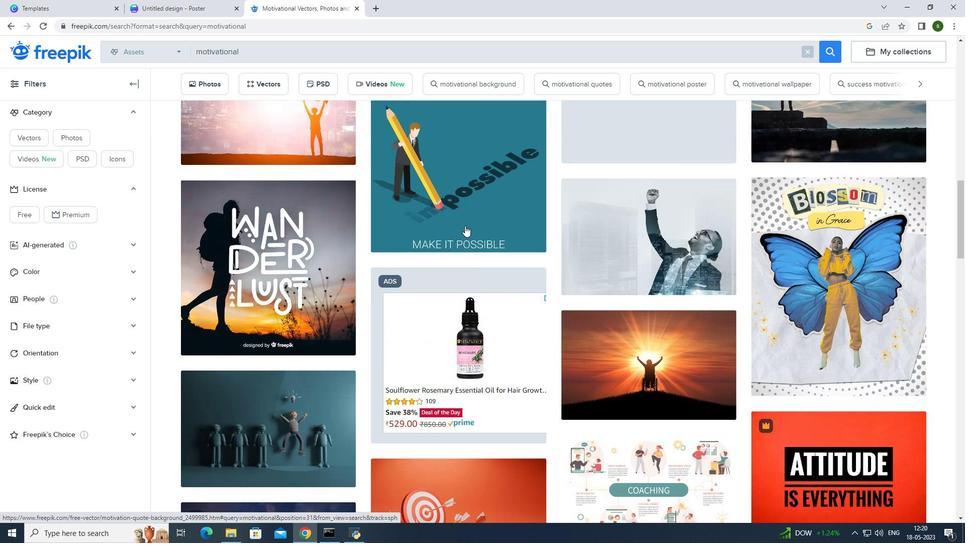 
Action: Mouse scrolled (465, 225) with delta (0, 0)
Screenshot: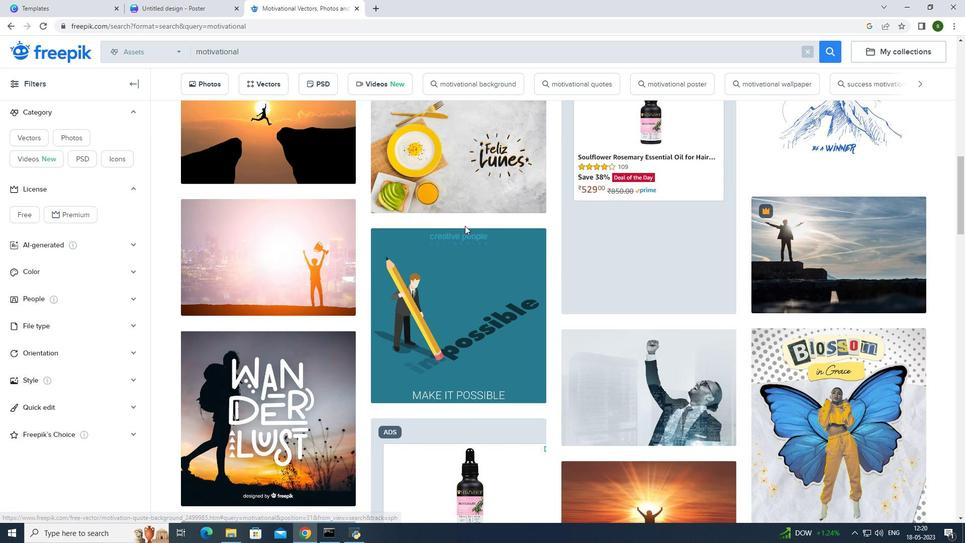 
Action: Mouse scrolled (465, 225) with delta (0, 0)
Screenshot: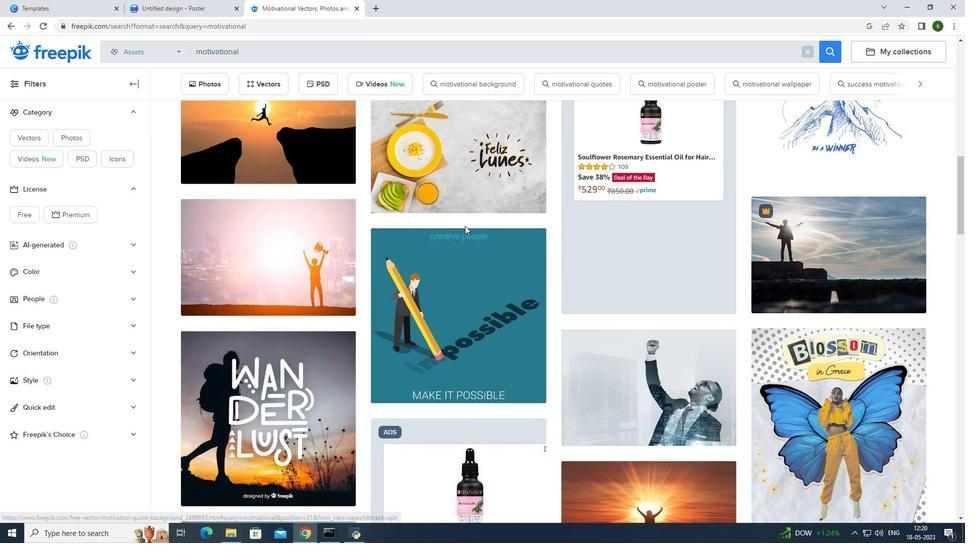 
Action: Mouse scrolled (465, 225) with delta (0, 0)
Screenshot: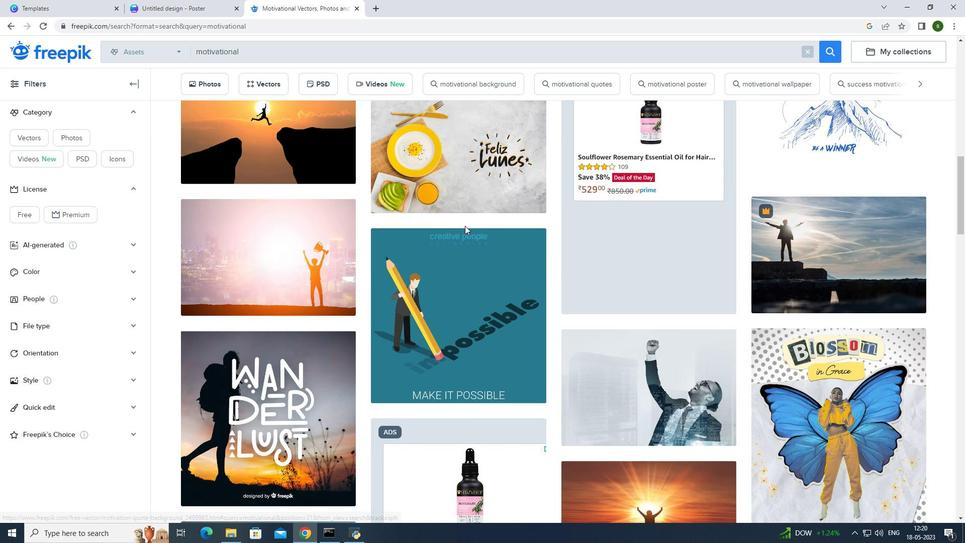 
Action: Mouse scrolled (465, 225) with delta (0, 0)
Screenshot: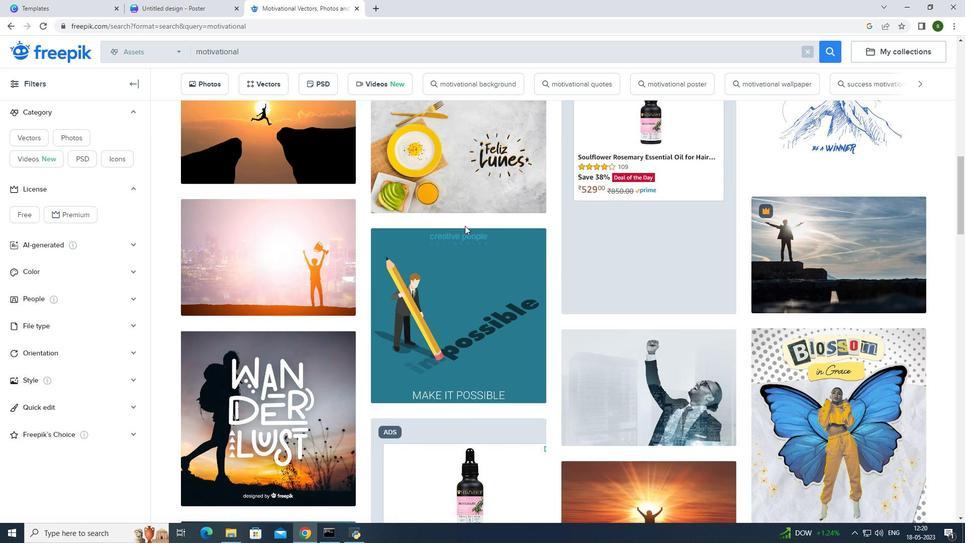 
Action: Mouse scrolled (465, 225) with delta (0, 0)
Screenshot: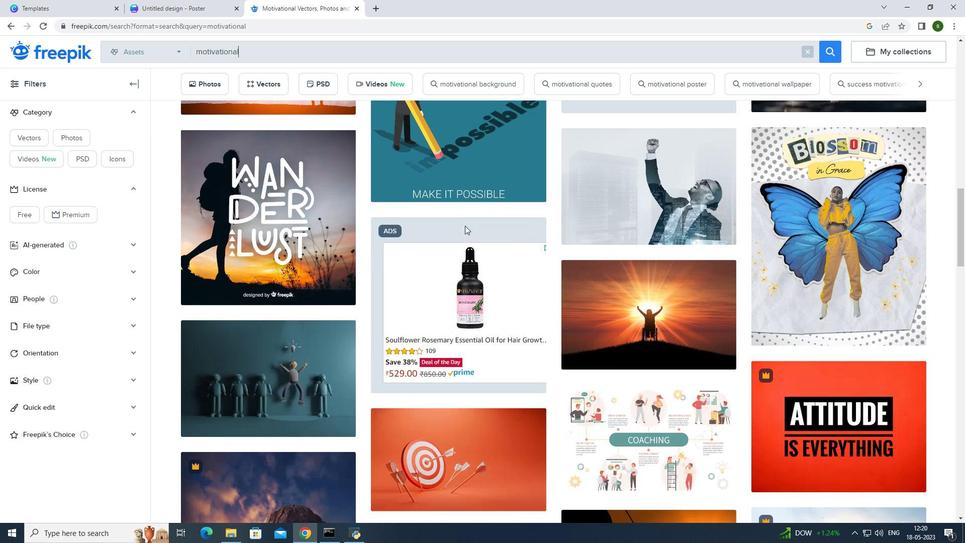 
Action: Mouse scrolled (465, 225) with delta (0, 0)
Screenshot: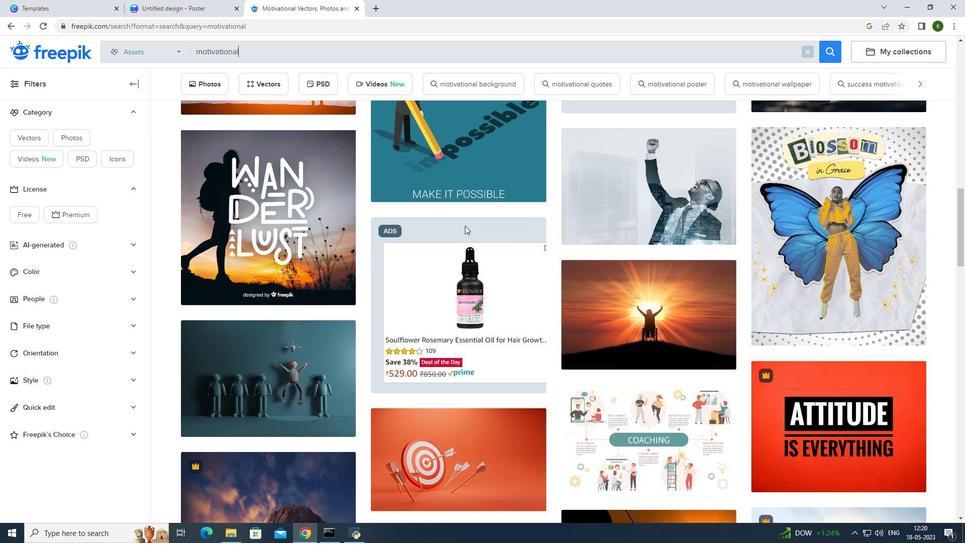 
Action: Mouse scrolled (465, 225) with delta (0, 0)
Screenshot: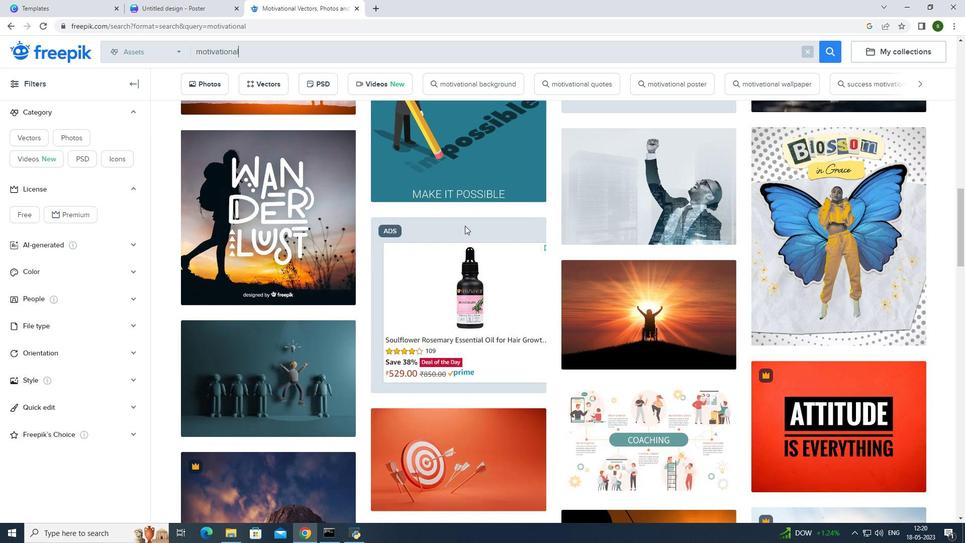 
Action: Mouse scrolled (465, 225) with delta (0, 0)
Screenshot: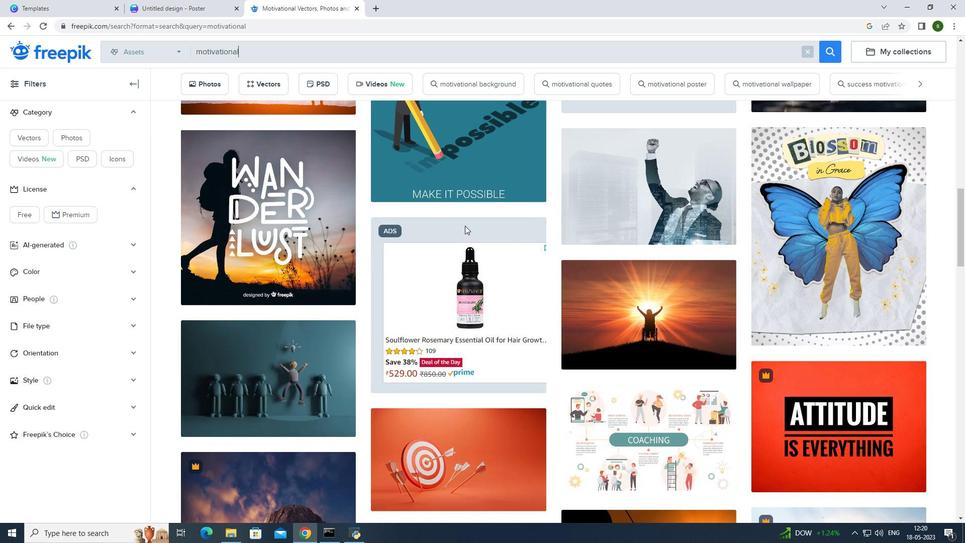 
Action: Mouse scrolled (465, 225) with delta (0, 0)
Screenshot: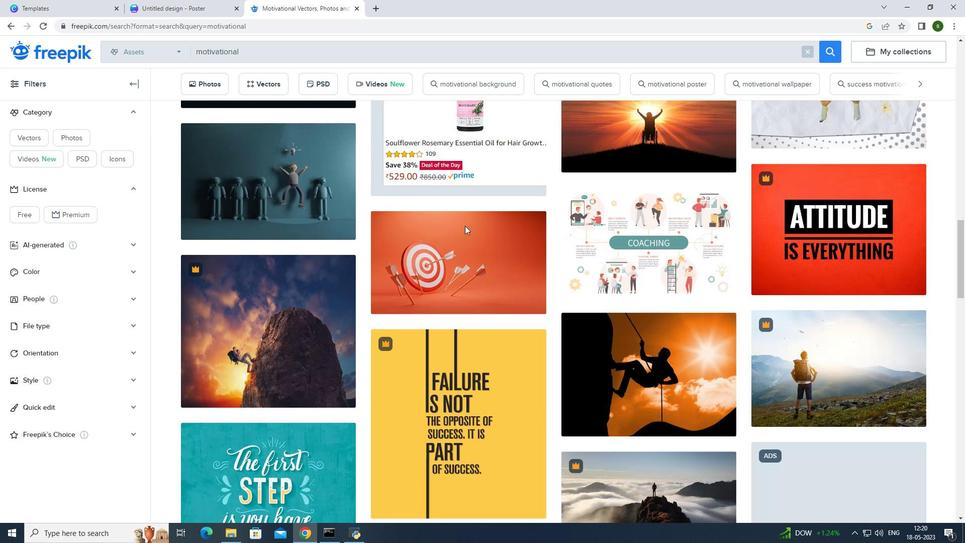 
Action: Mouse scrolled (465, 225) with delta (0, 0)
Screenshot: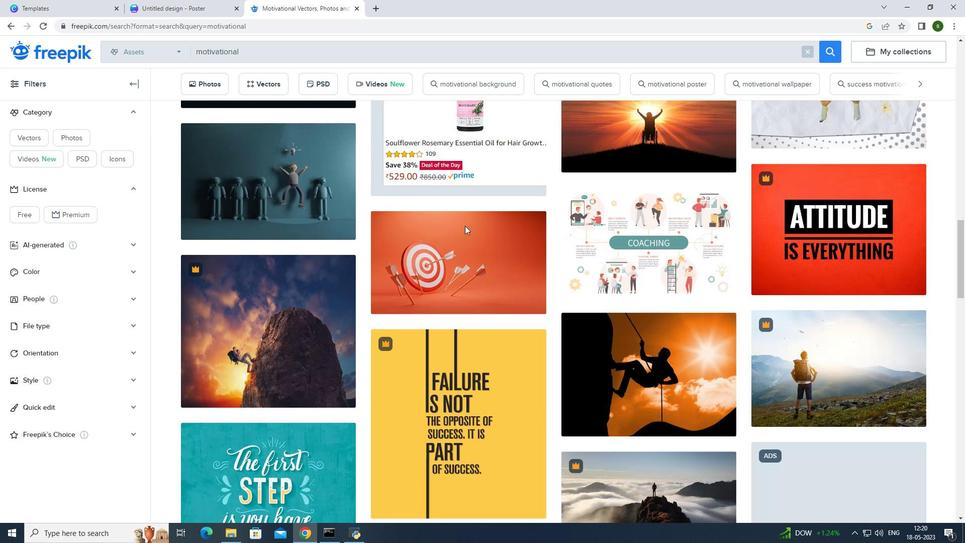 
Action: Mouse scrolled (465, 225) with delta (0, 0)
Screenshot: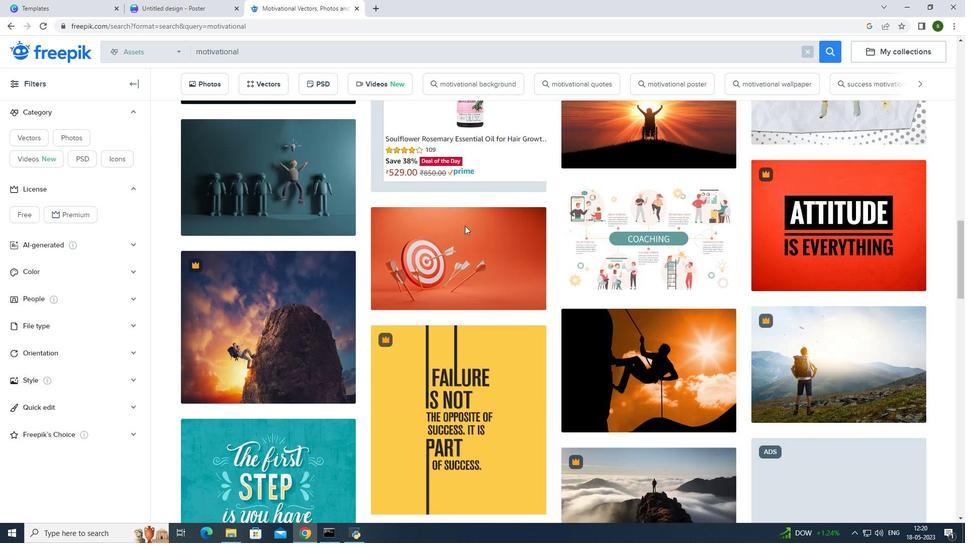 
Action: Mouse scrolled (465, 225) with delta (0, 0)
Screenshot: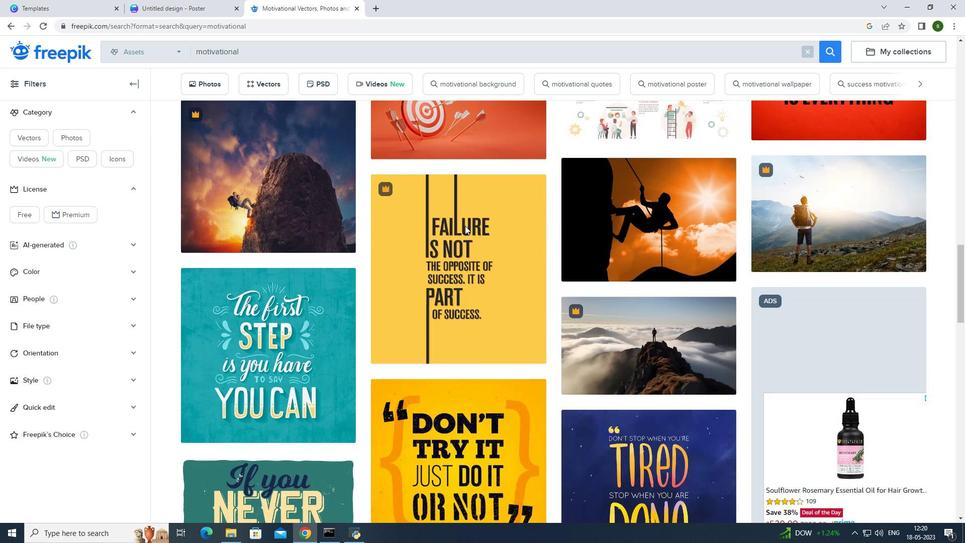 
Action: Mouse scrolled (465, 225) with delta (0, 0)
Screenshot: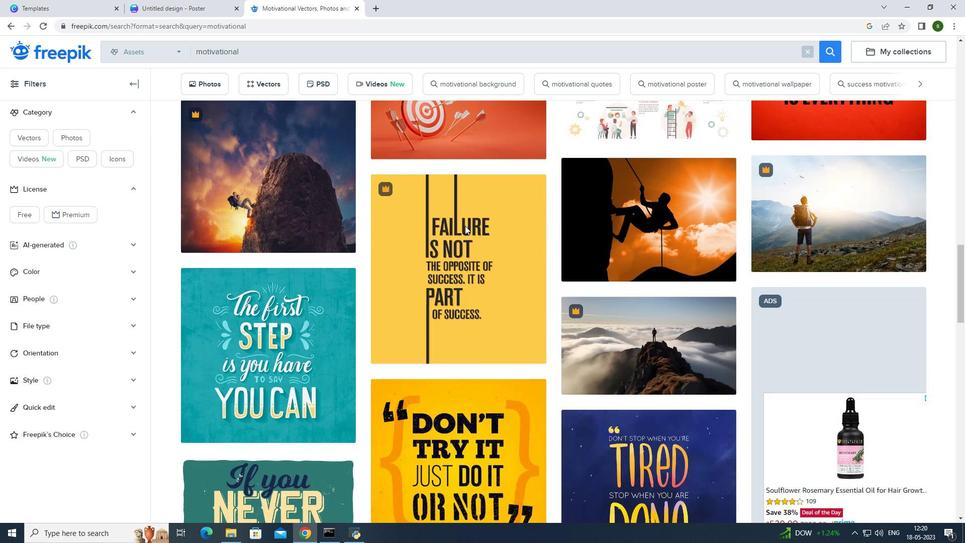 
Action: Mouse scrolled (465, 225) with delta (0, 0)
Screenshot: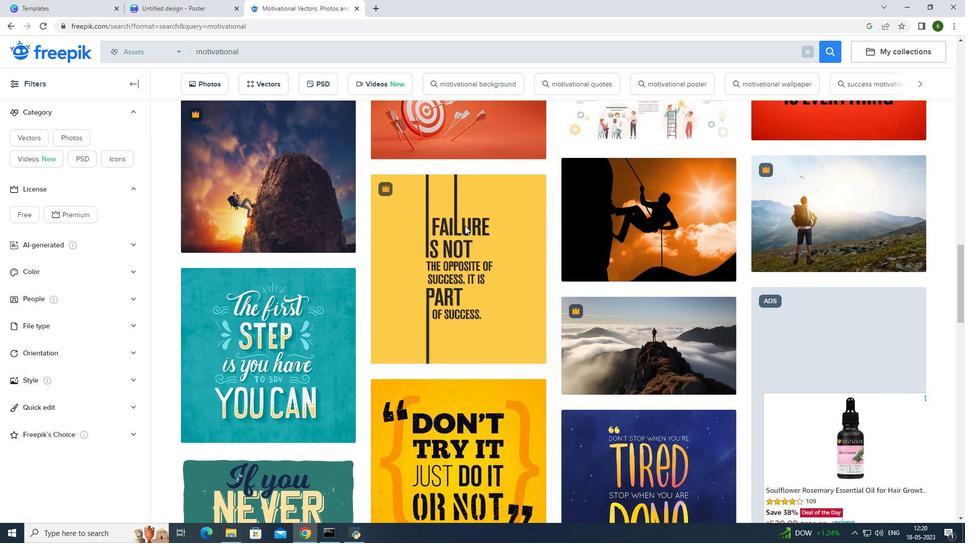 
Action: Mouse scrolled (465, 225) with delta (0, 0)
Screenshot: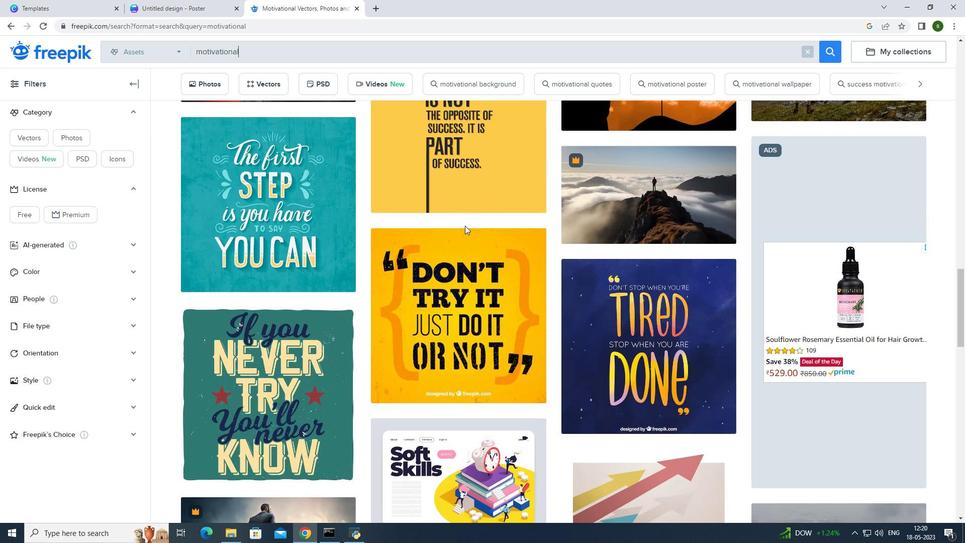 
Action: Mouse moved to (632, 252)
Screenshot: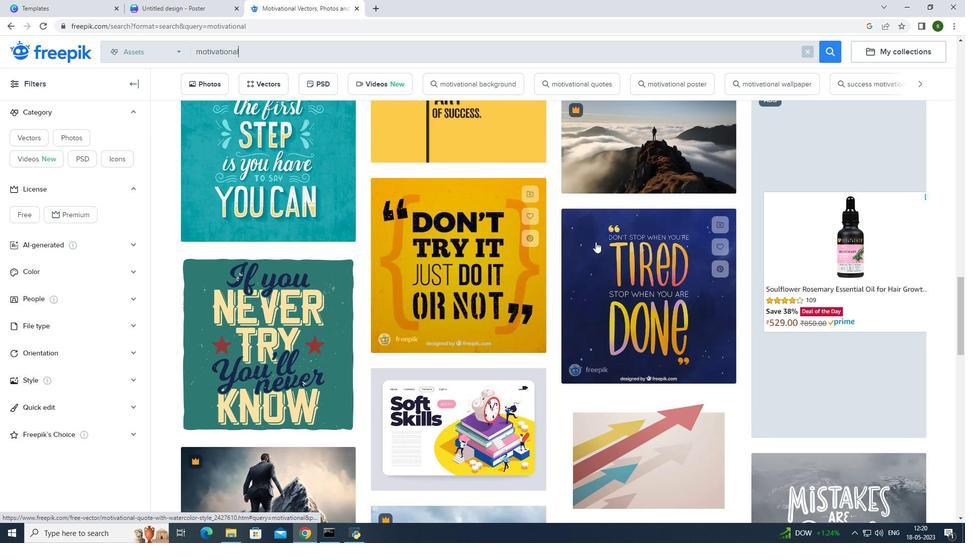 
Action: Mouse pressed left at (632, 252)
Screenshot: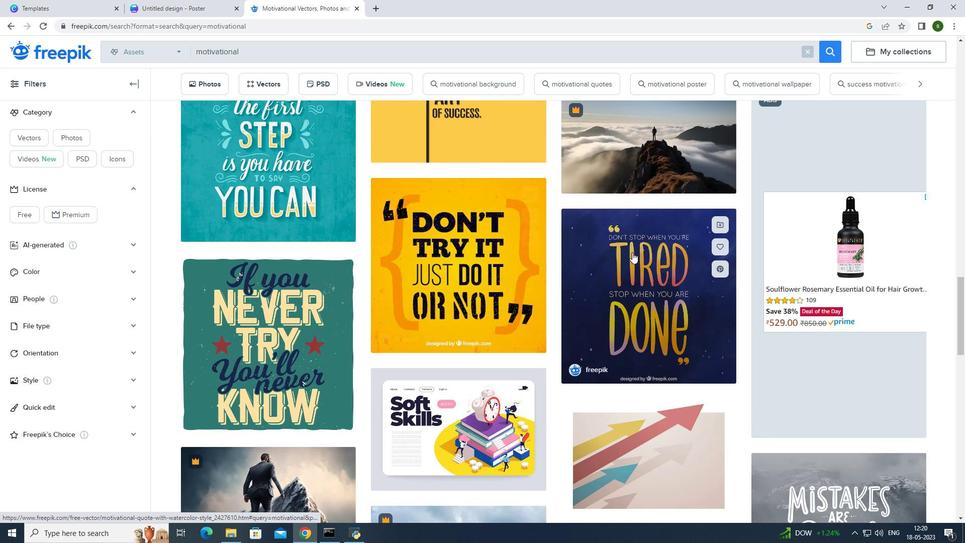 
Action: Mouse moved to (709, 212)
Screenshot: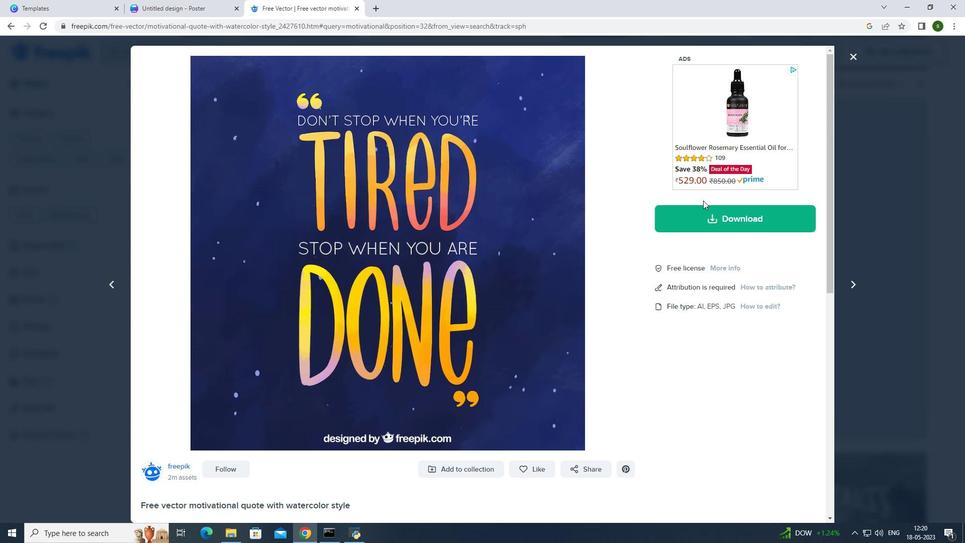 
Action: Mouse pressed left at (709, 212)
Screenshot: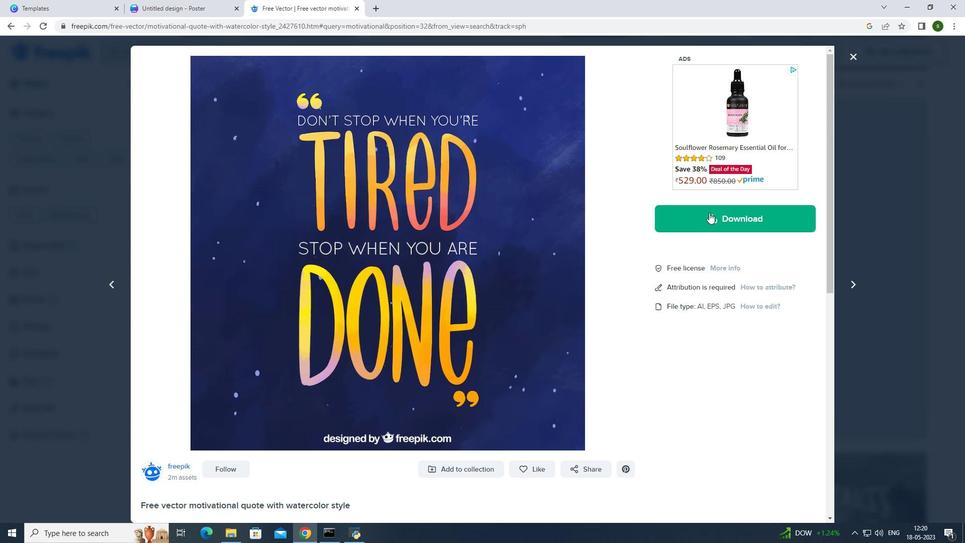 
Action: Mouse moved to (799, 349)
Screenshot: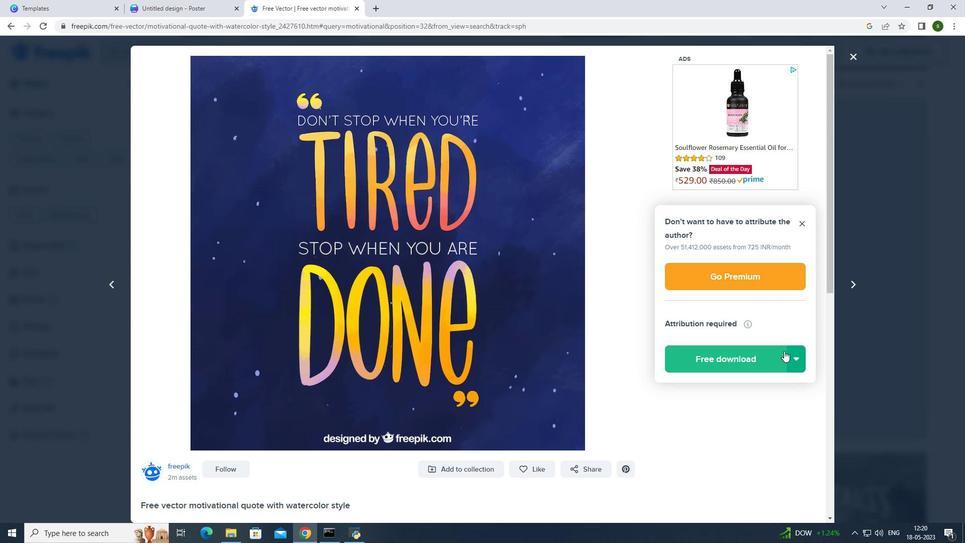 
Action: Mouse pressed left at (799, 349)
Screenshot: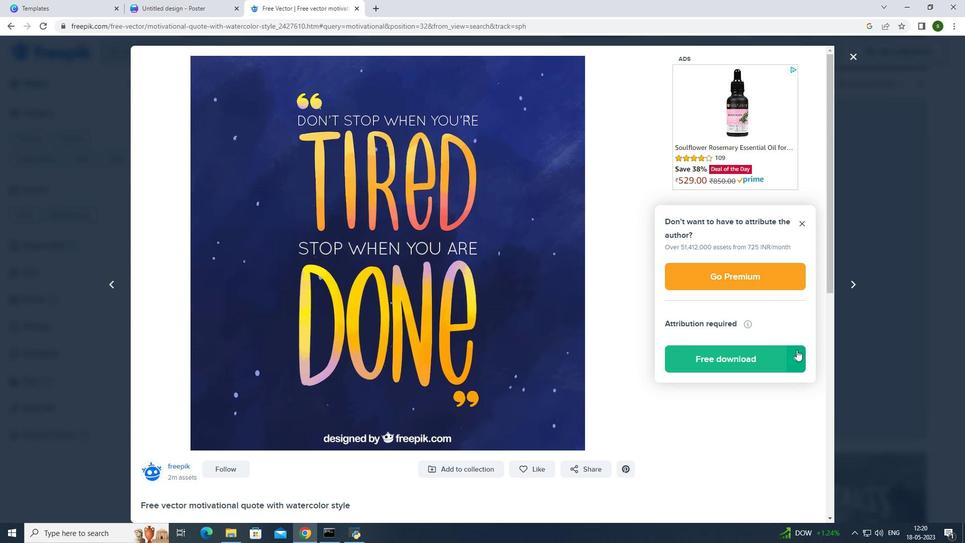 
Action: Mouse moved to (685, 411)
Screenshot: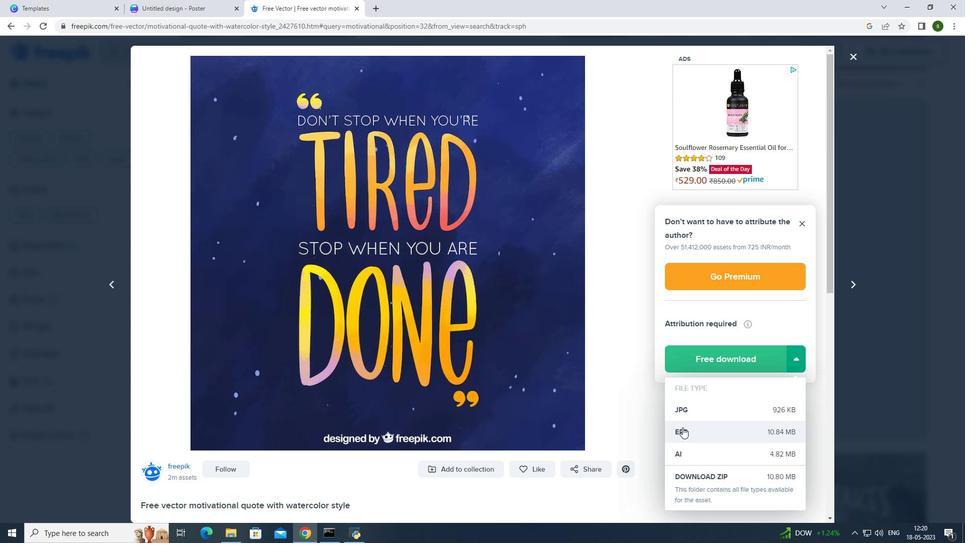 
Action: Mouse pressed left at (685, 411)
Screenshot: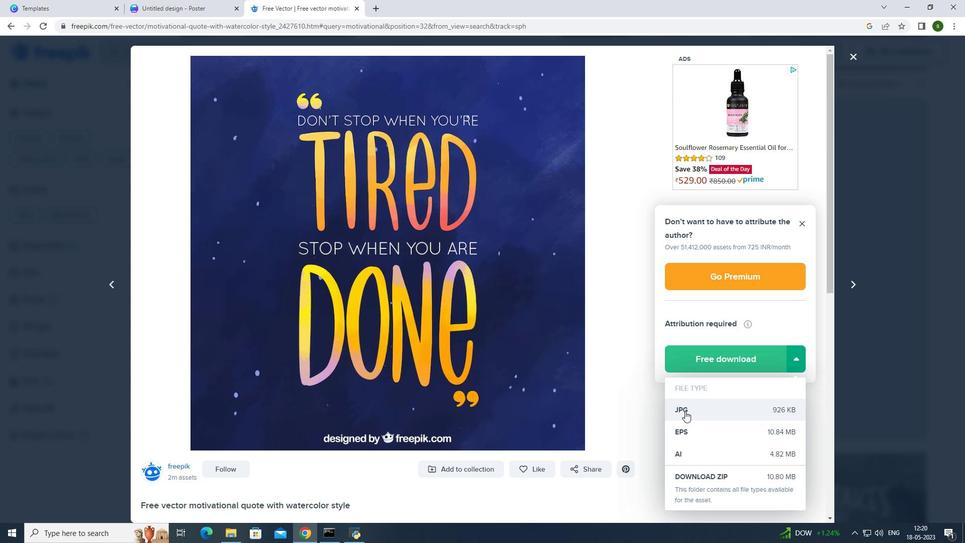 
Action: Mouse moved to (729, 361)
Screenshot: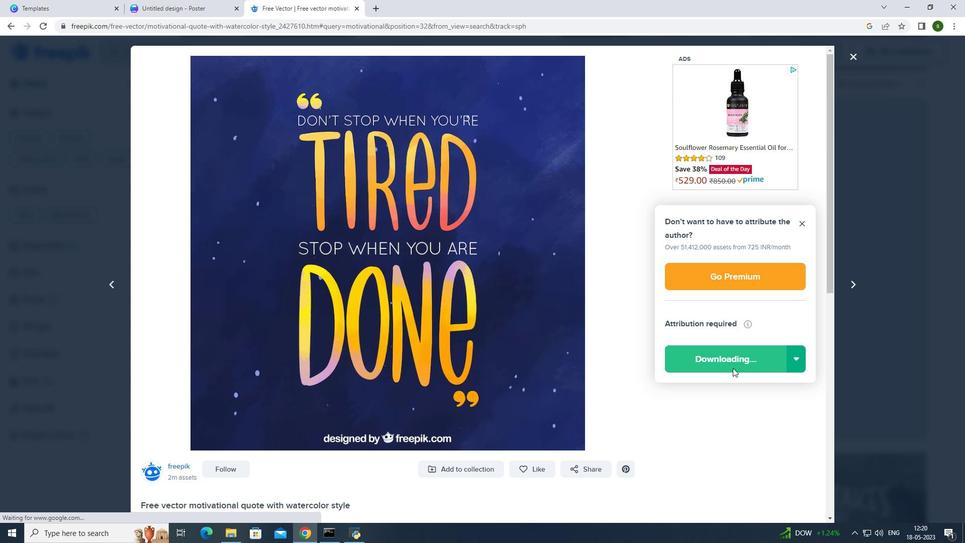 
Action: Mouse pressed left at (729, 361)
Screenshot: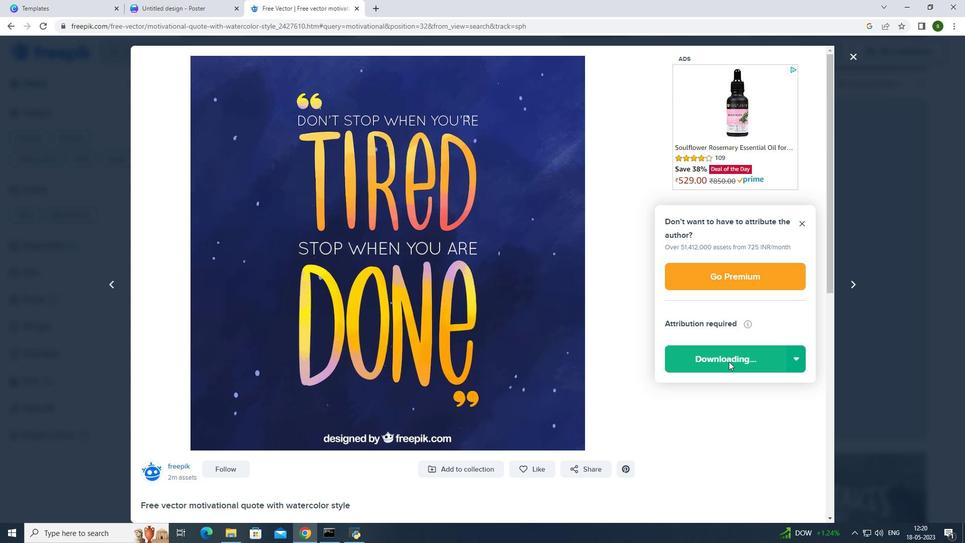 
Action: Mouse moved to (847, 52)
Screenshot: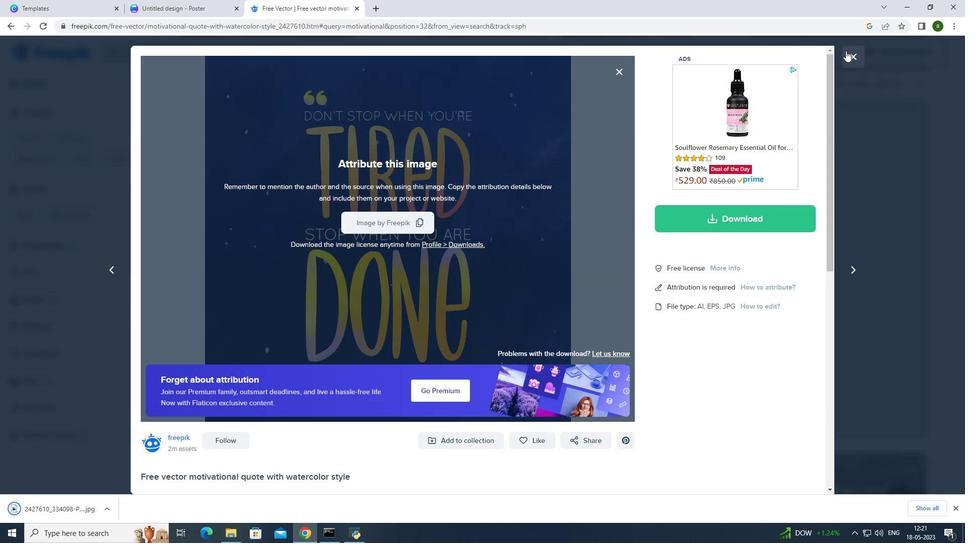 
Action: Mouse pressed left at (847, 52)
Screenshot: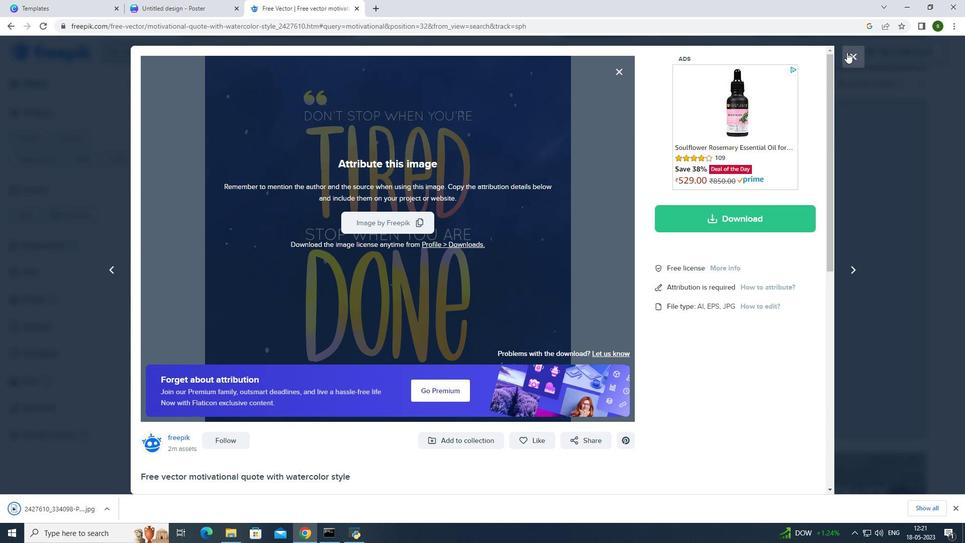
Action: Mouse moved to (497, 197)
Screenshot: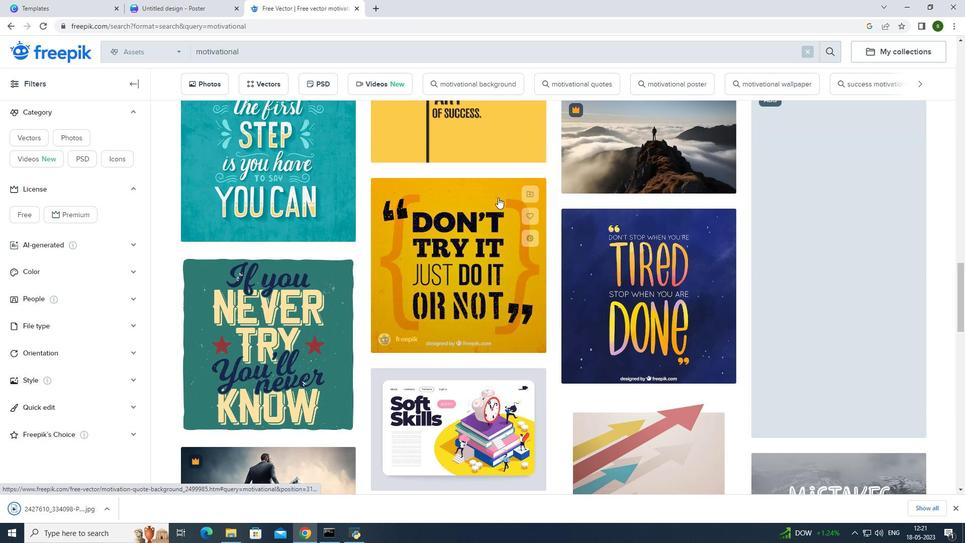 
Action: Mouse scrolled (497, 198) with delta (0, 0)
Screenshot: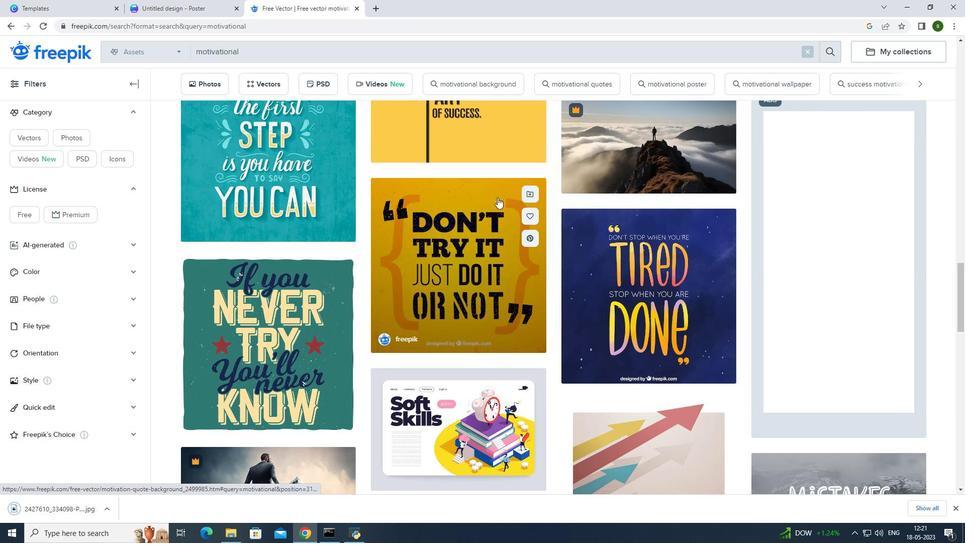 
Action: Mouse scrolled (497, 198) with delta (0, 0)
Screenshot: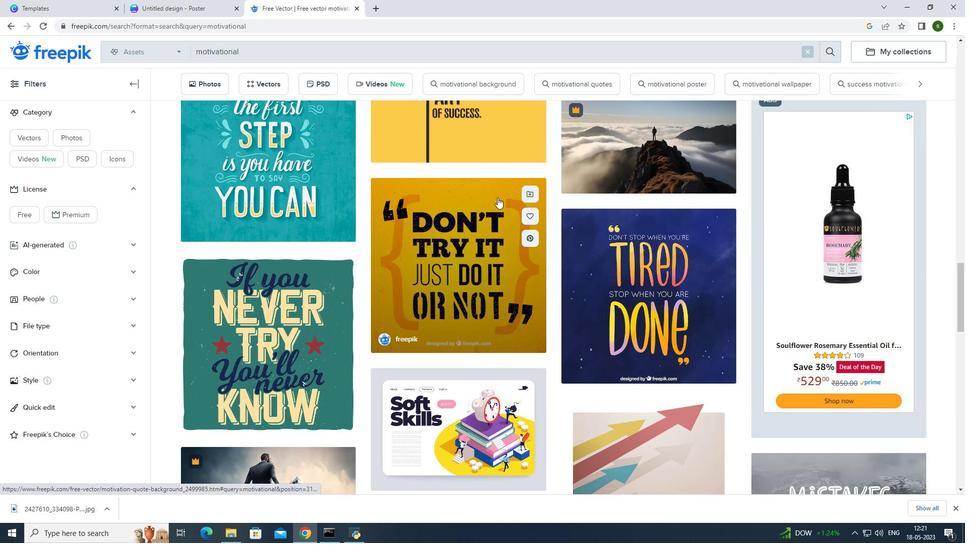 
Action: Mouse scrolled (497, 198) with delta (0, 0)
Screenshot: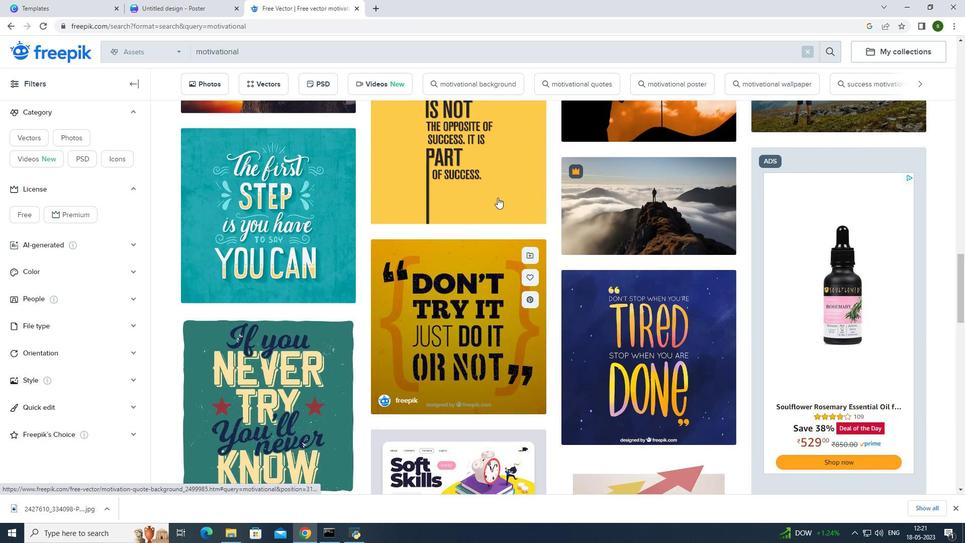 
Action: Mouse scrolled (497, 198) with delta (0, 0)
Screenshot: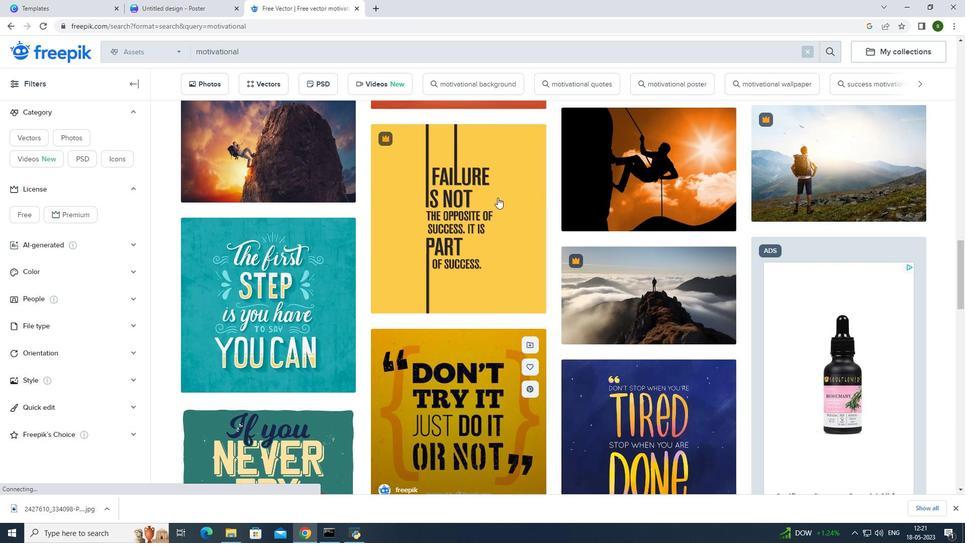 
Action: Mouse scrolled (497, 198) with delta (0, 0)
Screenshot: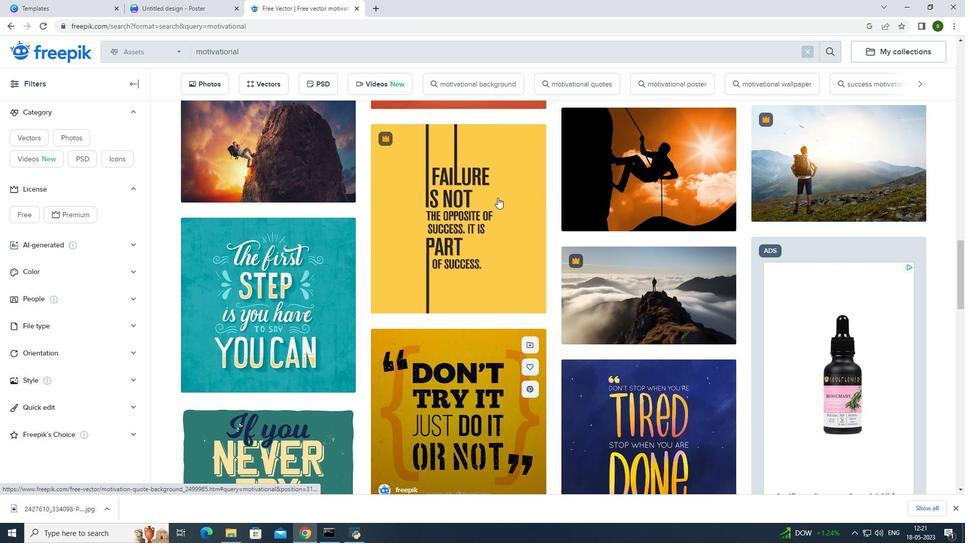 
Action: Mouse scrolled (497, 198) with delta (0, 0)
Screenshot: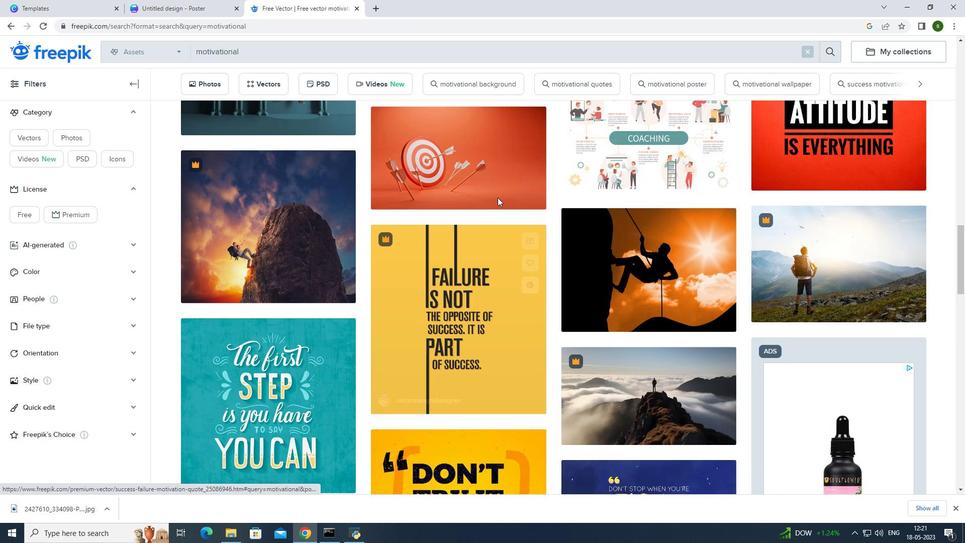 
Action: Mouse scrolled (497, 198) with delta (0, 0)
Screenshot: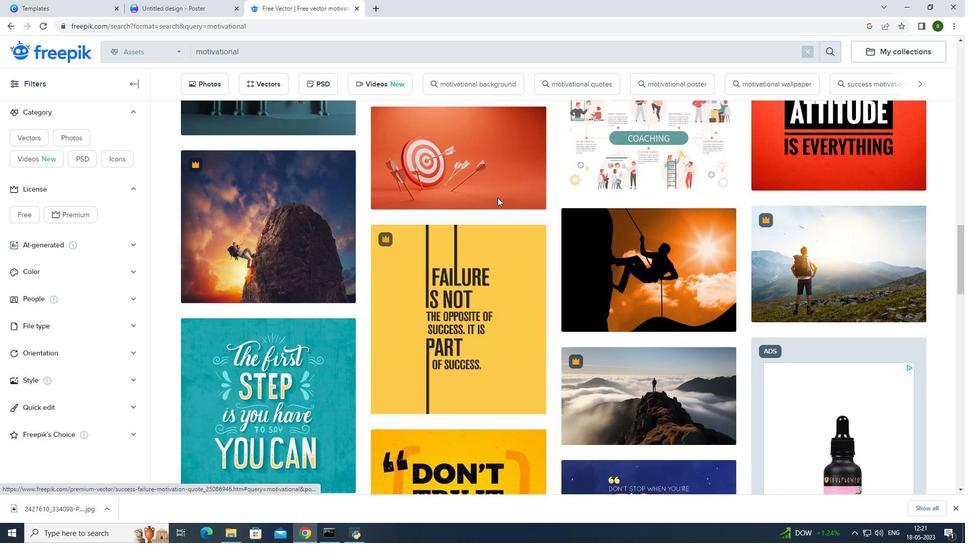 
Action: Mouse scrolled (497, 198) with delta (0, 0)
Screenshot: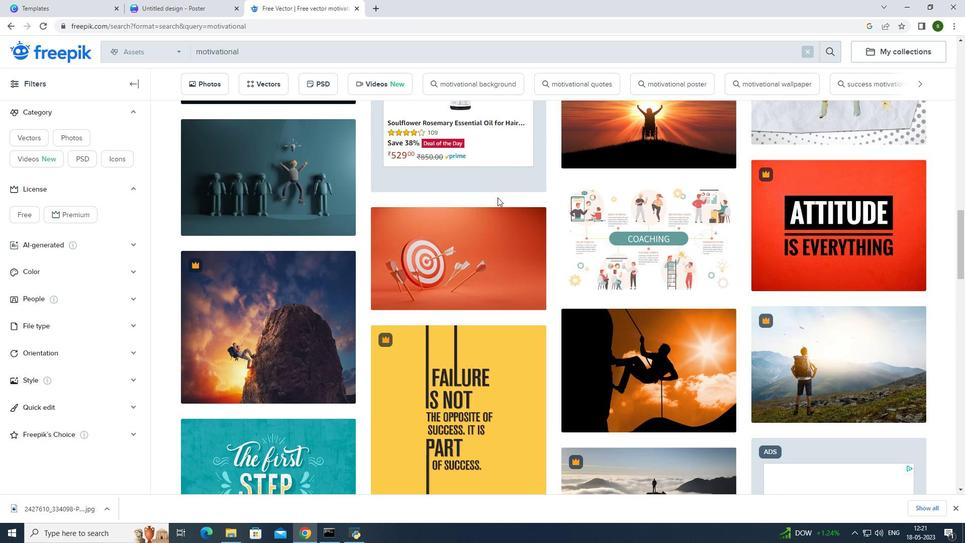 
Action: Mouse scrolled (497, 198) with delta (0, 0)
Screenshot: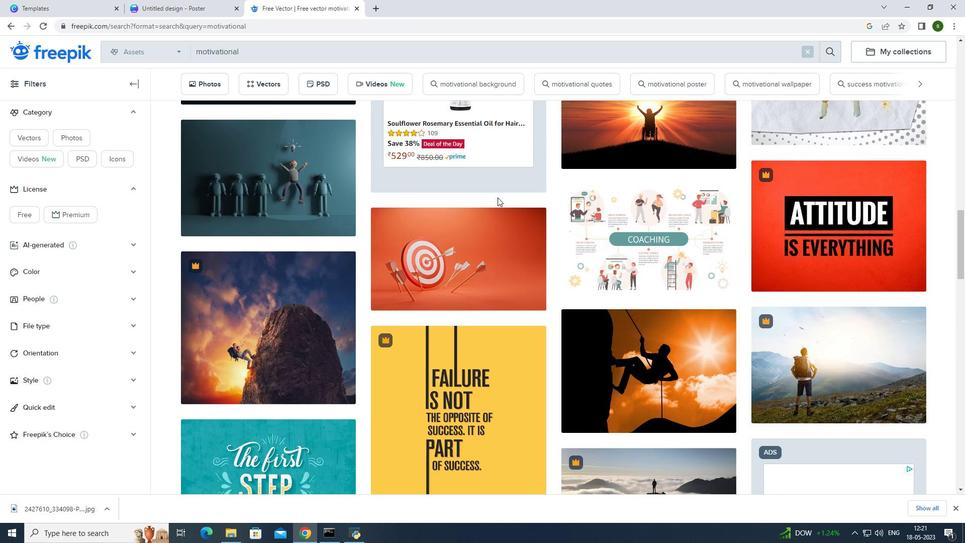 
Action: Mouse scrolled (497, 198) with delta (0, 0)
Screenshot: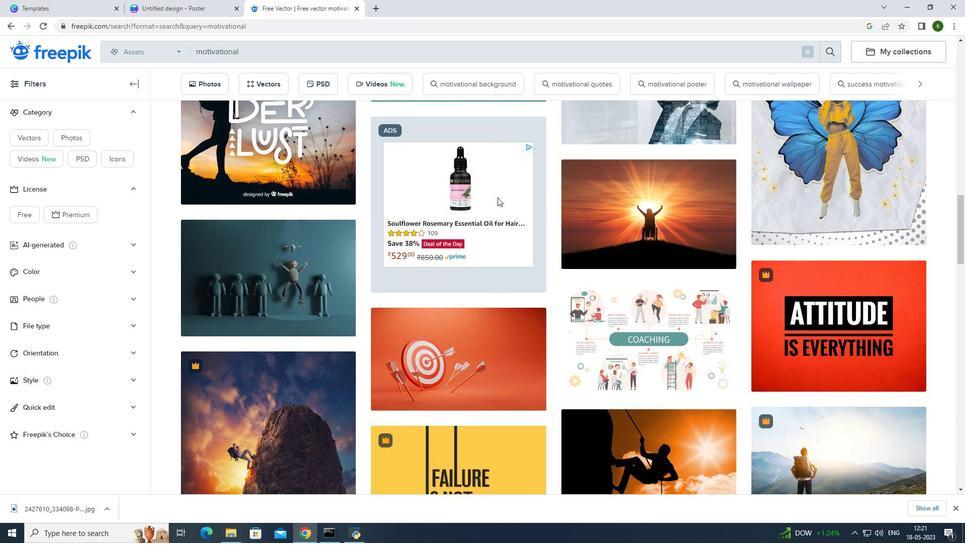 
Action: Mouse scrolled (497, 198) with delta (0, 0)
Screenshot: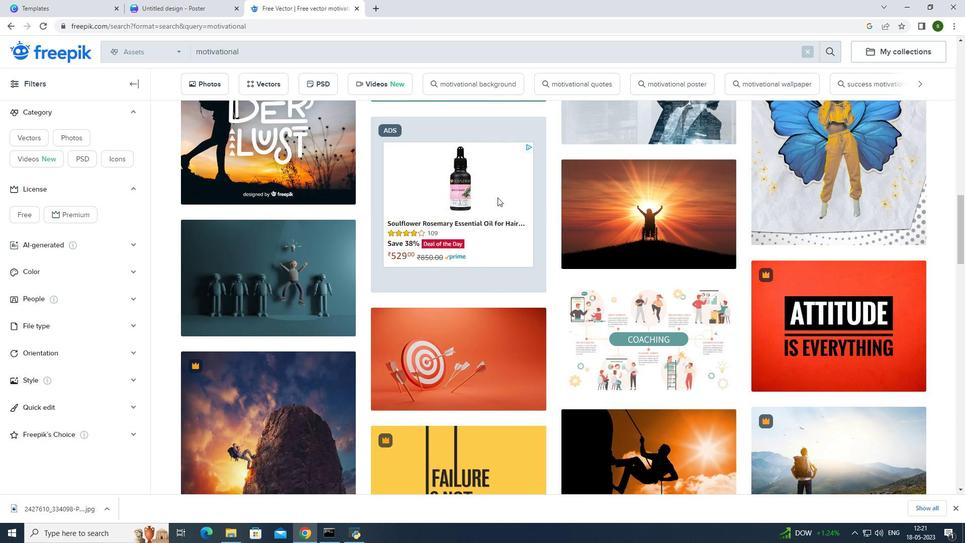 
Action: Mouse moved to (496, 192)
Screenshot: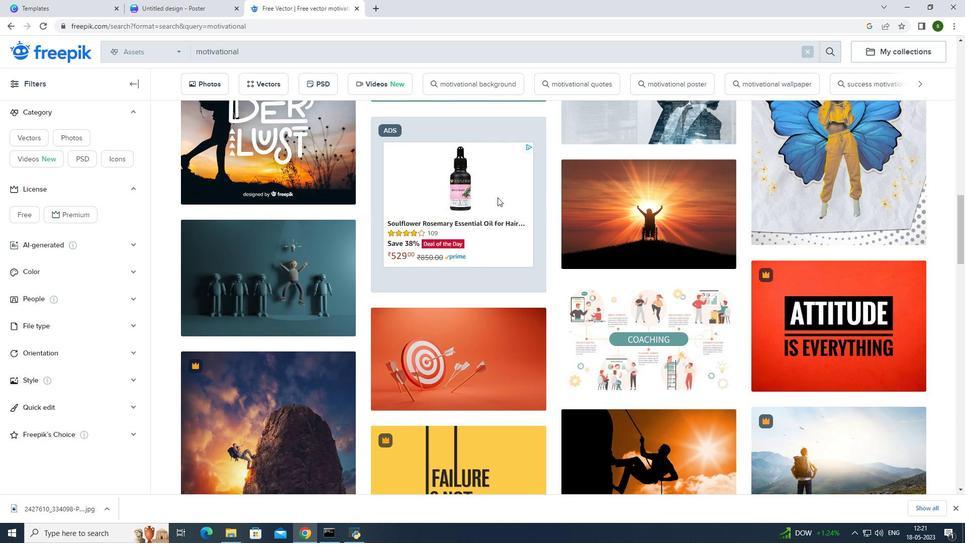 
Action: Mouse scrolled (496, 193) with delta (0, 0)
Screenshot: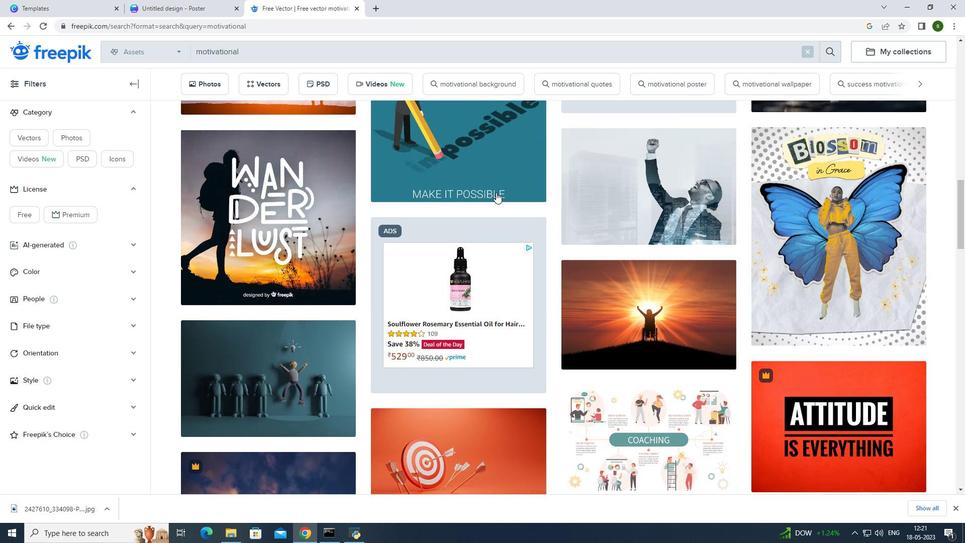 
Action: Mouse scrolled (496, 193) with delta (0, 0)
Screenshot: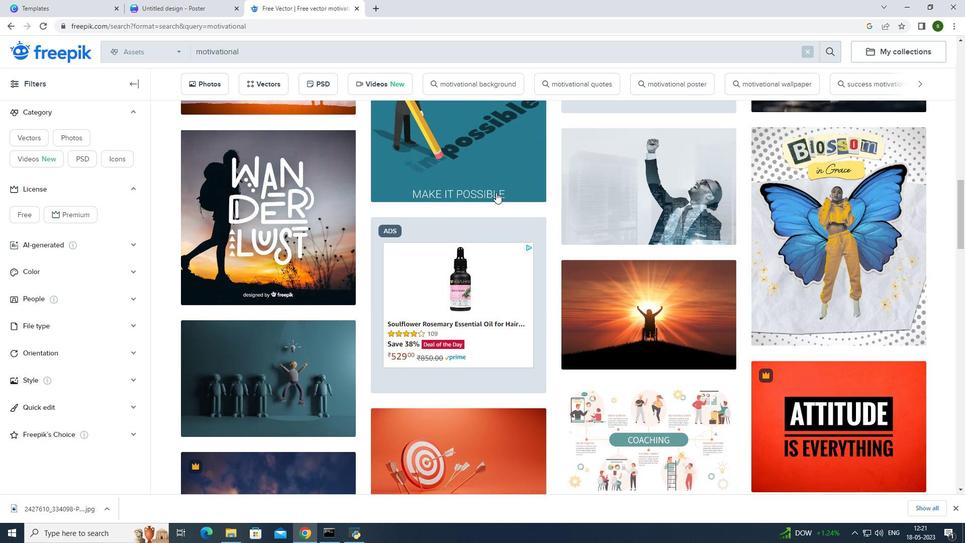 
Action: Mouse scrolled (496, 193) with delta (0, 0)
Screenshot: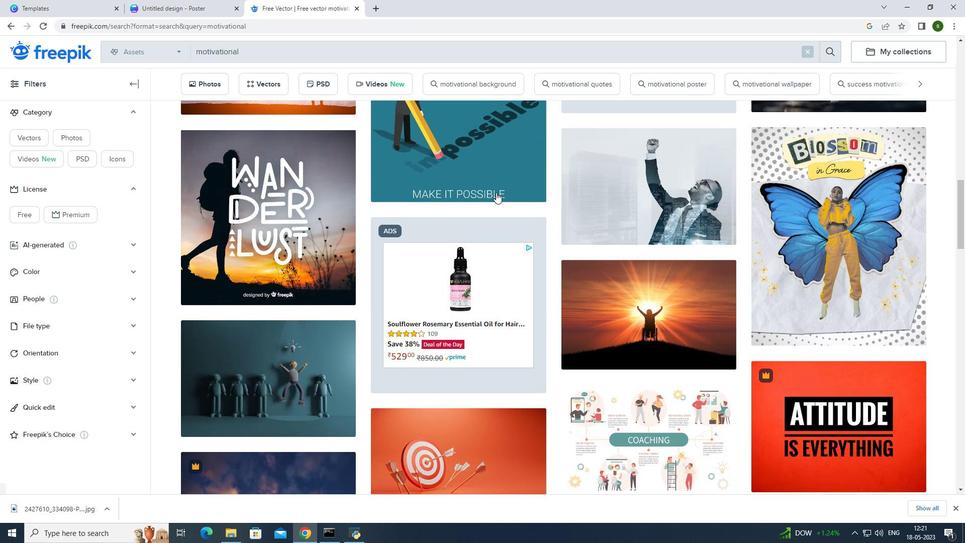 
Action: Mouse moved to (496, 192)
Screenshot: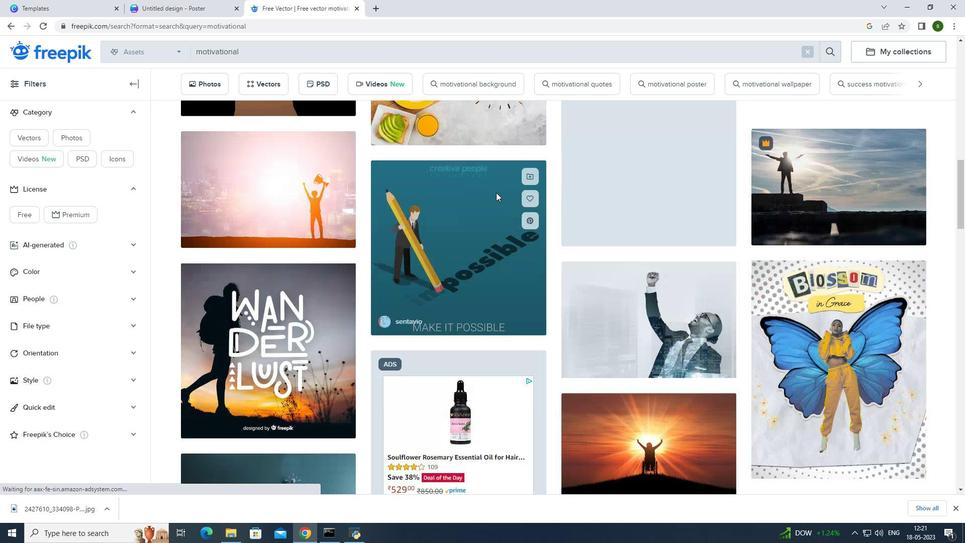 
Action: Mouse scrolled (496, 193) with delta (0, 0)
Screenshot: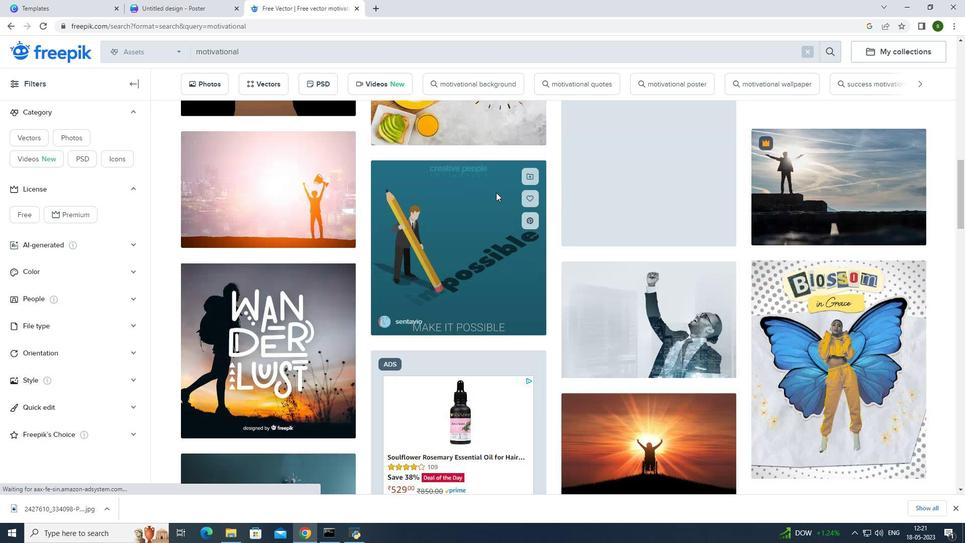 
Action: Mouse moved to (496, 190)
Screenshot: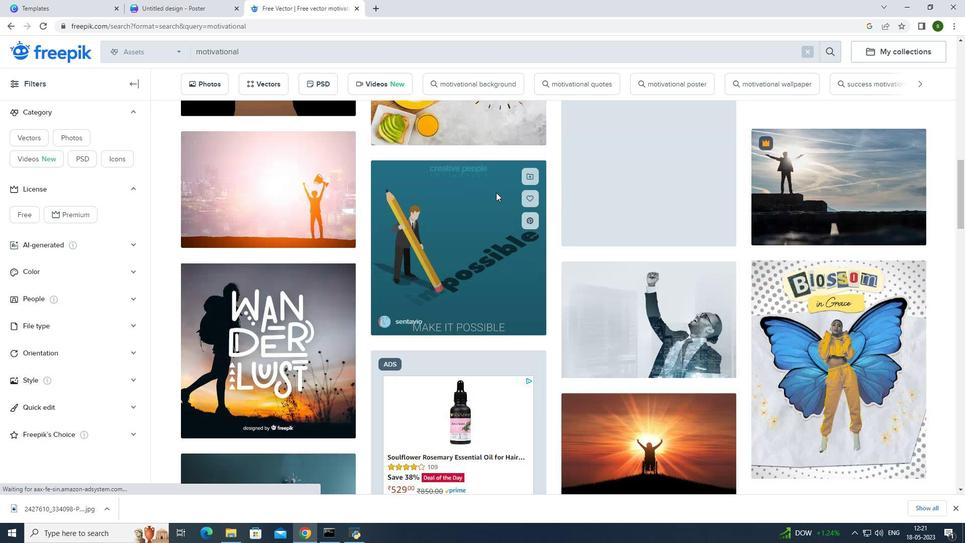 
Action: Mouse scrolled (496, 190) with delta (0, 0)
Screenshot: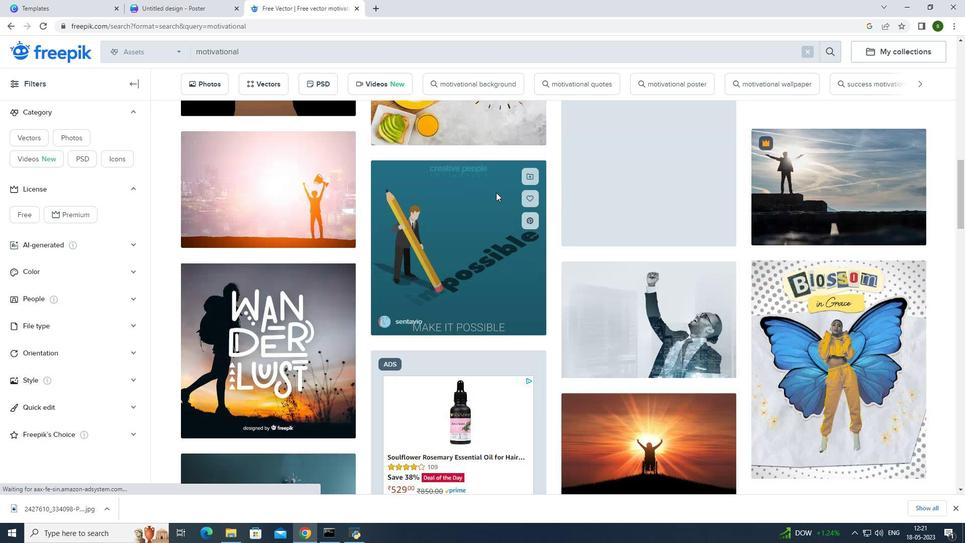 
Action: Mouse moved to (496, 187)
Screenshot: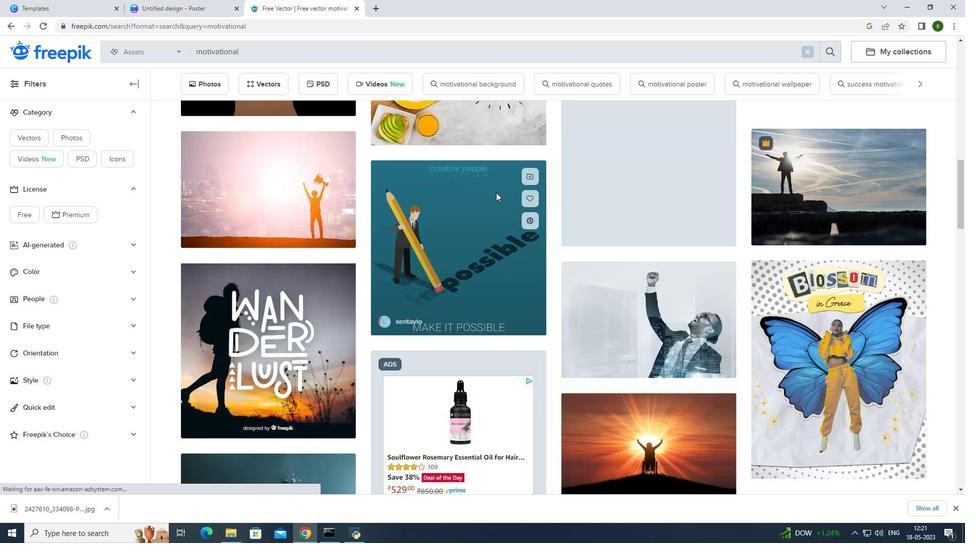 
Action: Mouse scrolled (496, 187) with delta (0, 0)
Screenshot: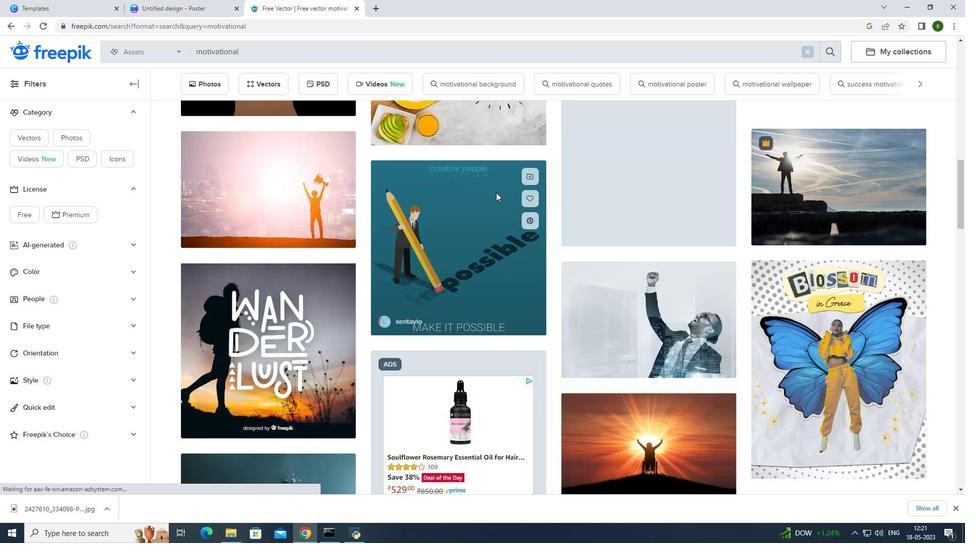 
Action: Mouse moved to (495, 185)
Screenshot: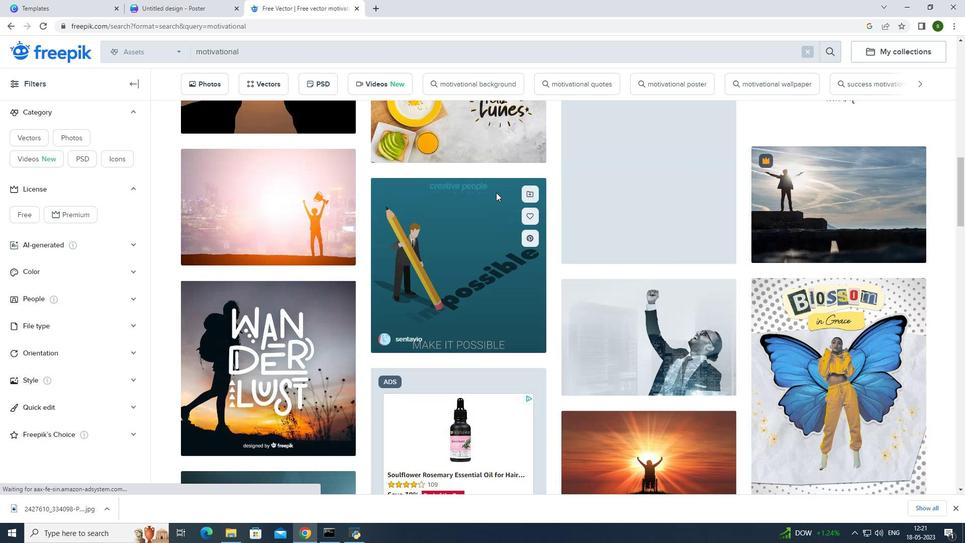 
Action: Mouse scrolled (495, 185) with delta (0, 0)
Screenshot: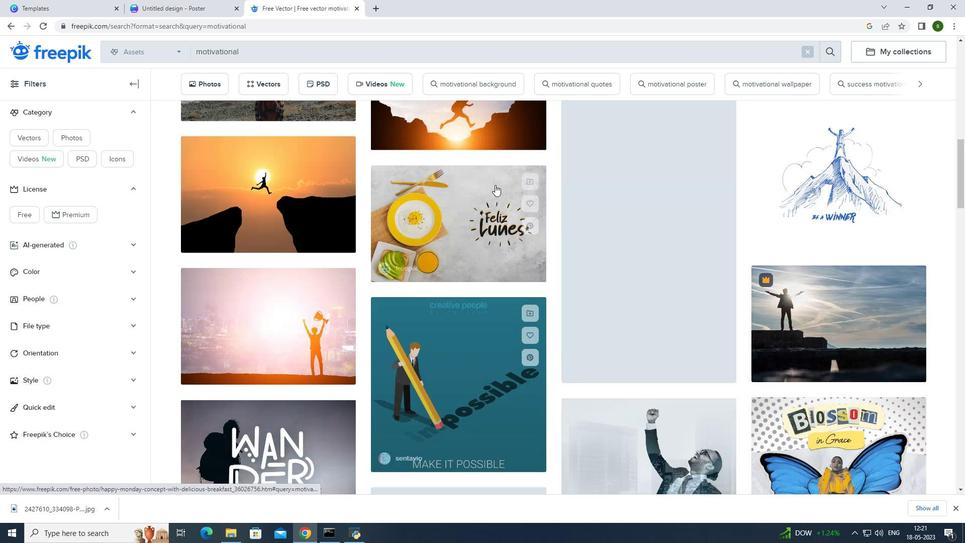 
Action: Mouse moved to (495, 184)
Screenshot: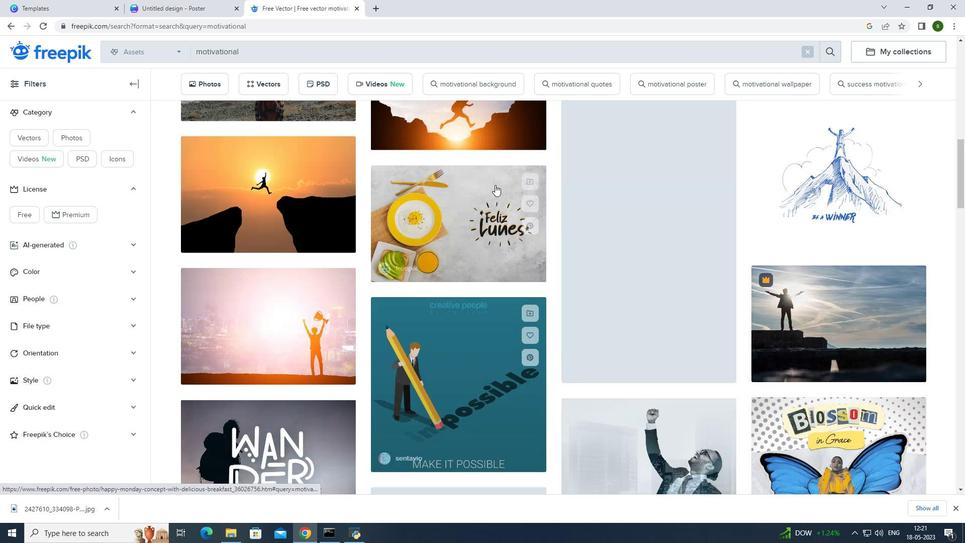 
Action: Mouse scrolled (495, 184) with delta (0, 0)
Screenshot: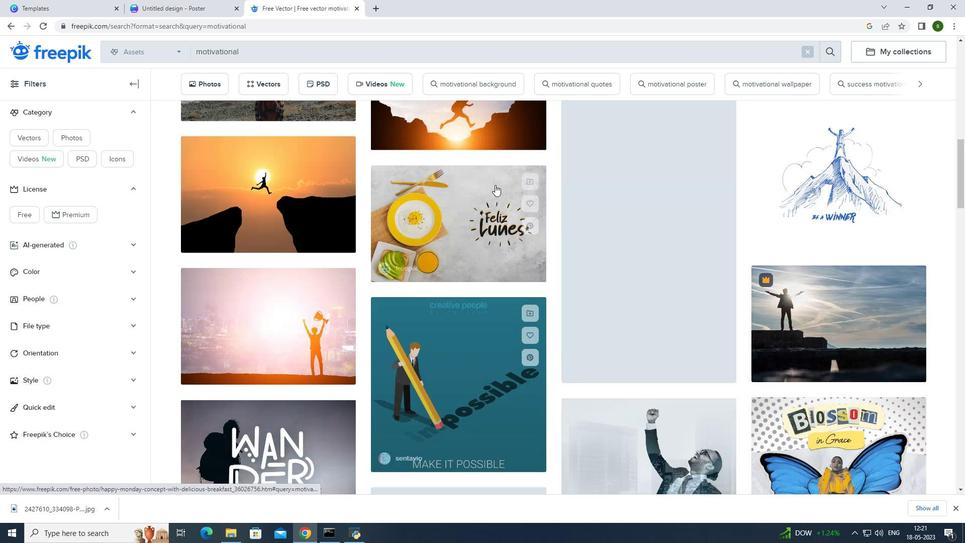 
Action: Mouse moved to (495, 180)
Screenshot: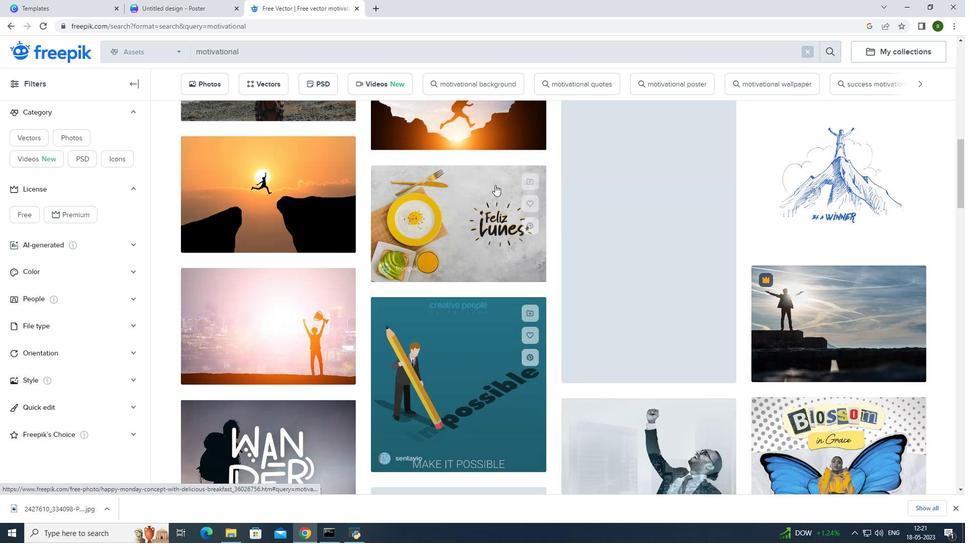 
Action: Mouse scrolled (495, 181) with delta (0, 0)
Screenshot: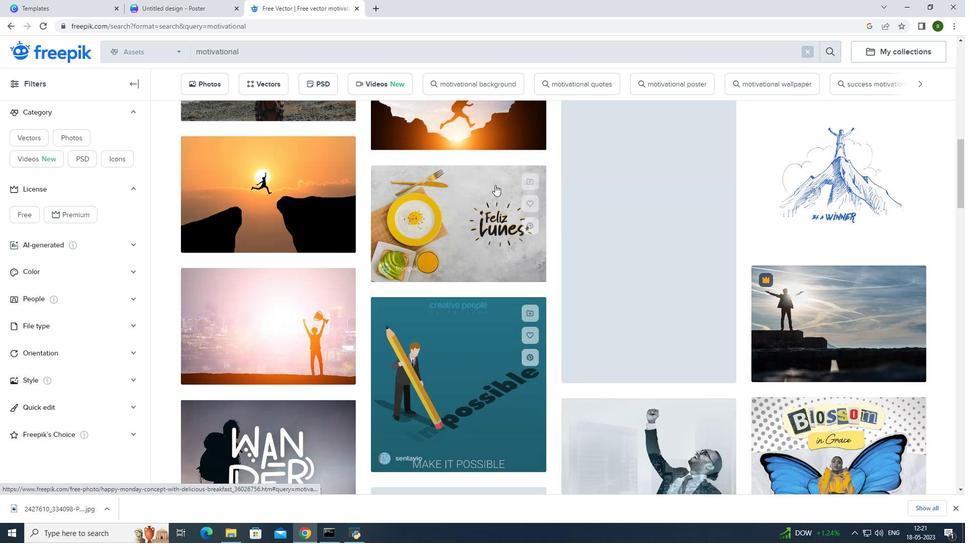 
Action: Mouse moved to (276, 52)
Screenshot: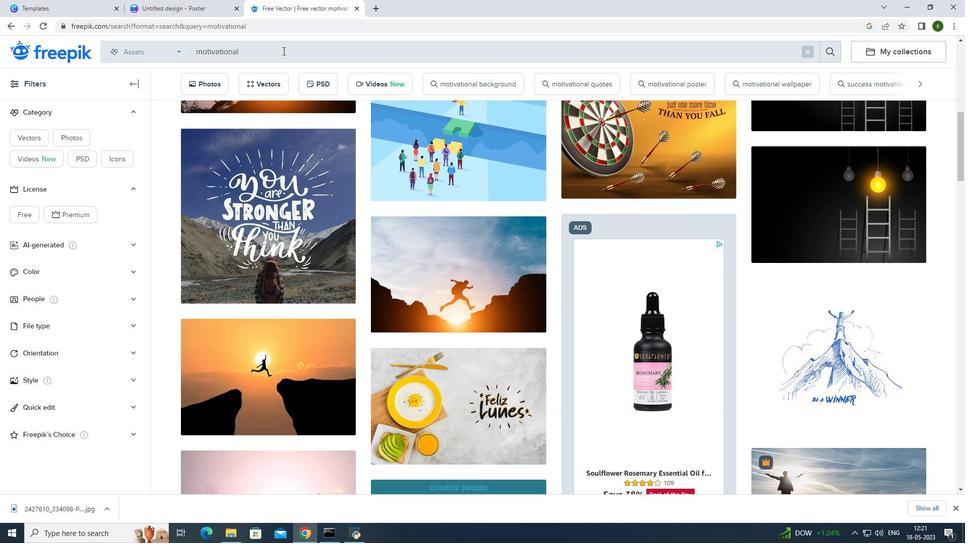 
Action: Mouse pressed left at (276, 52)
Screenshot: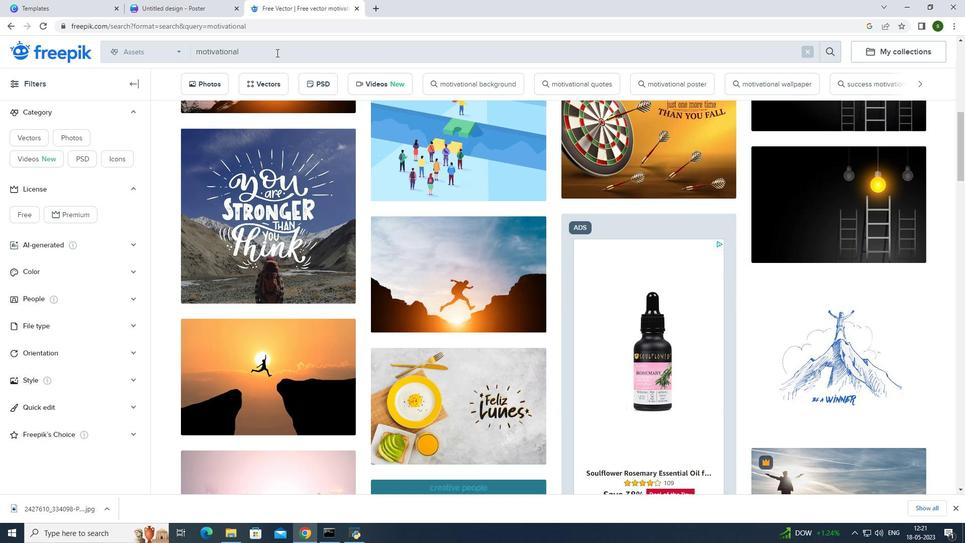 
Action: Mouse moved to (385, 147)
Screenshot: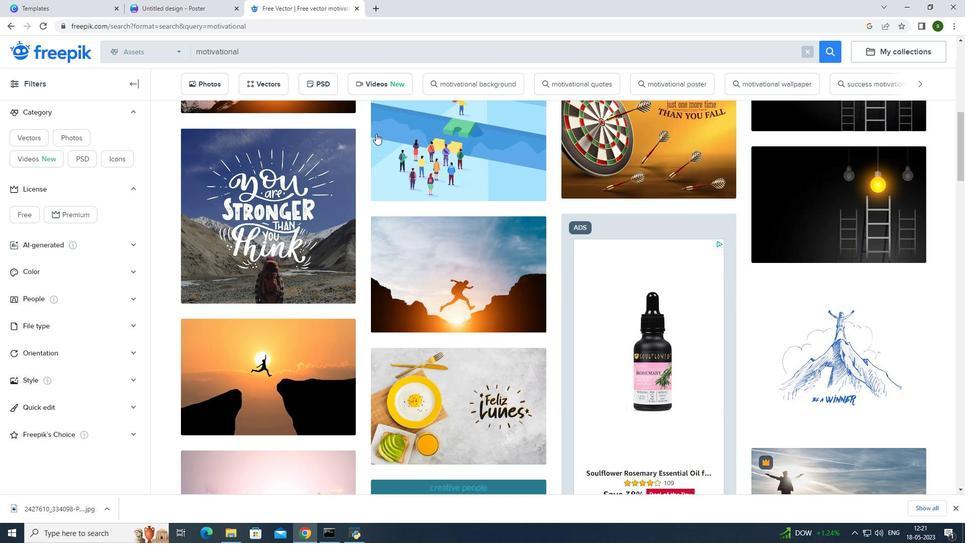 
Action: Mouse scrolled (385, 148) with delta (0, 0)
Screenshot: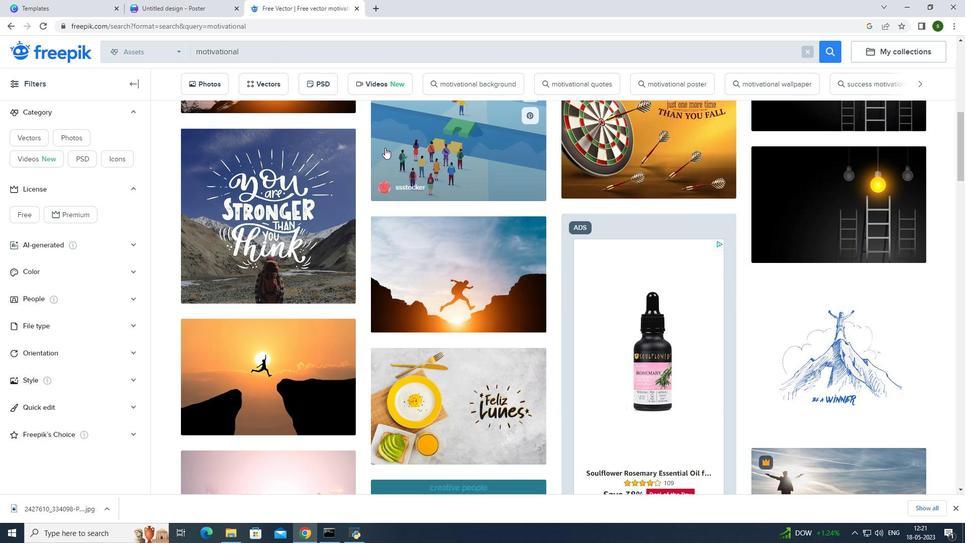 
Action: Mouse scrolled (385, 148) with delta (0, 0)
Screenshot: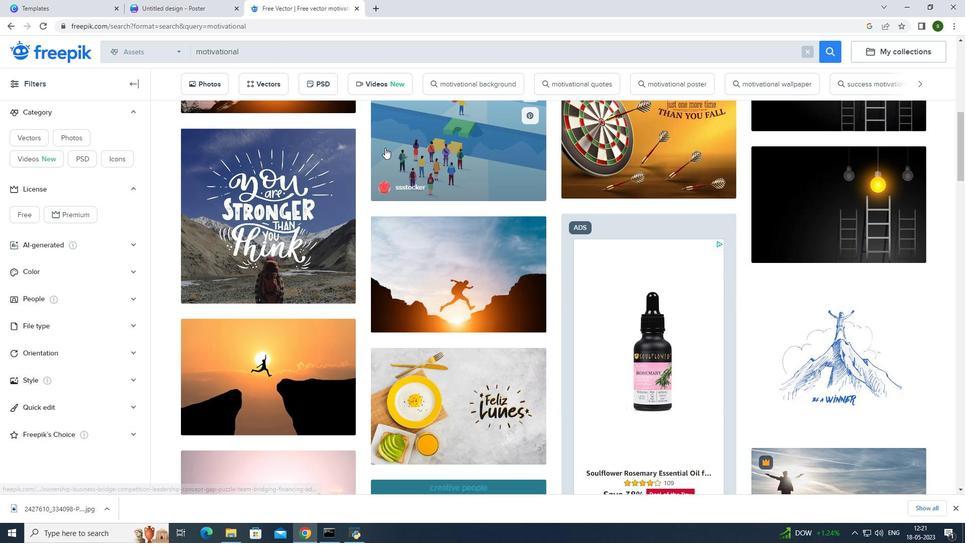 
Action: Mouse scrolled (385, 148) with delta (0, 0)
Screenshot: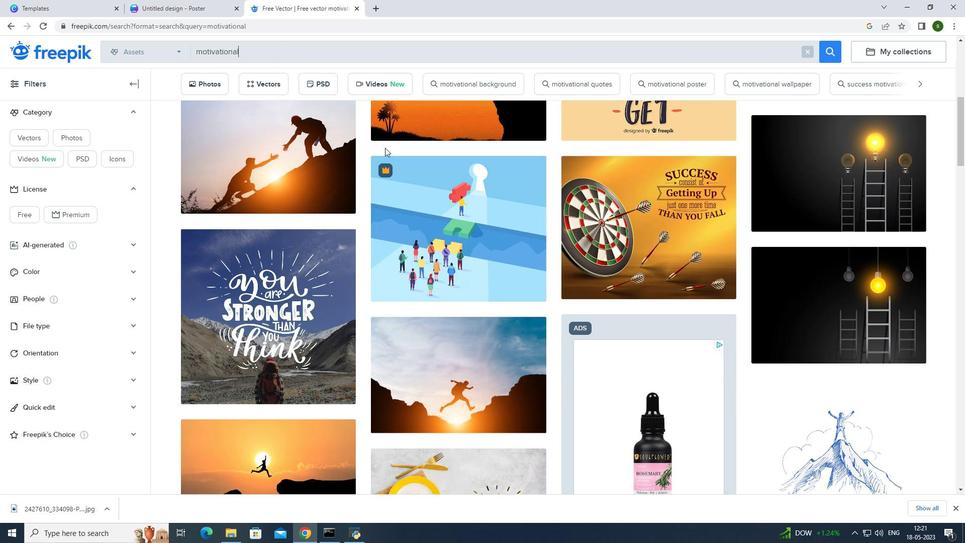 
Action: Mouse scrolled (385, 148) with delta (0, 0)
Screenshot: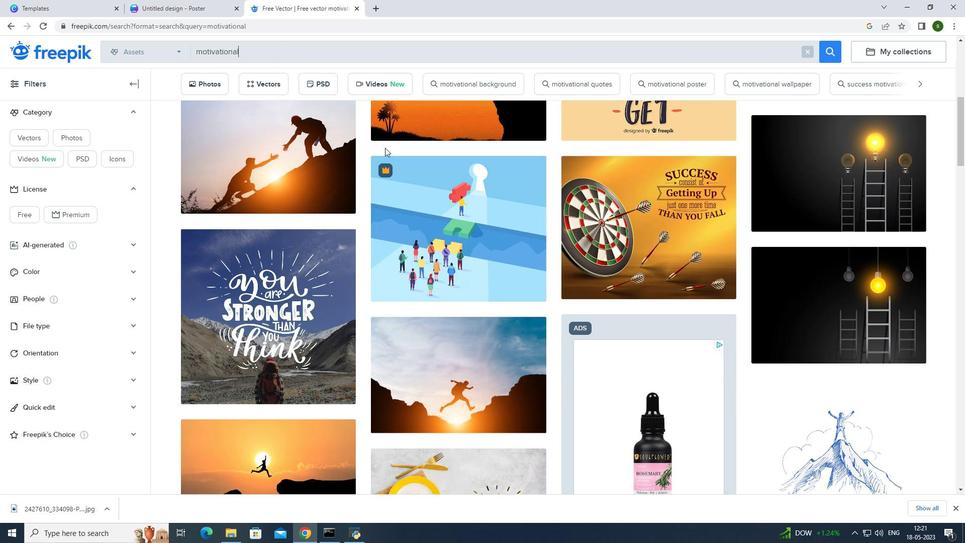 
Action: Mouse scrolled (385, 147) with delta (0, 0)
Screenshot: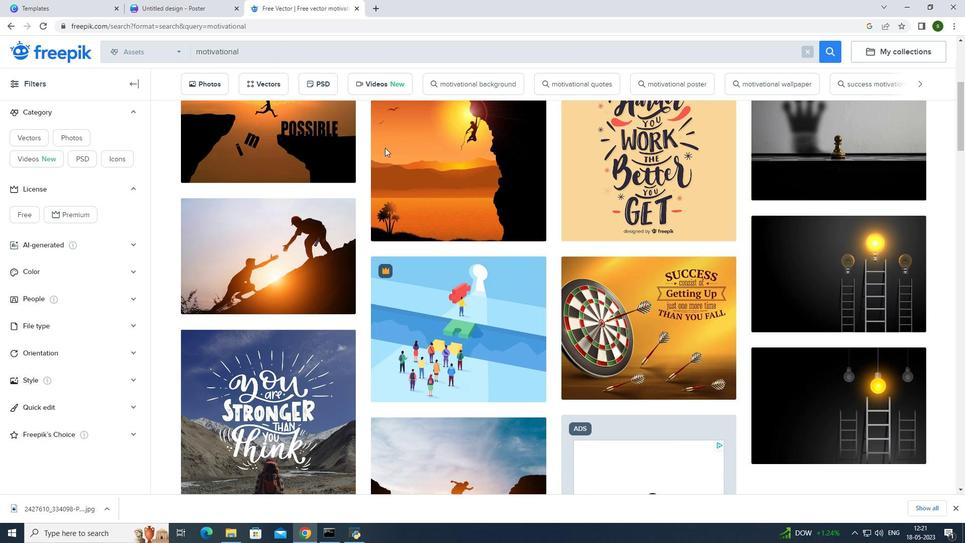 
Action: Mouse scrolled (385, 147) with delta (0, 0)
Screenshot: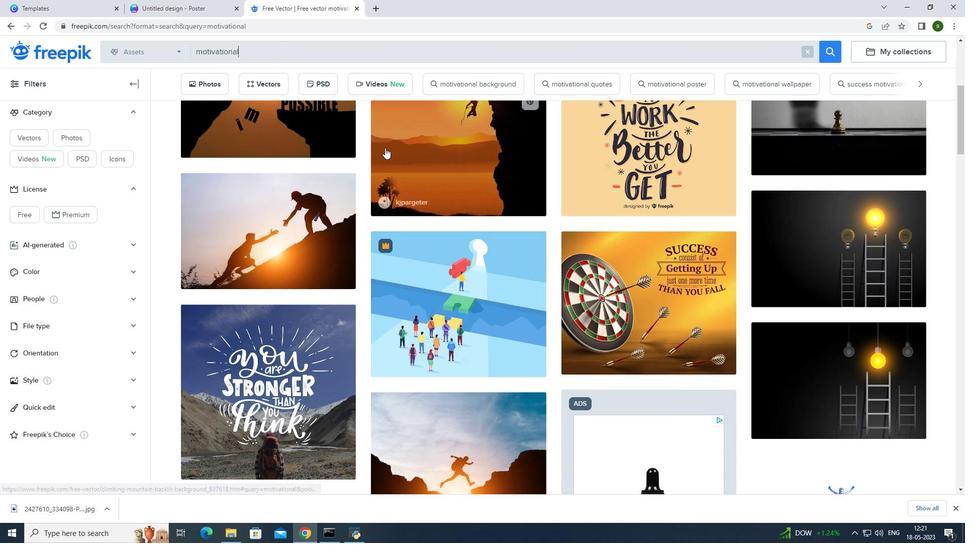 
Action: Mouse moved to (382, 149)
Screenshot: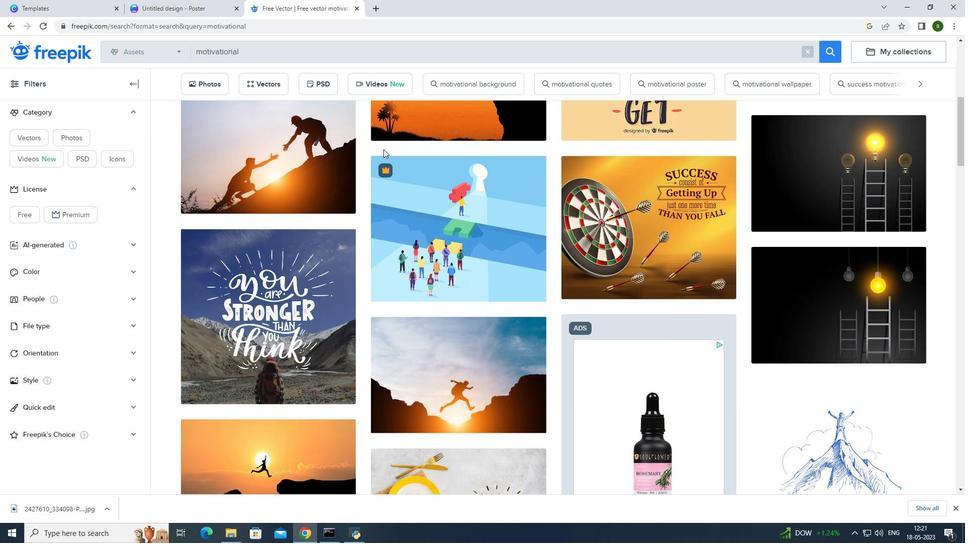 
Action: Mouse scrolled (382, 149) with delta (0, 0)
Screenshot: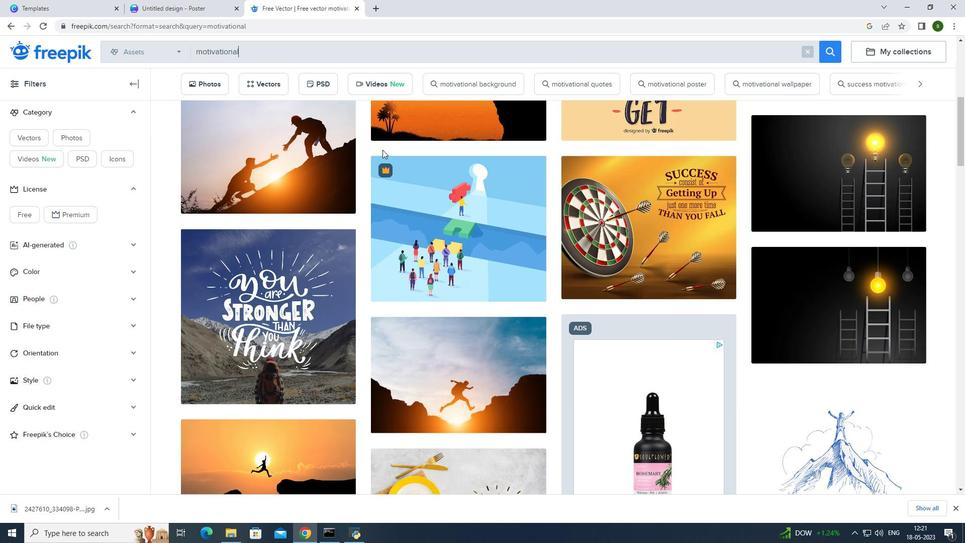 
Action: Mouse scrolled (382, 150) with delta (0, 0)
Screenshot: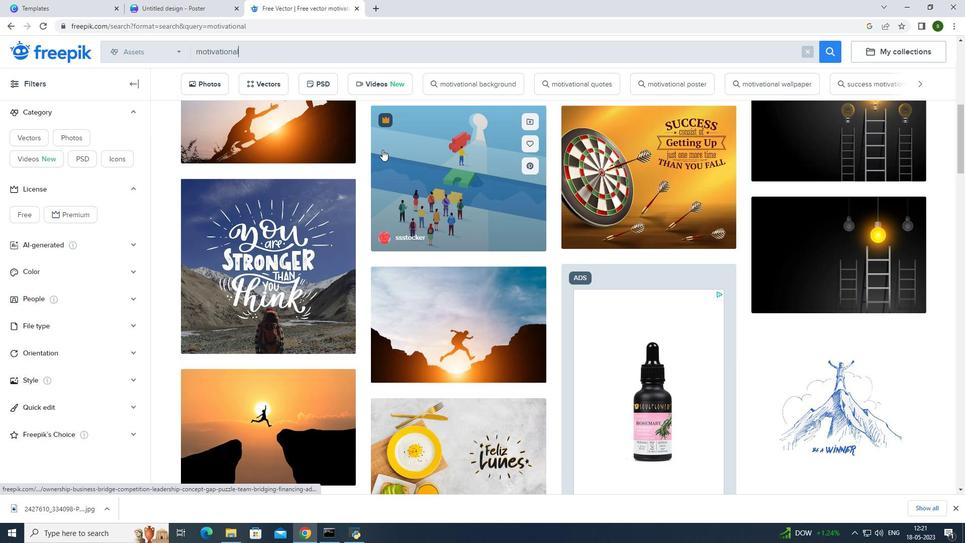 
Action: Mouse scrolled (382, 150) with delta (0, 0)
Screenshot: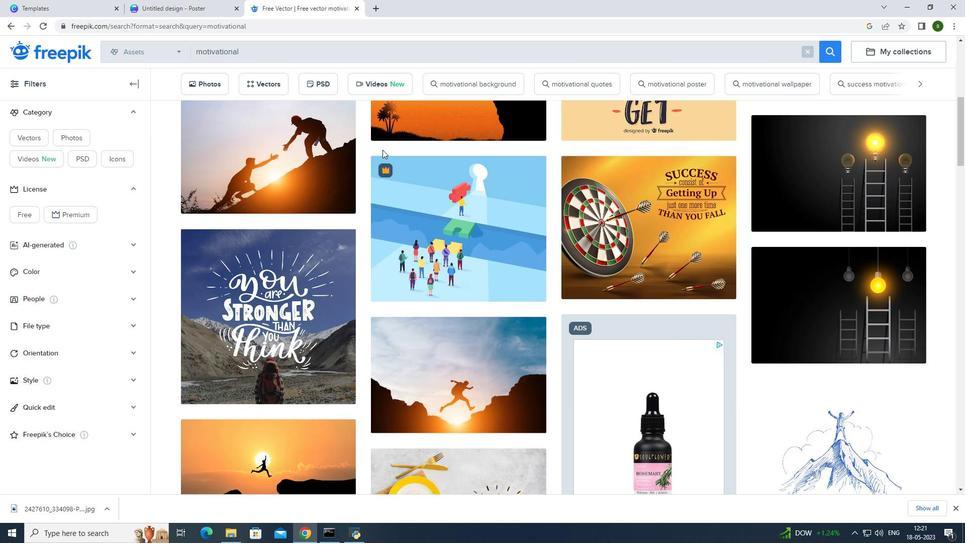 
Action: Mouse scrolled (382, 150) with delta (0, 0)
Screenshot: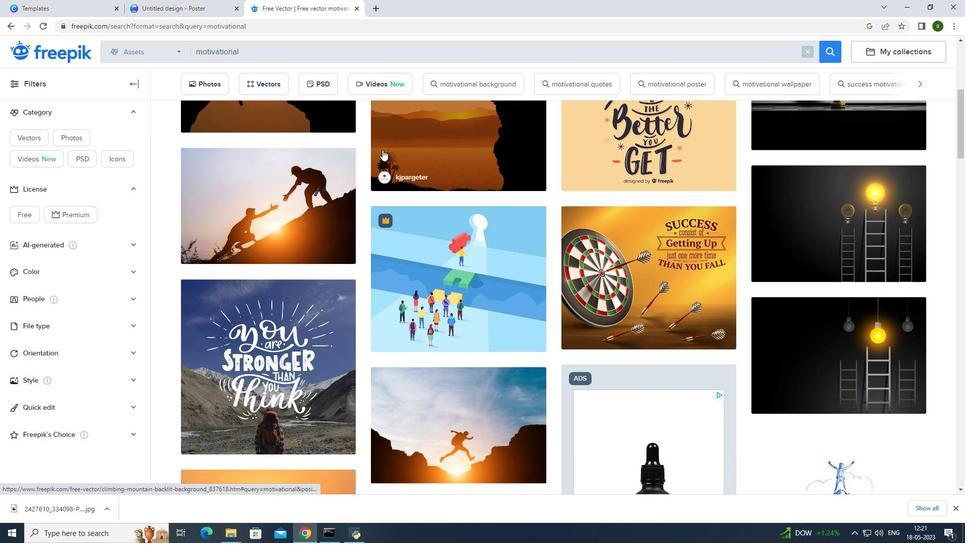 
Action: Mouse scrolled (382, 150) with delta (0, 0)
Screenshot: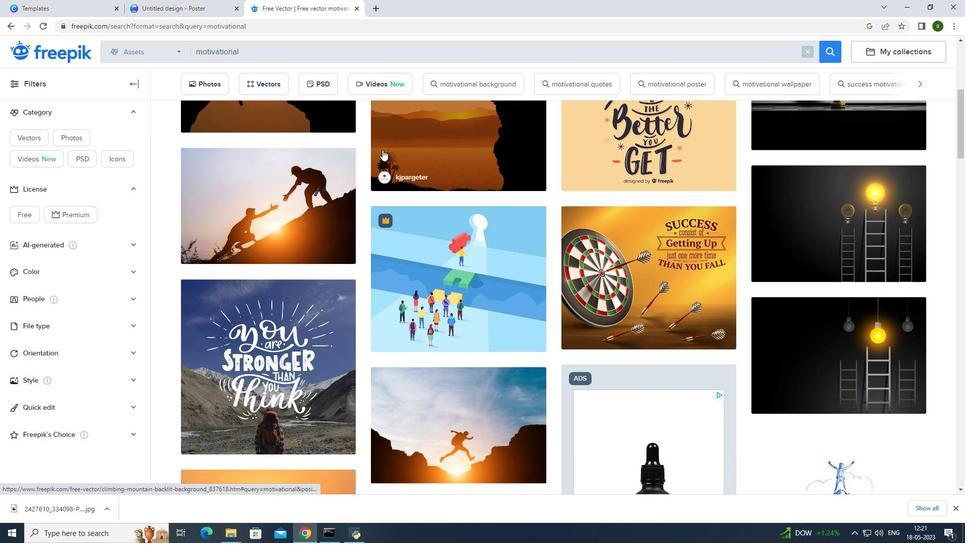 
Action: Mouse scrolled (382, 150) with delta (0, 0)
Screenshot: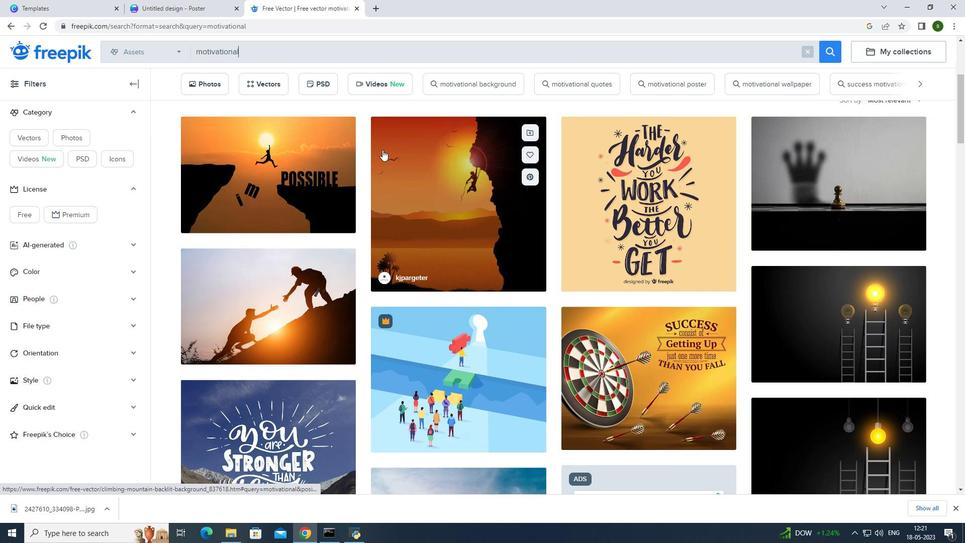 
Action: Mouse scrolled (382, 150) with delta (0, 0)
Screenshot: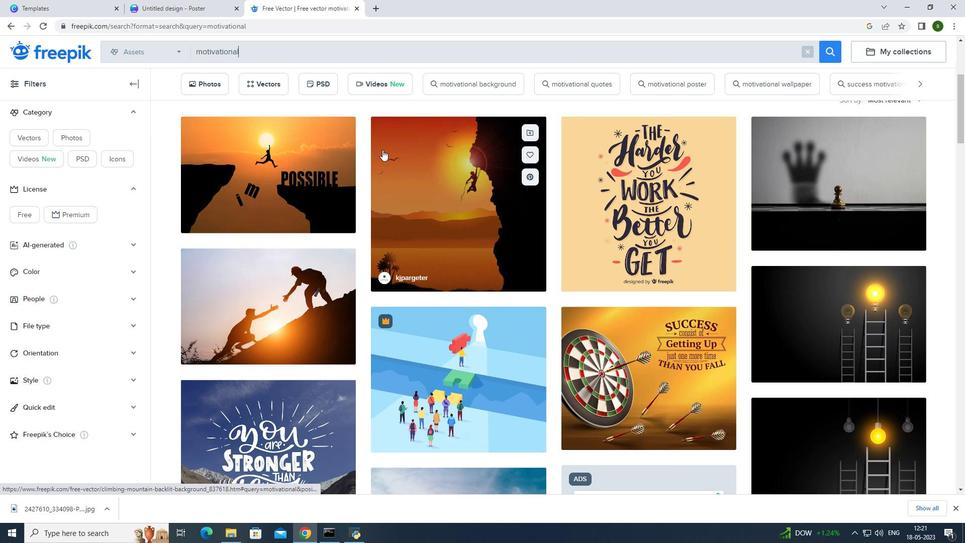 
Action: Mouse moved to (278, 46)
Screenshot: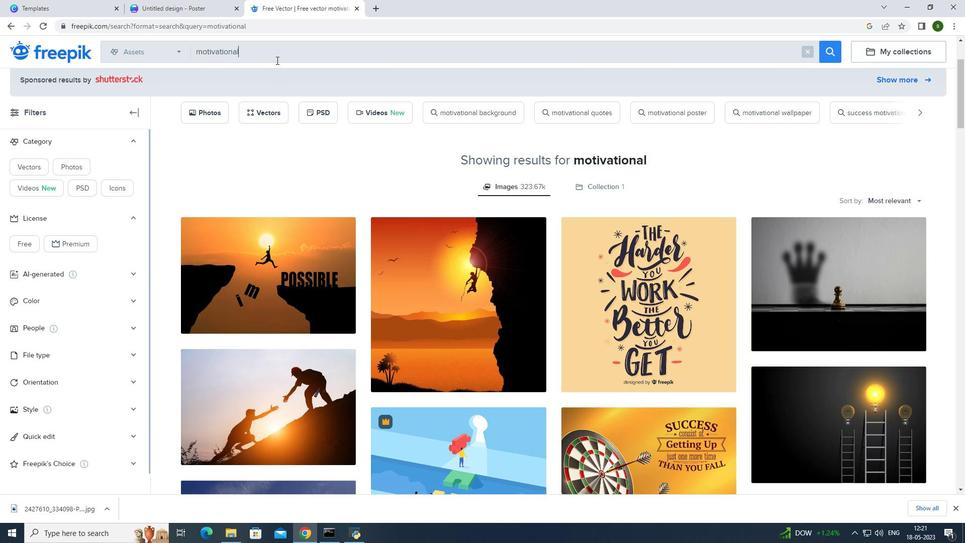 
Action: Mouse pressed left at (278, 46)
Screenshot: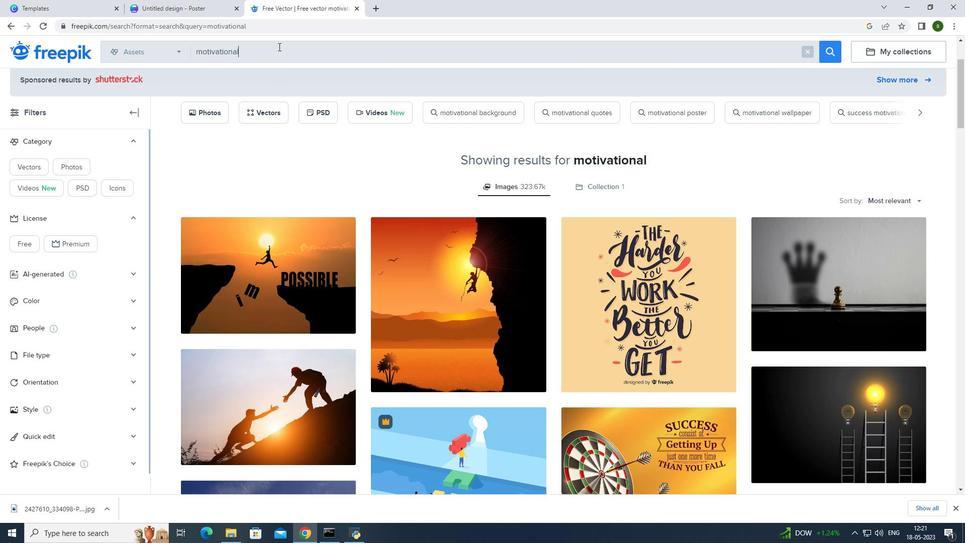 
Action: Mouse moved to (287, 47)
Screenshot: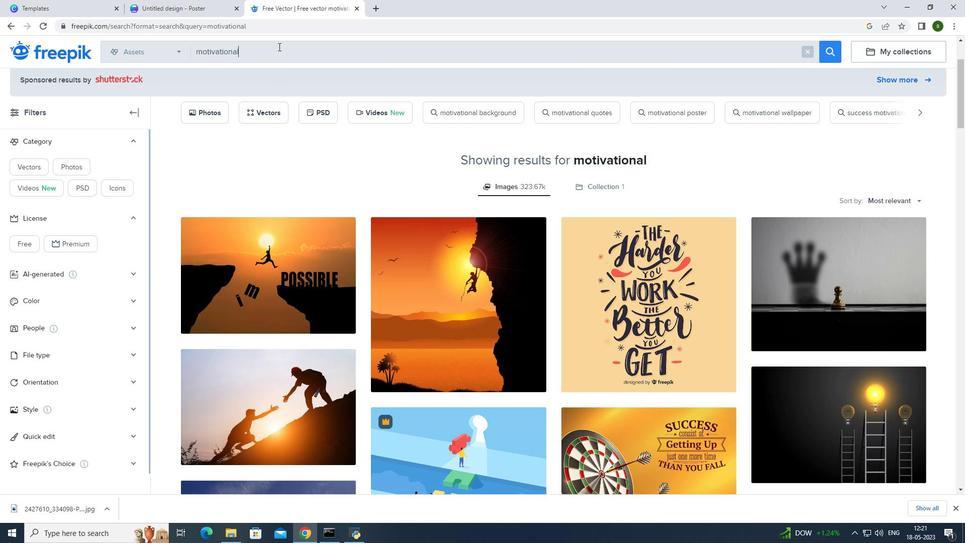 
Action: Key pressed <Key.backspace><Key.backspace><Key.backspace><Key.backspace><Key.backspace><Key.backspace><Key.backspace><Key.backspace><Key.backspace><Key.backspace><Key.backspace><Key.backspace><Key.backspace><Key.backspace><Key.backspace><Key.backspace><Key.backspace><Key.backspace><Key.backspace><Key.backspace><Key.backspace>dart
Screenshot: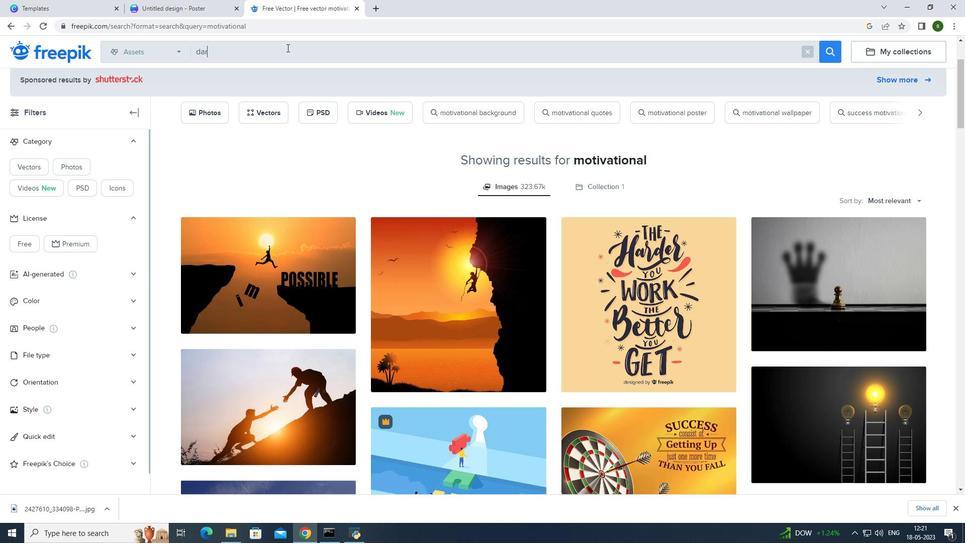 
Action: Mouse moved to (182, 101)
Screenshot: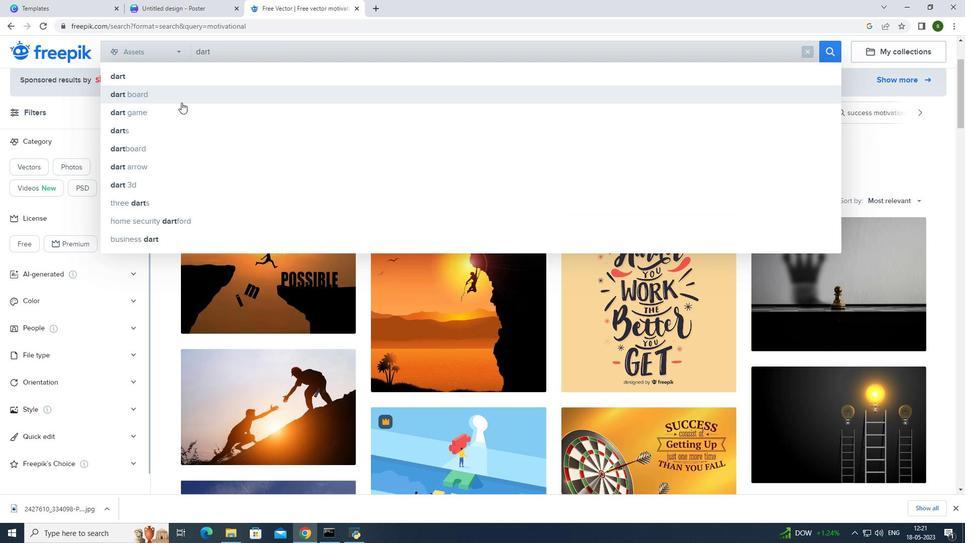 
Action: Mouse pressed left at (182, 101)
Screenshot: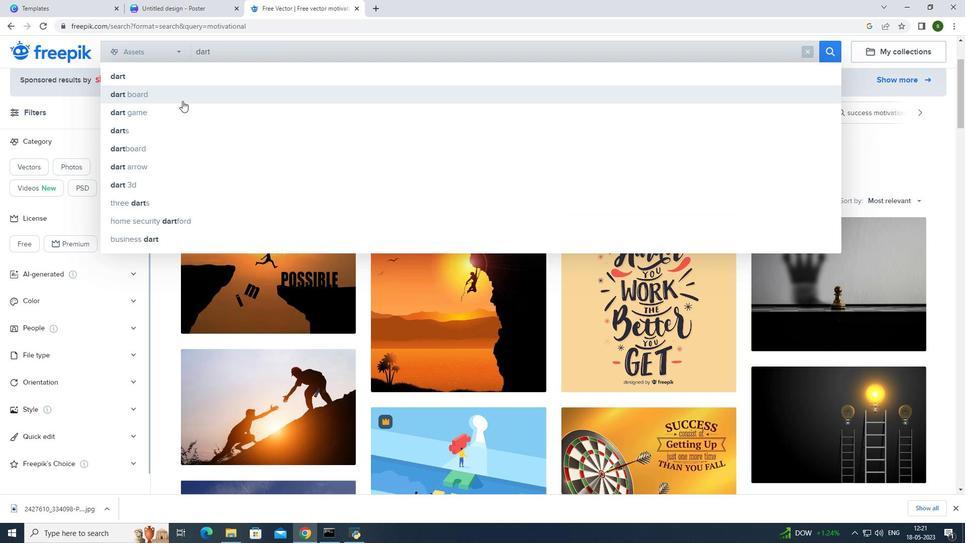 
Action: Mouse moved to (396, 229)
Screenshot: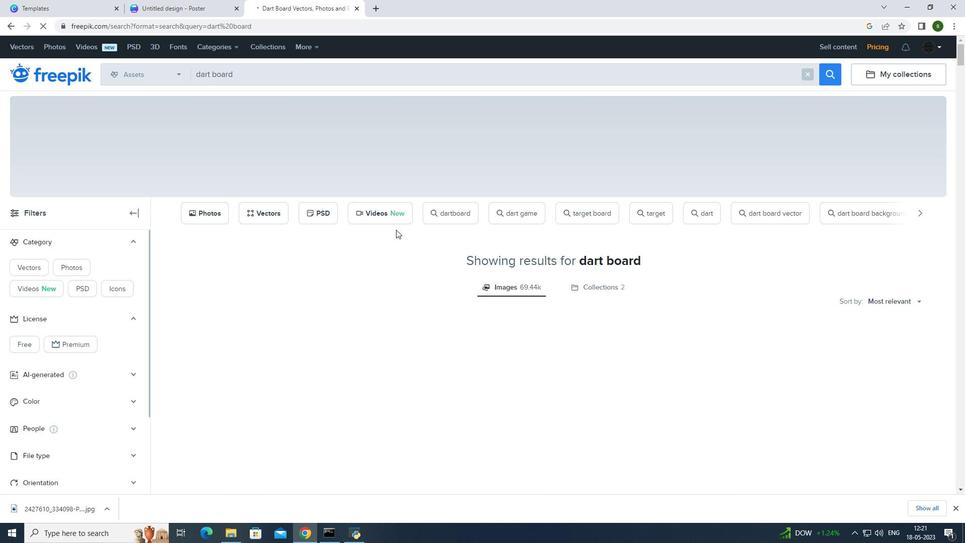 
Action: Mouse scrolled (396, 228) with delta (0, 0)
Screenshot: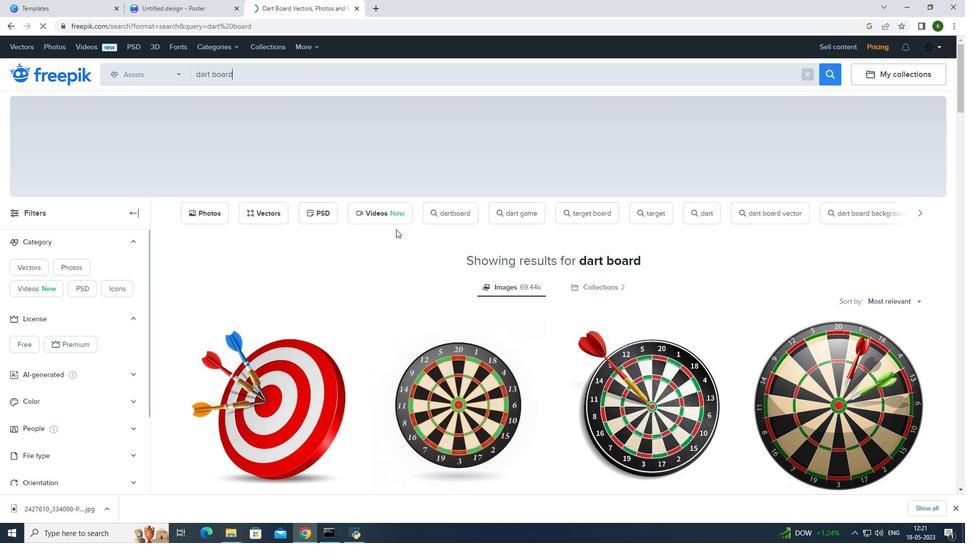 
Action: Mouse scrolled (396, 228) with delta (0, 0)
Screenshot: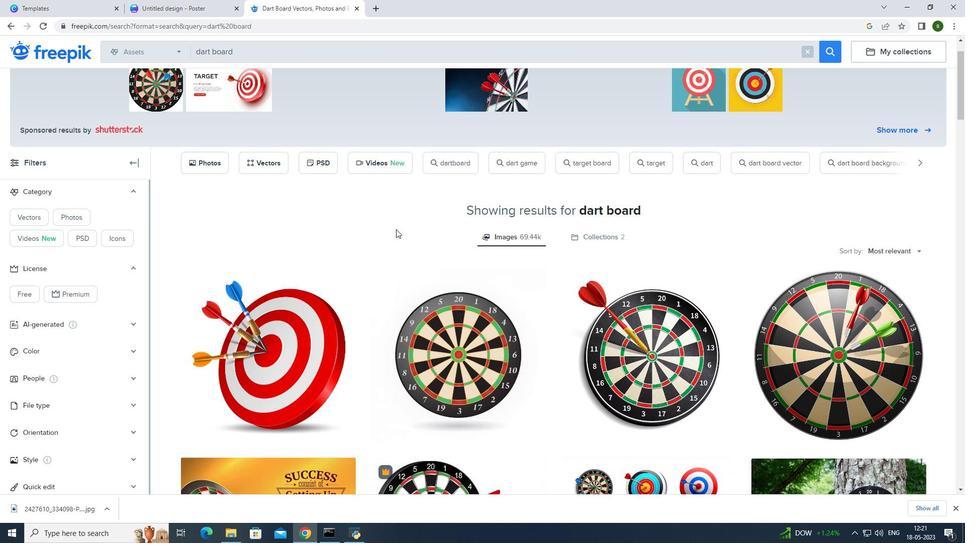 
Action: Mouse scrolled (396, 228) with delta (0, 0)
Screenshot: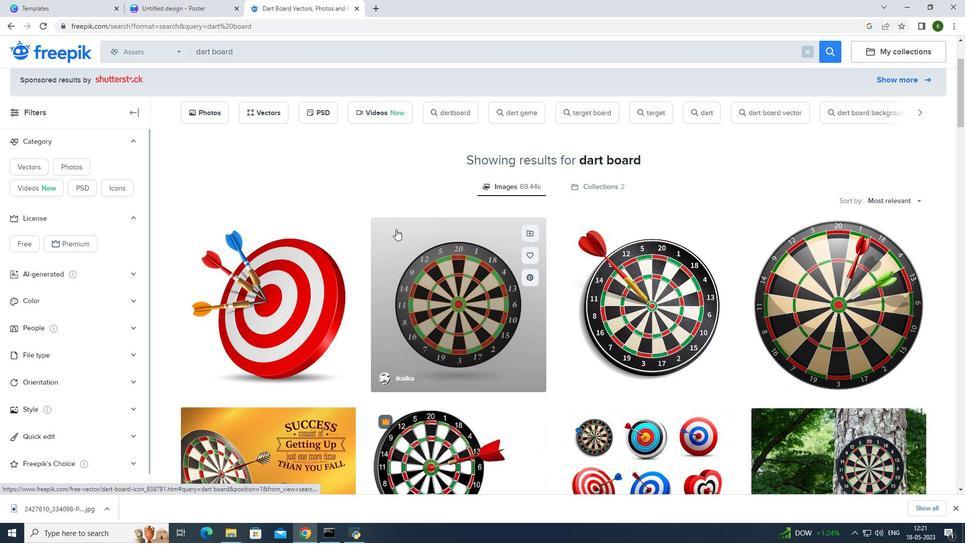 
Action: Mouse scrolled (396, 229) with delta (0, 0)
Screenshot: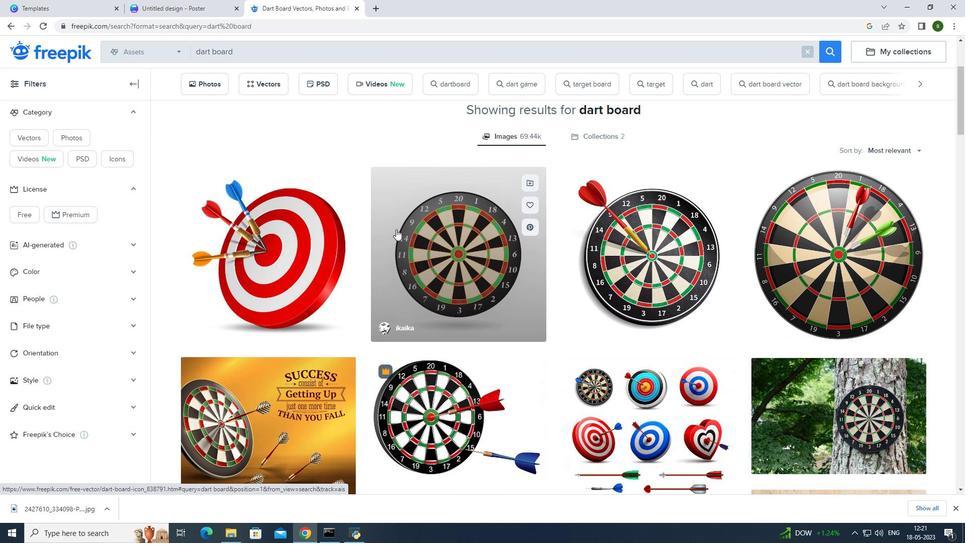 
Action: Mouse scrolled (396, 228) with delta (0, 0)
Screenshot: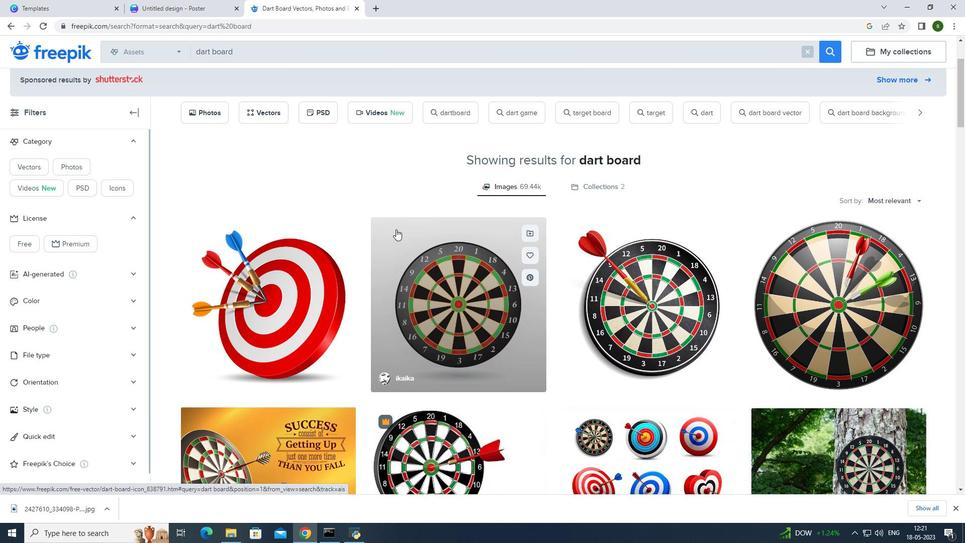 
Action: Mouse scrolled (396, 228) with delta (0, 0)
Screenshot: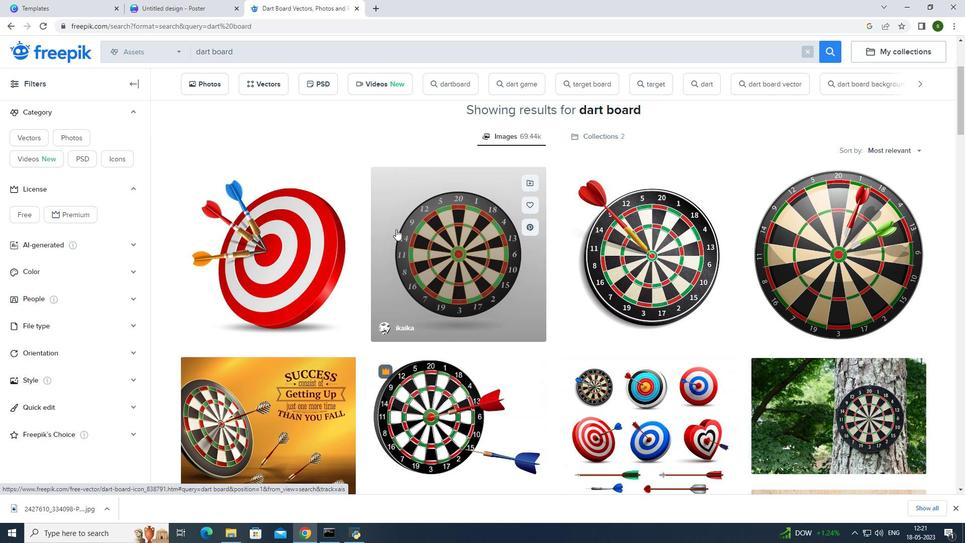 
Action: Mouse scrolled (396, 228) with delta (0, 0)
Screenshot: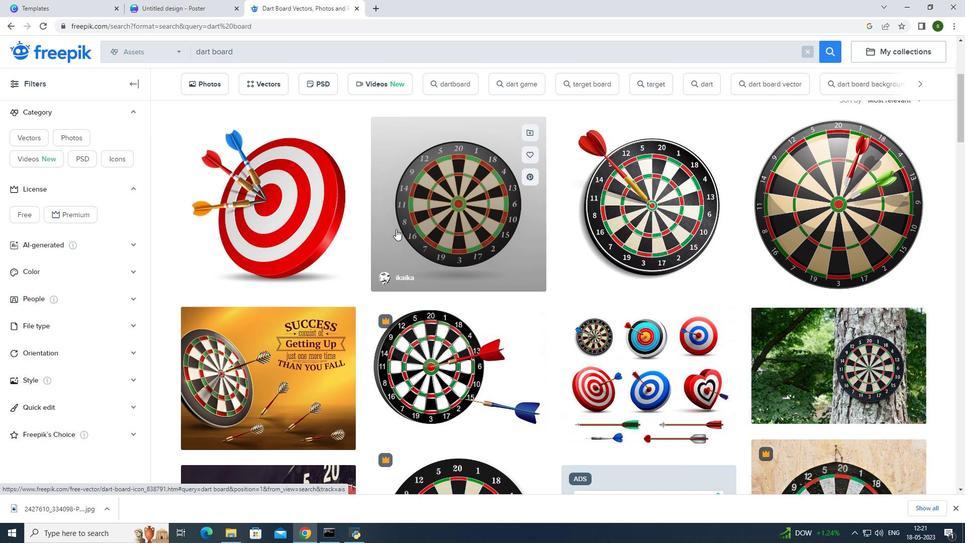 
Action: Mouse scrolled (396, 228) with delta (0, 0)
Screenshot: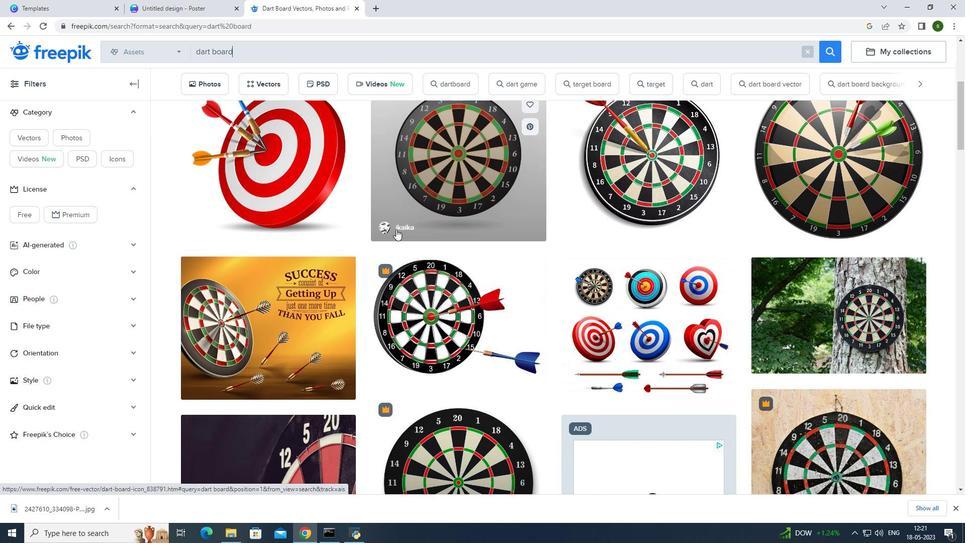 
Action: Mouse scrolled (396, 228) with delta (0, 0)
Screenshot: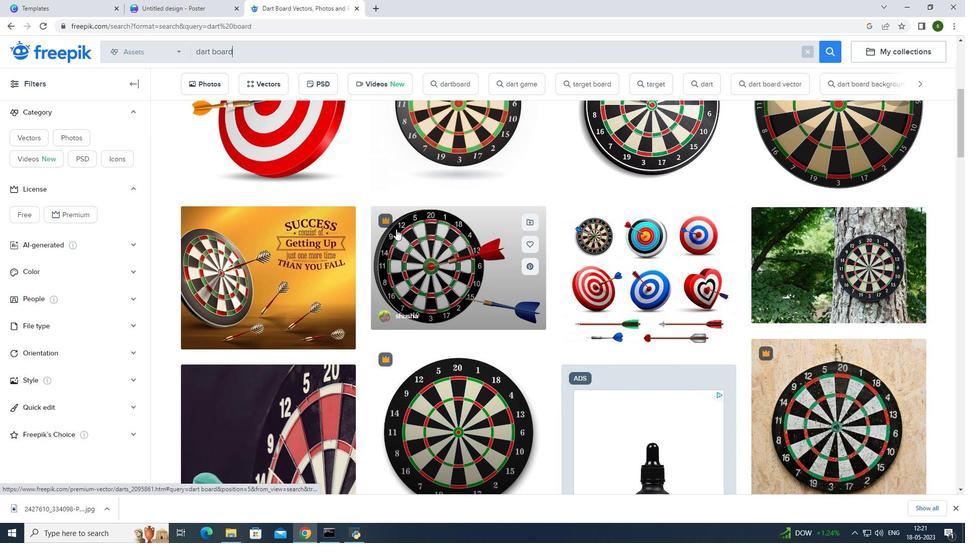 
Action: Mouse scrolled (396, 228) with delta (0, 0)
Screenshot: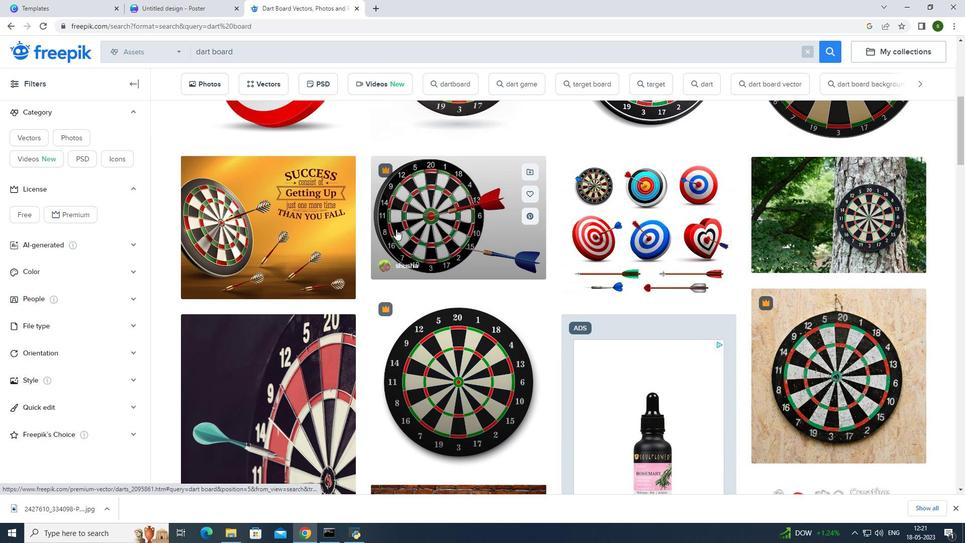 
Action: Mouse scrolled (396, 228) with delta (0, 0)
Screenshot: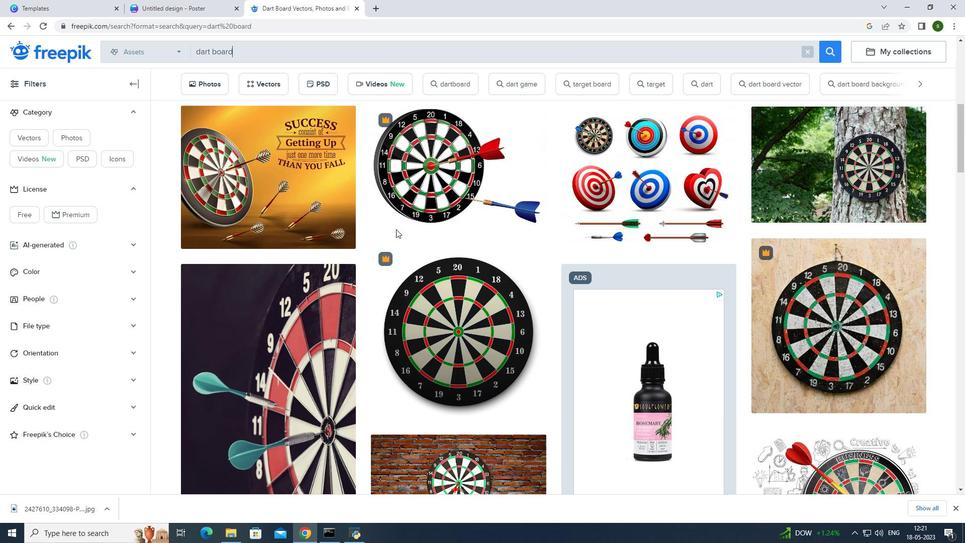 
Action: Mouse scrolled (396, 229) with delta (0, 0)
Screenshot: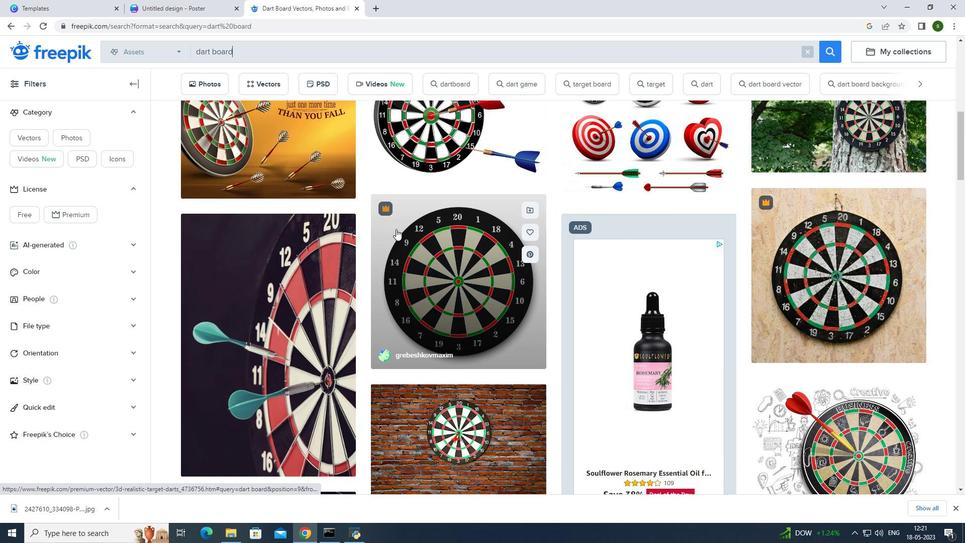 
Action: Mouse scrolled (396, 229) with delta (0, 0)
Screenshot: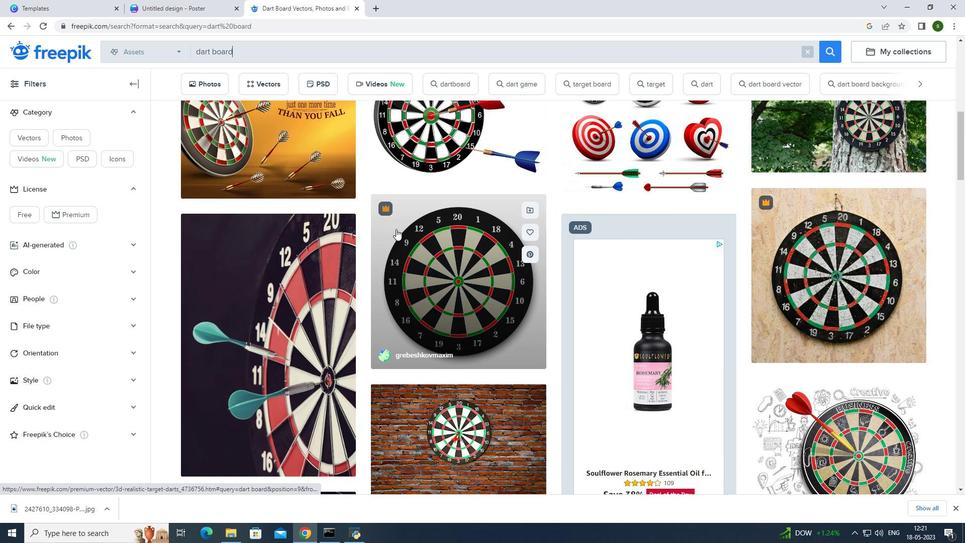 
Action: Mouse scrolled (396, 229) with delta (0, 0)
Screenshot: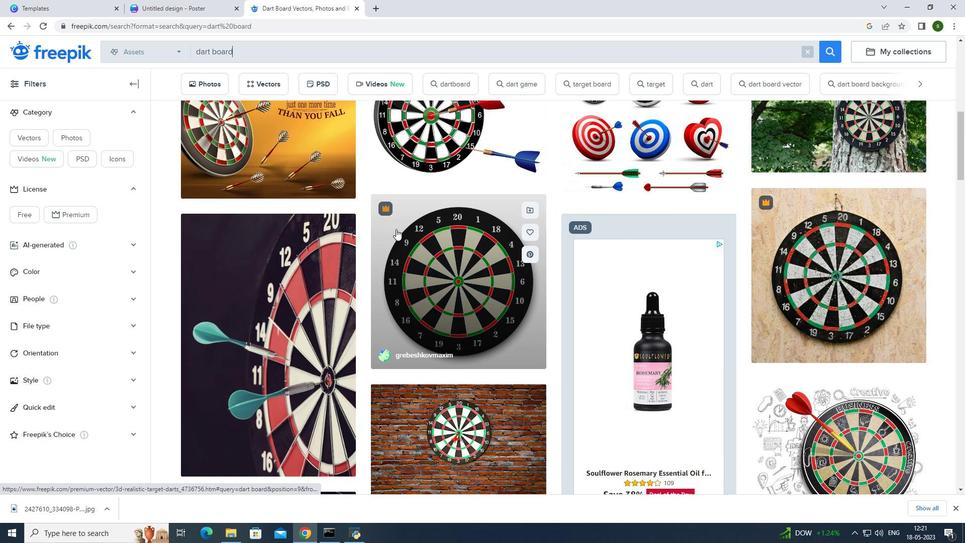 
Action: Mouse scrolled (396, 229) with delta (0, 0)
Screenshot: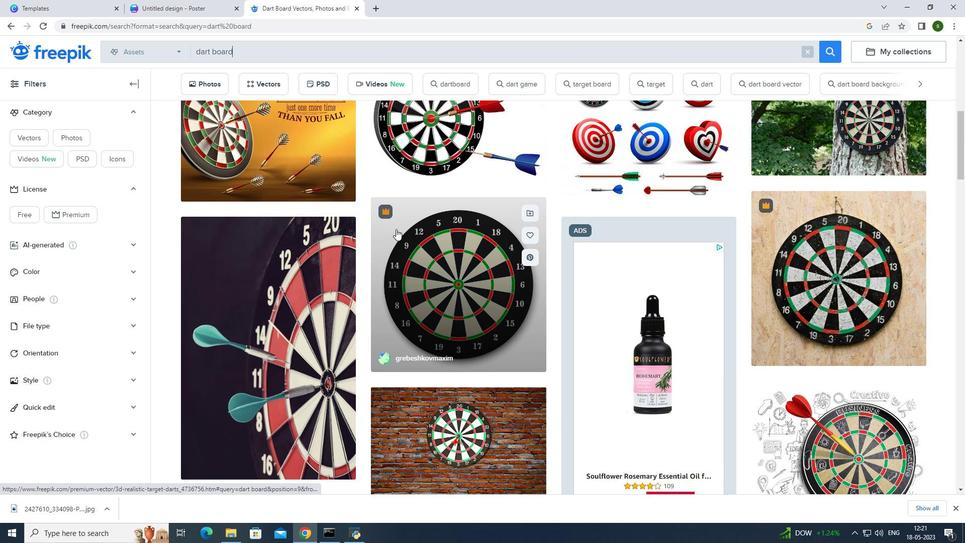 
Action: Mouse scrolled (396, 229) with delta (0, 0)
Screenshot: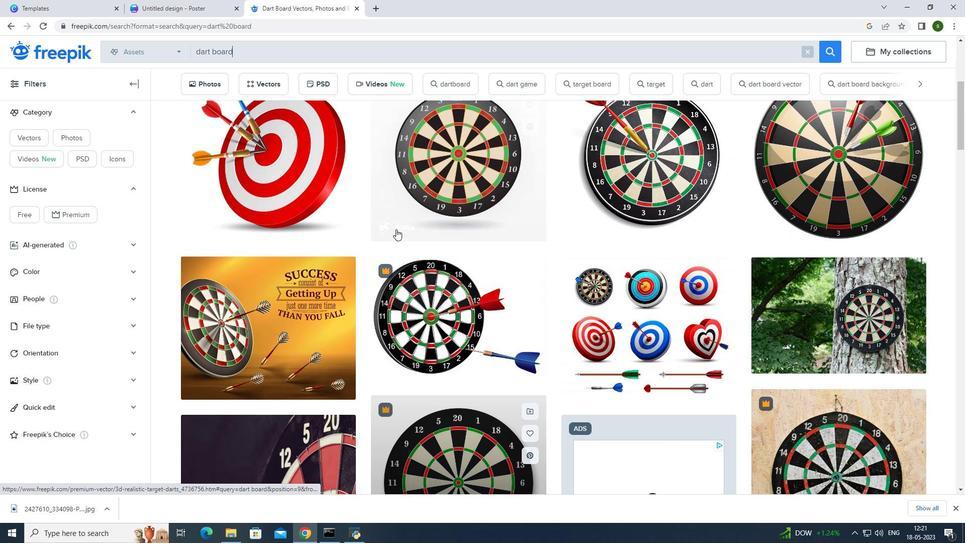
Action: Mouse scrolled (396, 229) with delta (0, 0)
Screenshot: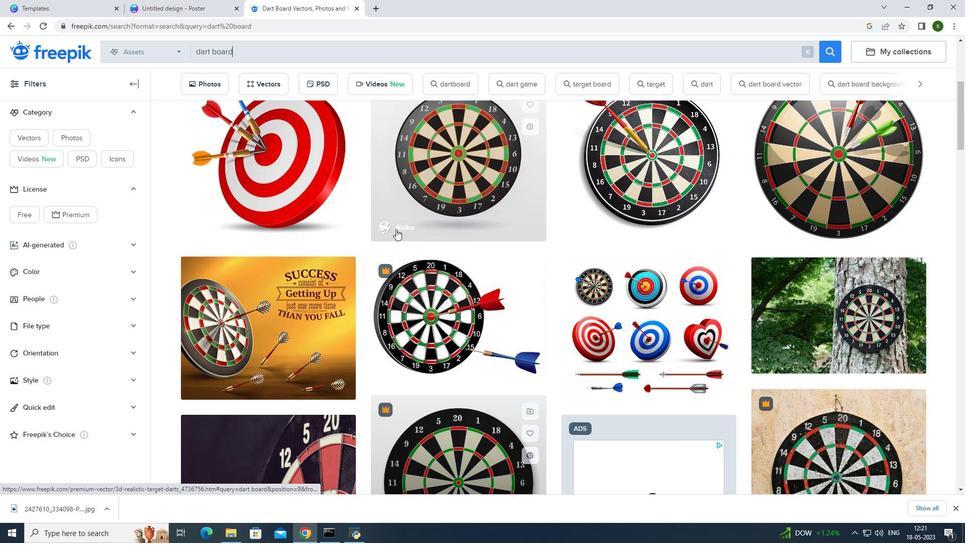 
Action: Mouse scrolled (396, 229) with delta (0, 0)
Screenshot: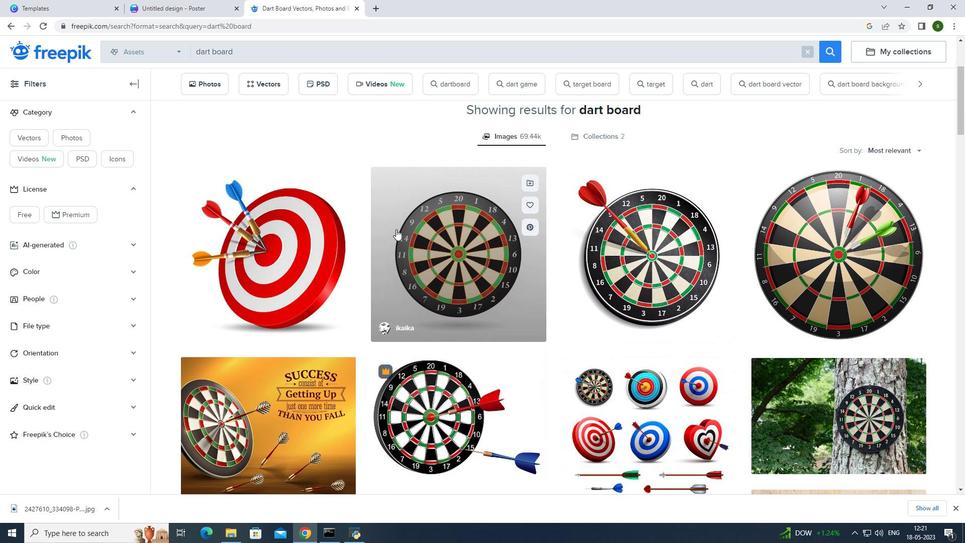 
Action: Mouse scrolled (396, 229) with delta (0, 0)
Screenshot: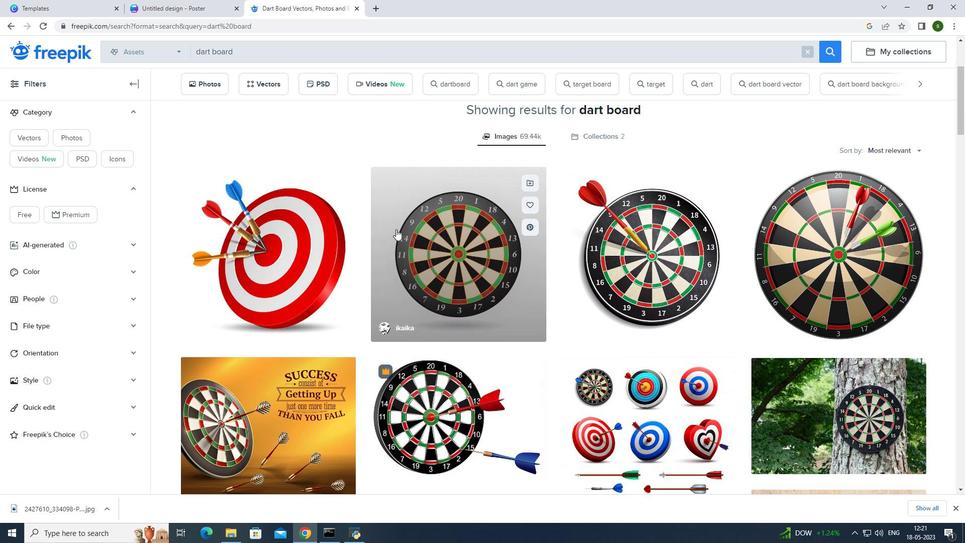 
Action: Mouse scrolled (396, 229) with delta (0, 0)
Screenshot: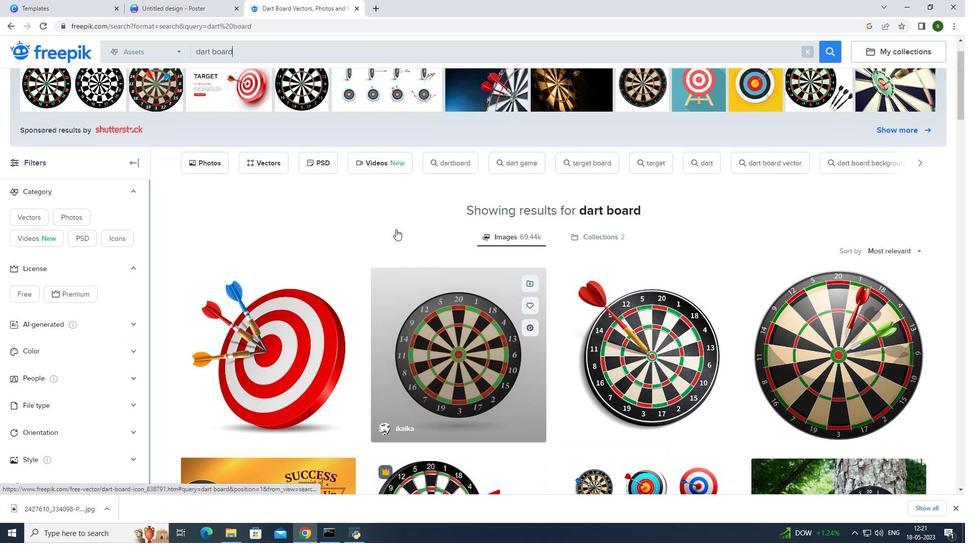 
Action: Mouse scrolled (396, 229) with delta (0, 0)
Screenshot: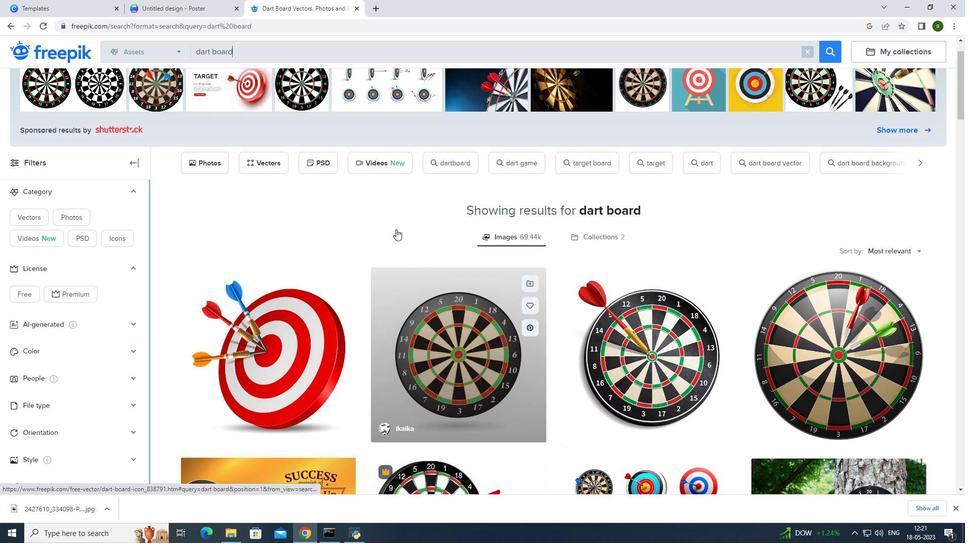 
Action: Mouse scrolled (396, 229) with delta (0, 0)
Screenshot: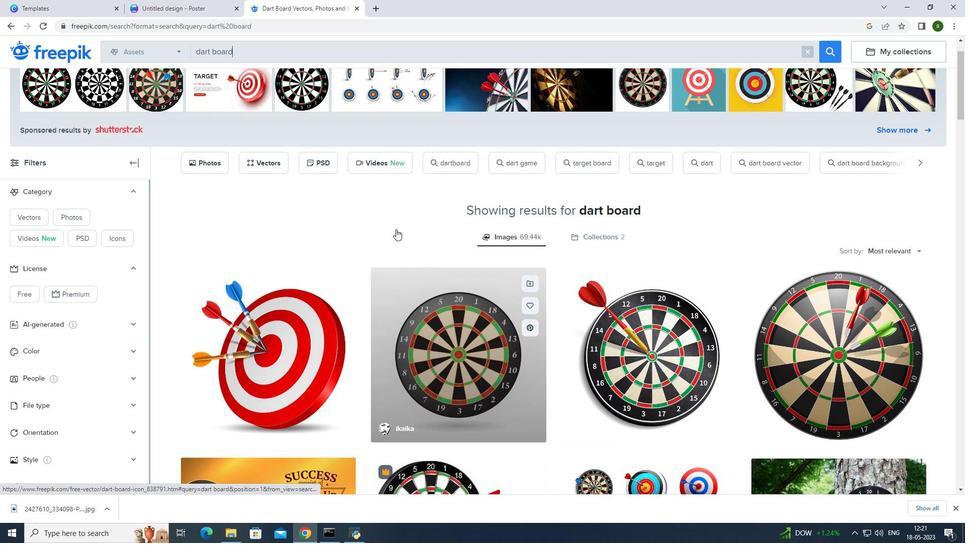 
Action: Mouse scrolled (396, 229) with delta (0, 0)
Screenshot: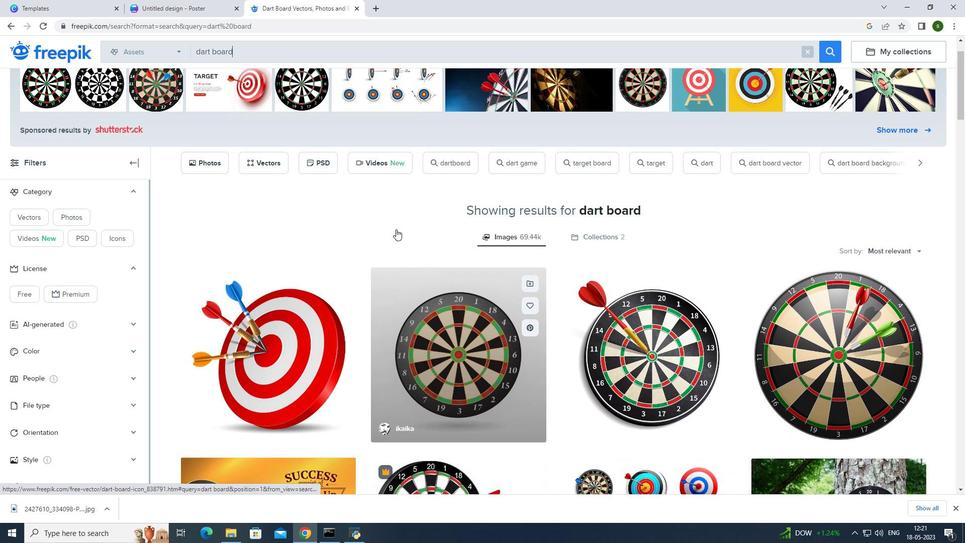 
Action: Mouse scrolled (396, 229) with delta (0, 0)
Screenshot: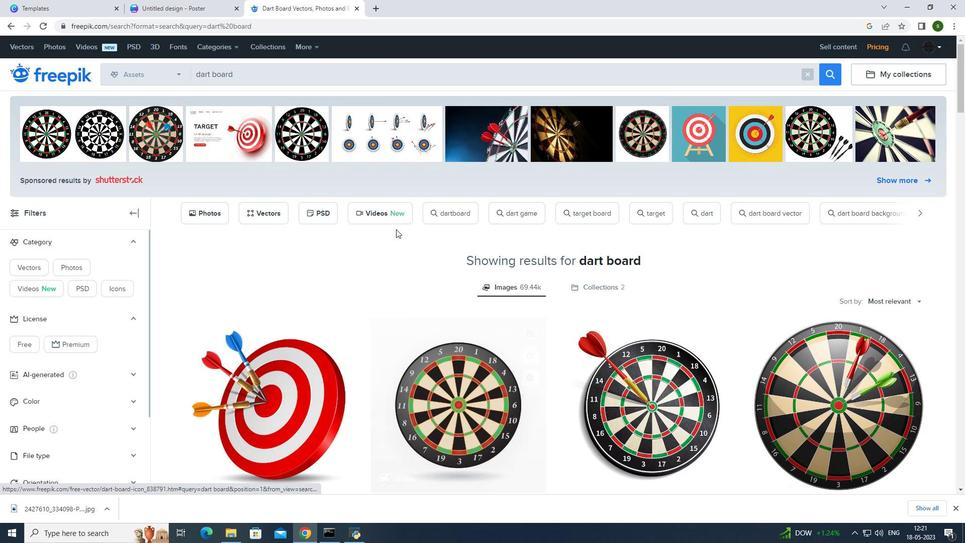 
Action: Mouse scrolled (396, 229) with delta (0, 0)
Screenshot: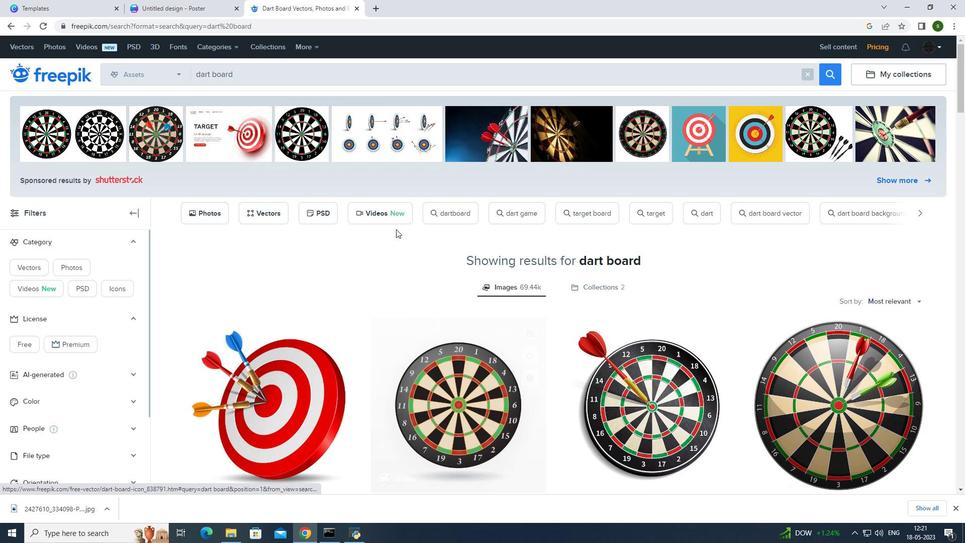 
Action: Mouse scrolled (396, 229) with delta (0, 0)
Screenshot: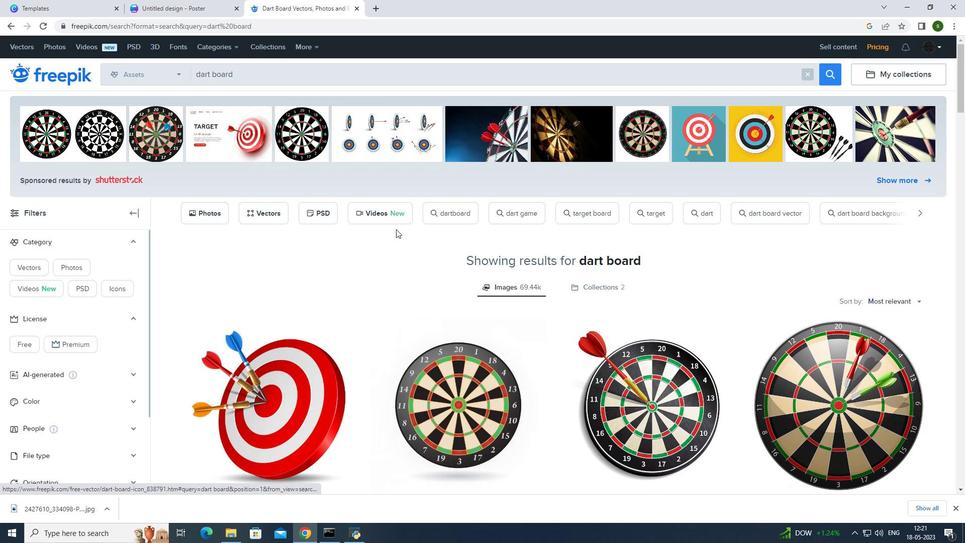 
Action: Mouse scrolled (396, 228) with delta (0, 0)
Screenshot: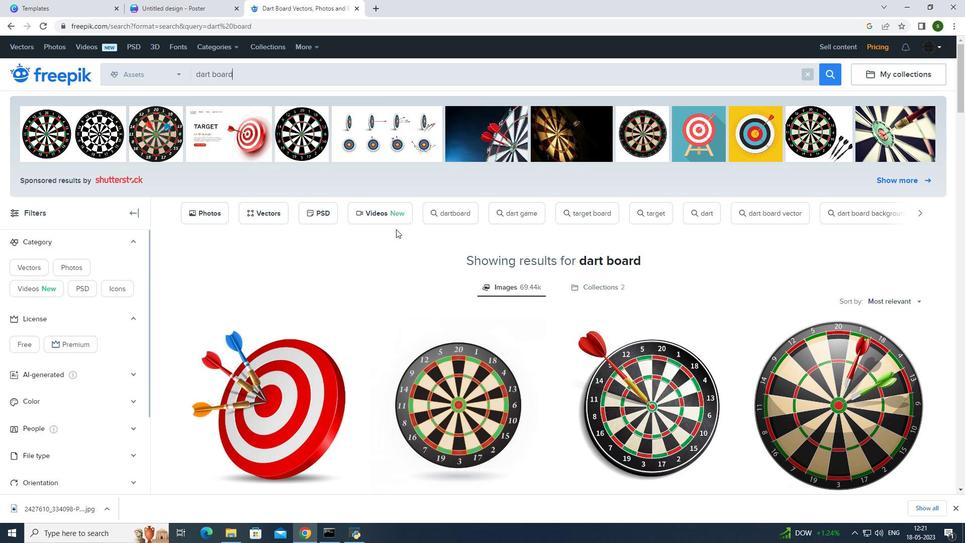
Action: Mouse scrolled (396, 228) with delta (0, 0)
Screenshot: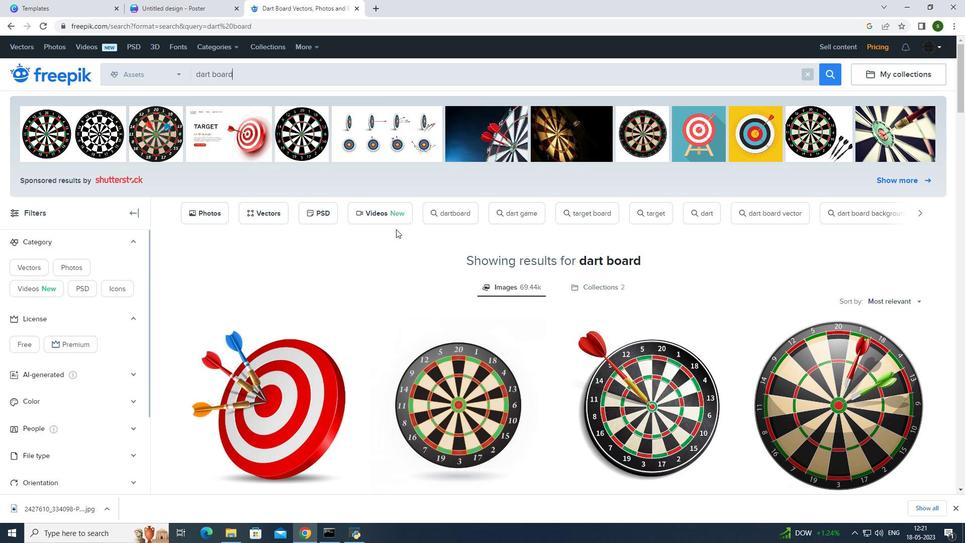 
Action: Mouse scrolled (396, 228) with delta (0, 0)
Screenshot: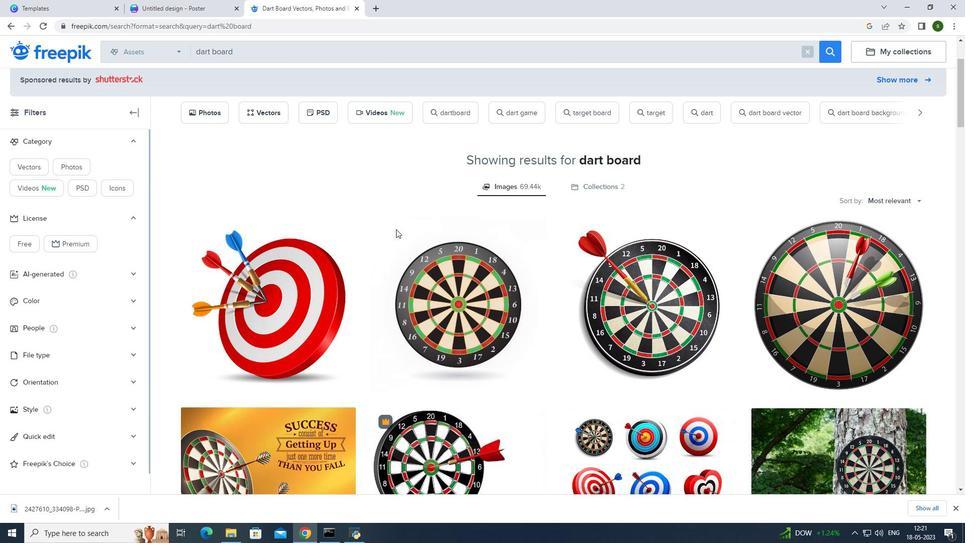 
Action: Mouse scrolled (396, 228) with delta (0, 0)
Screenshot: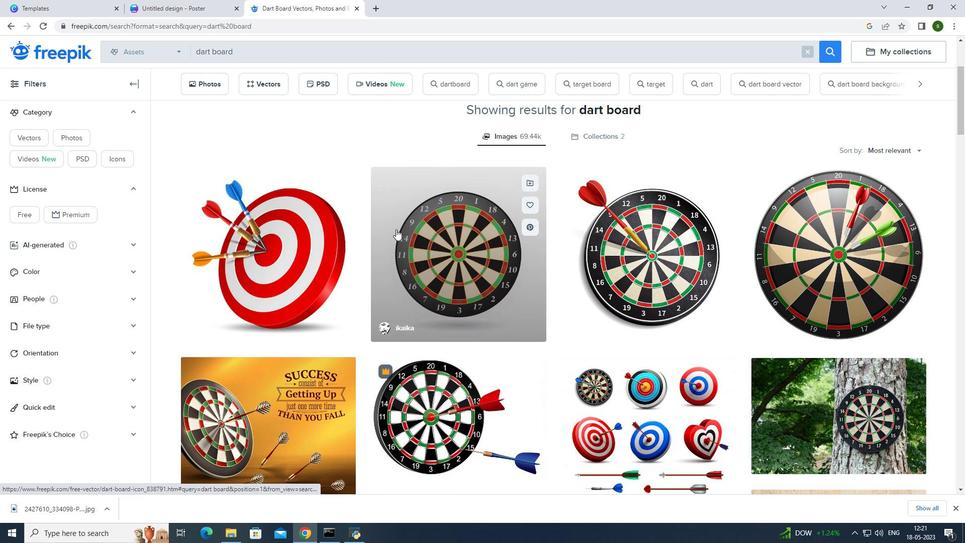 
Action: Mouse scrolled (396, 228) with delta (0, 0)
Screenshot: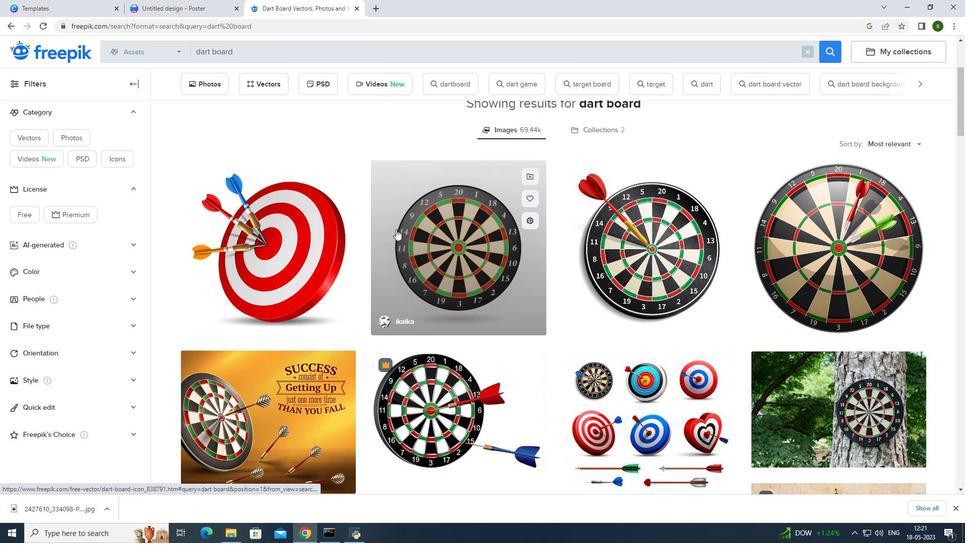
Action: Mouse scrolled (396, 228) with delta (0, 0)
Screenshot: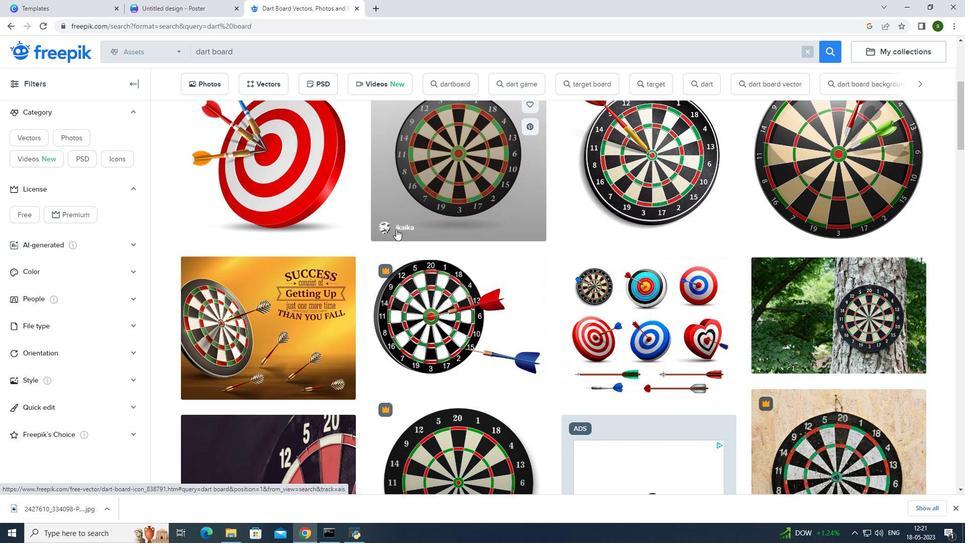 
Action: Mouse scrolled (396, 228) with delta (0, 0)
Screenshot: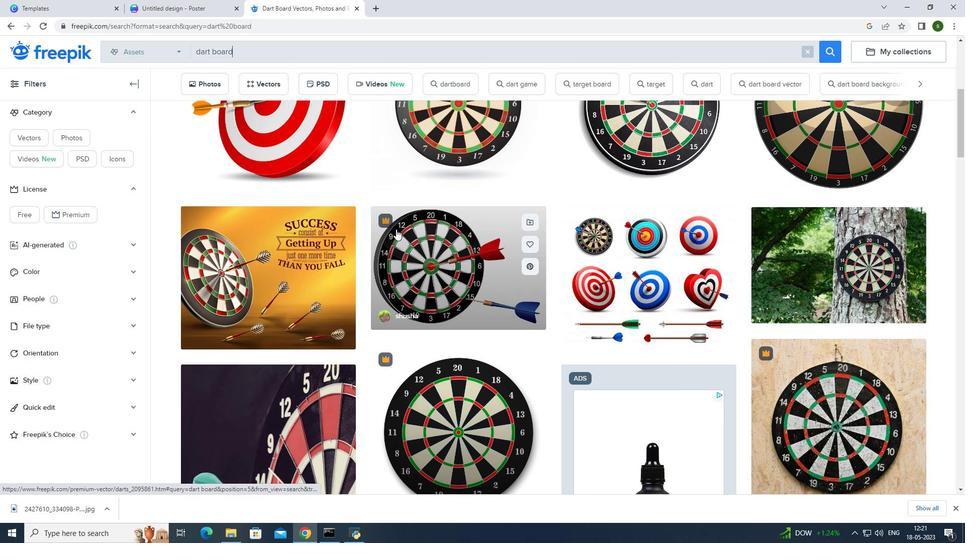 
Action: Mouse scrolled (396, 228) with delta (0, 0)
Screenshot: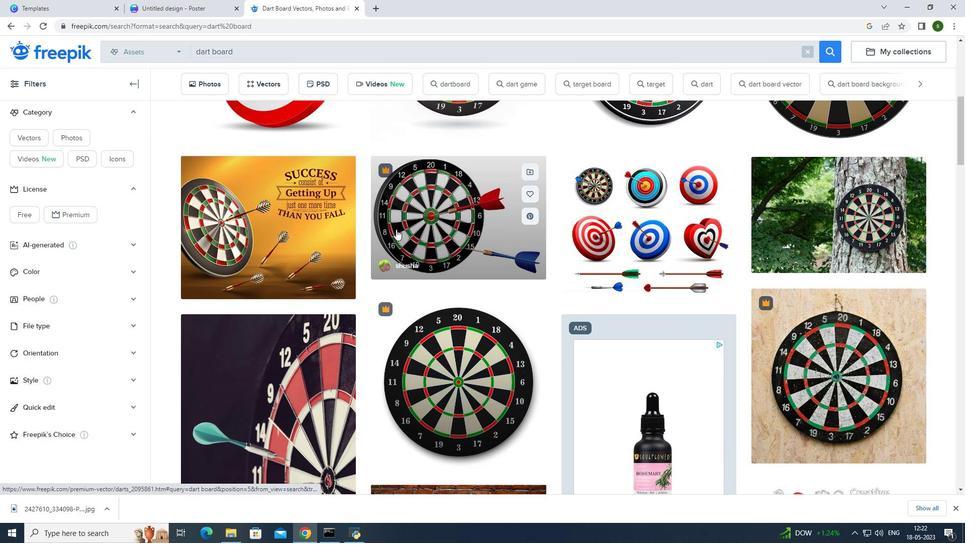 
Action: Mouse scrolled (396, 228) with delta (0, 0)
Screenshot: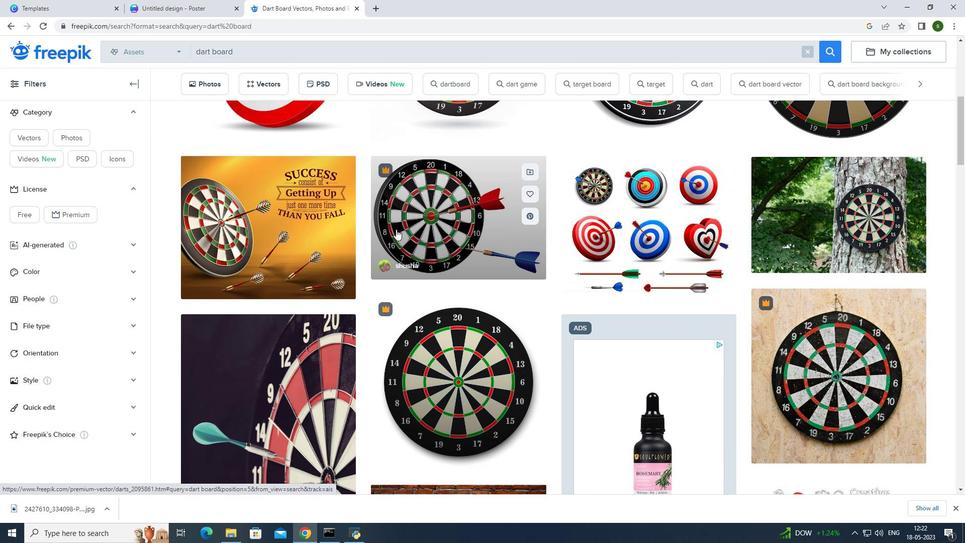 
Action: Mouse scrolled (396, 228) with delta (0, 0)
Screenshot: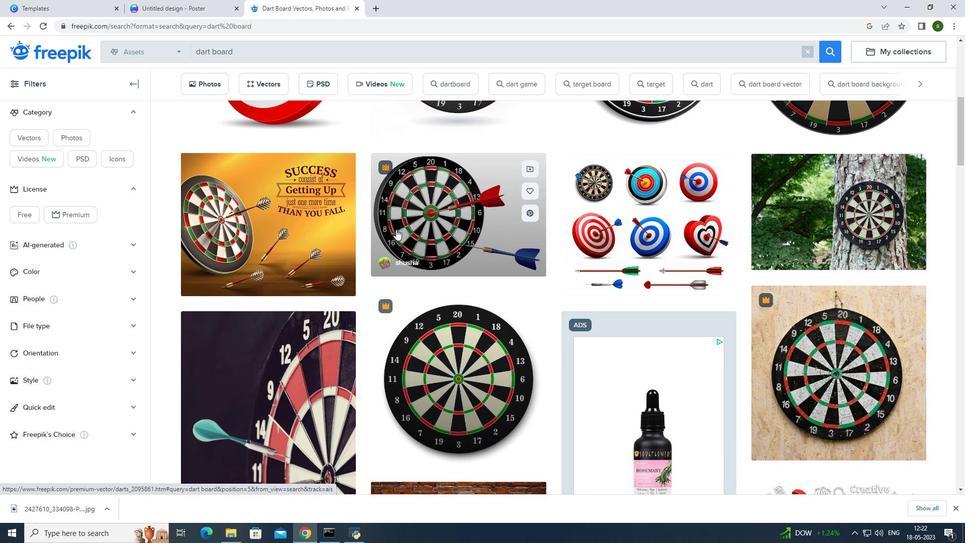 
Action: Mouse scrolled (396, 228) with delta (0, 0)
Screenshot: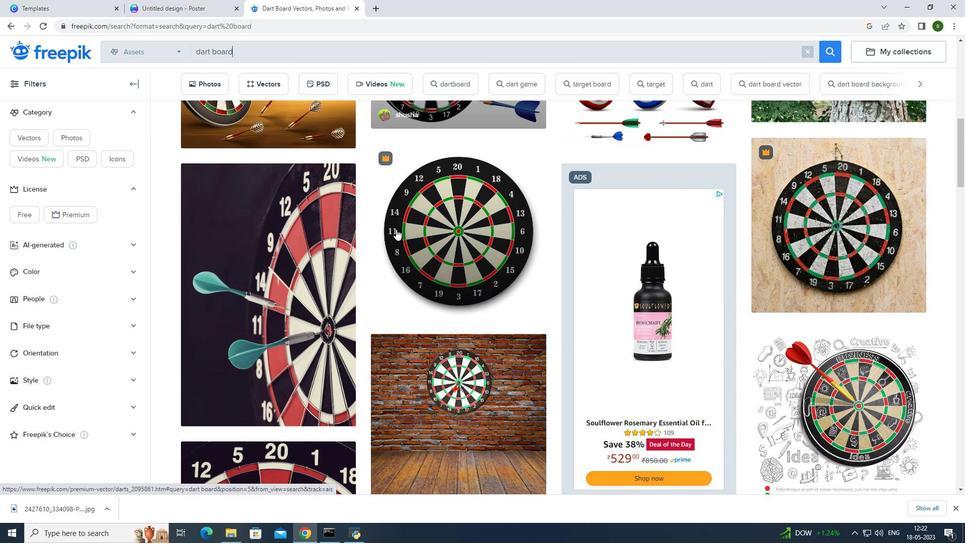 
Action: Mouse scrolled (396, 228) with delta (0, 0)
Screenshot: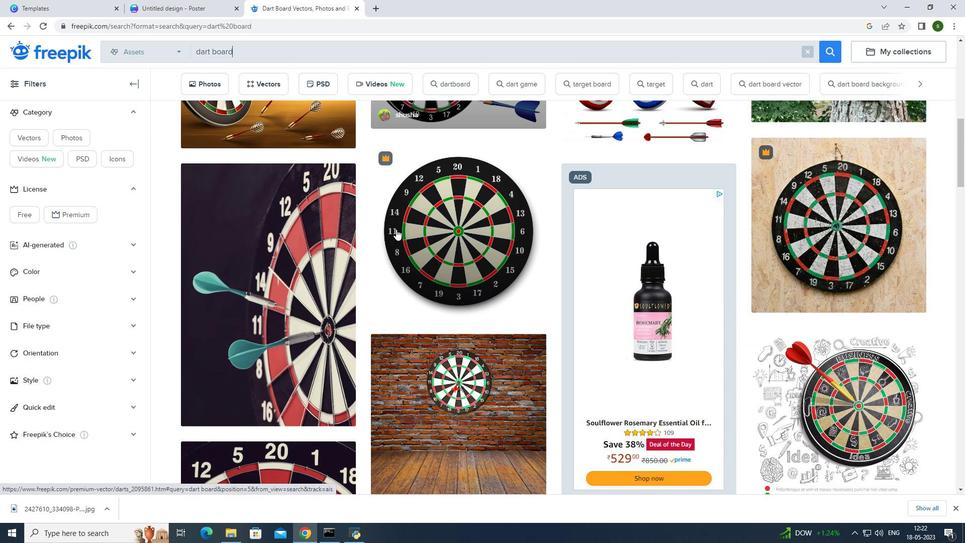 
Action: Mouse scrolled (396, 228) with delta (0, 0)
Screenshot: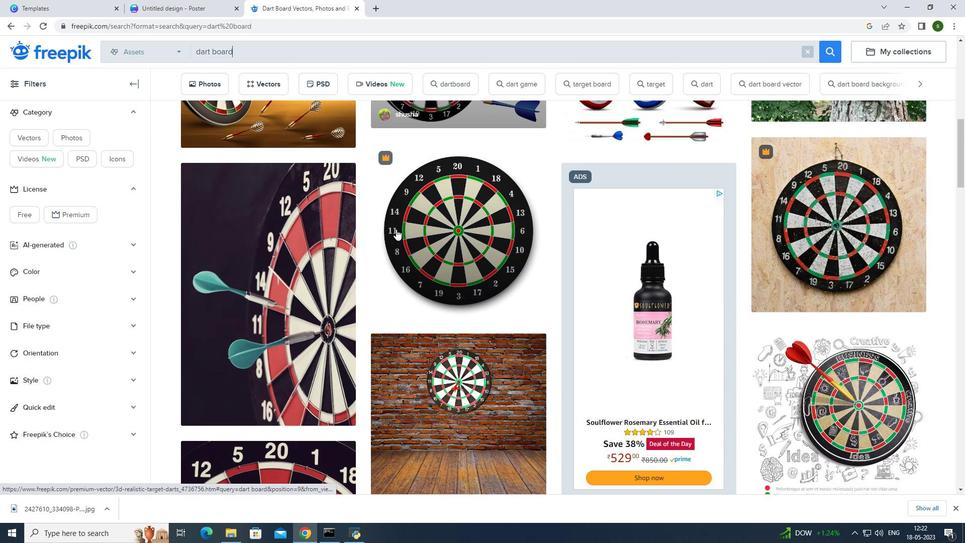 
Action: Mouse scrolled (396, 228) with delta (0, 0)
Screenshot: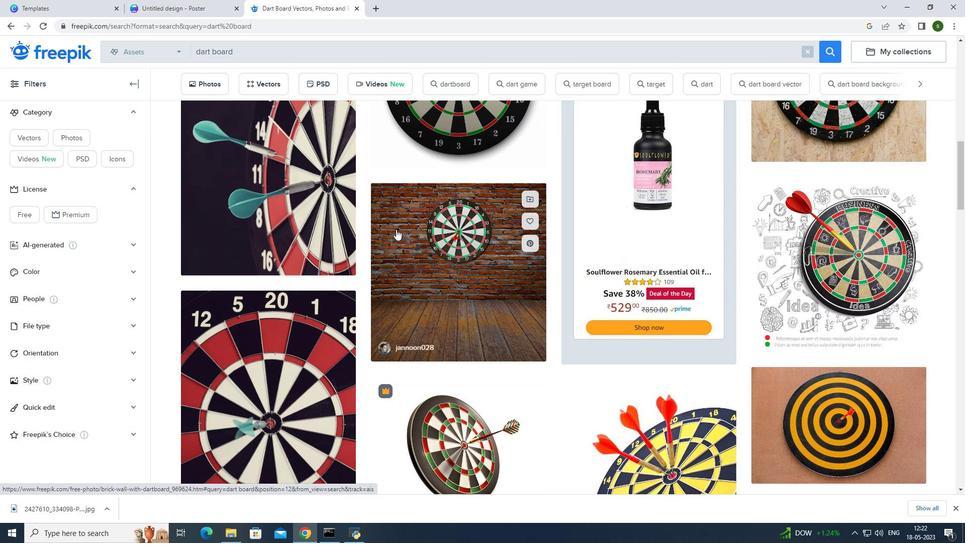 
Action: Mouse scrolled (396, 228) with delta (0, 0)
